 Task: Add an event  with title  Second Project Update Meeting, date '2023/11/07'  to 2023/11/09 & Select Event type as  Collective. Add location for the event as  789 The Walk at JBR, Dubai, UAE and add a description:  Regular check-ins and progress reviews will be scheduled to evaluate the employee's progress and provide ongoing feedback. These discussions will allow for adjustments to the action plan if needed and provide encouragement and support to the employee.Create an event link  http-secondprojectupdatemeetingcom & Select the event color as  Light Pink. , logged in from the account softage.6@softage.netand send the event invitation to softage.3@softage.net and softage.4@softage.net
Action: Mouse moved to (357, 85)
Screenshot: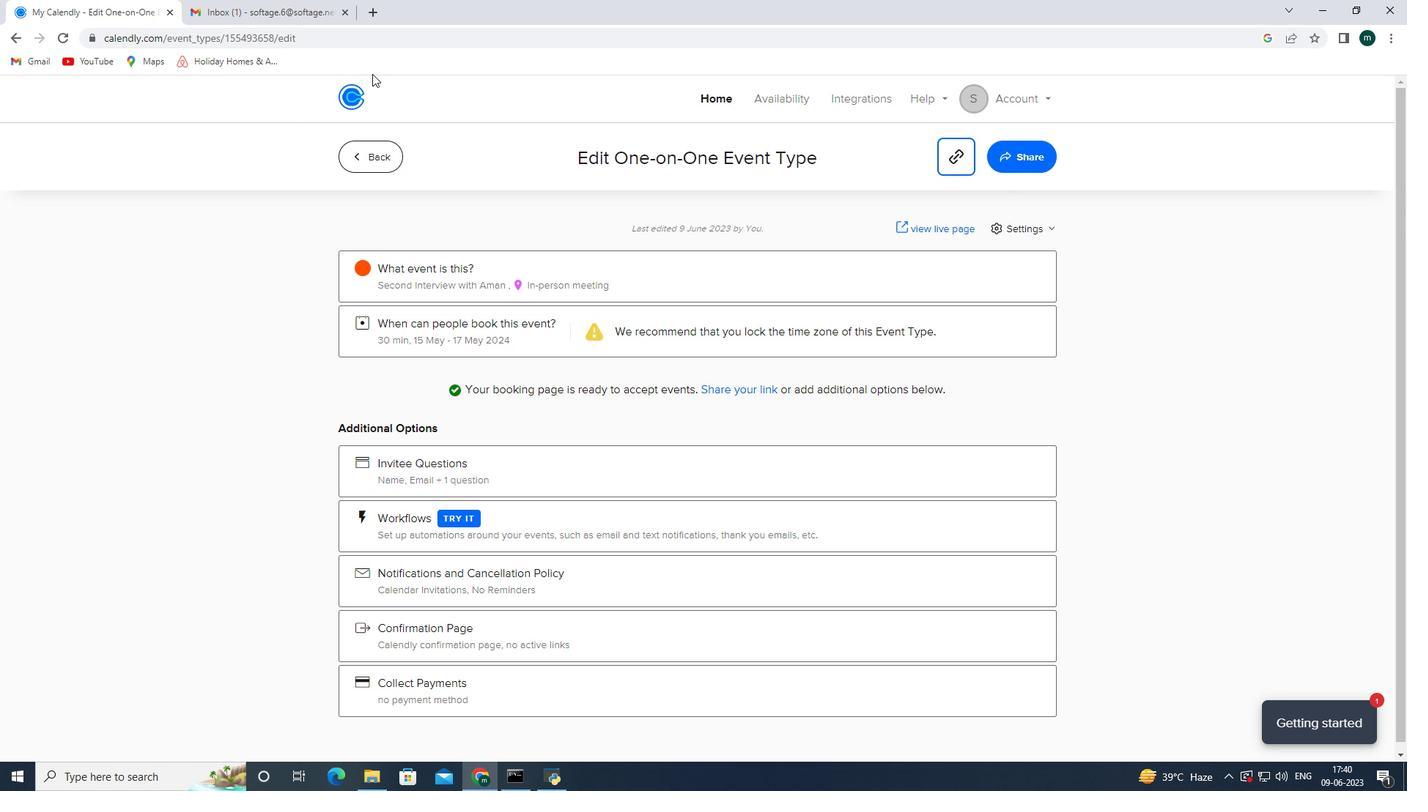 
Action: Mouse pressed left at (357, 85)
Screenshot: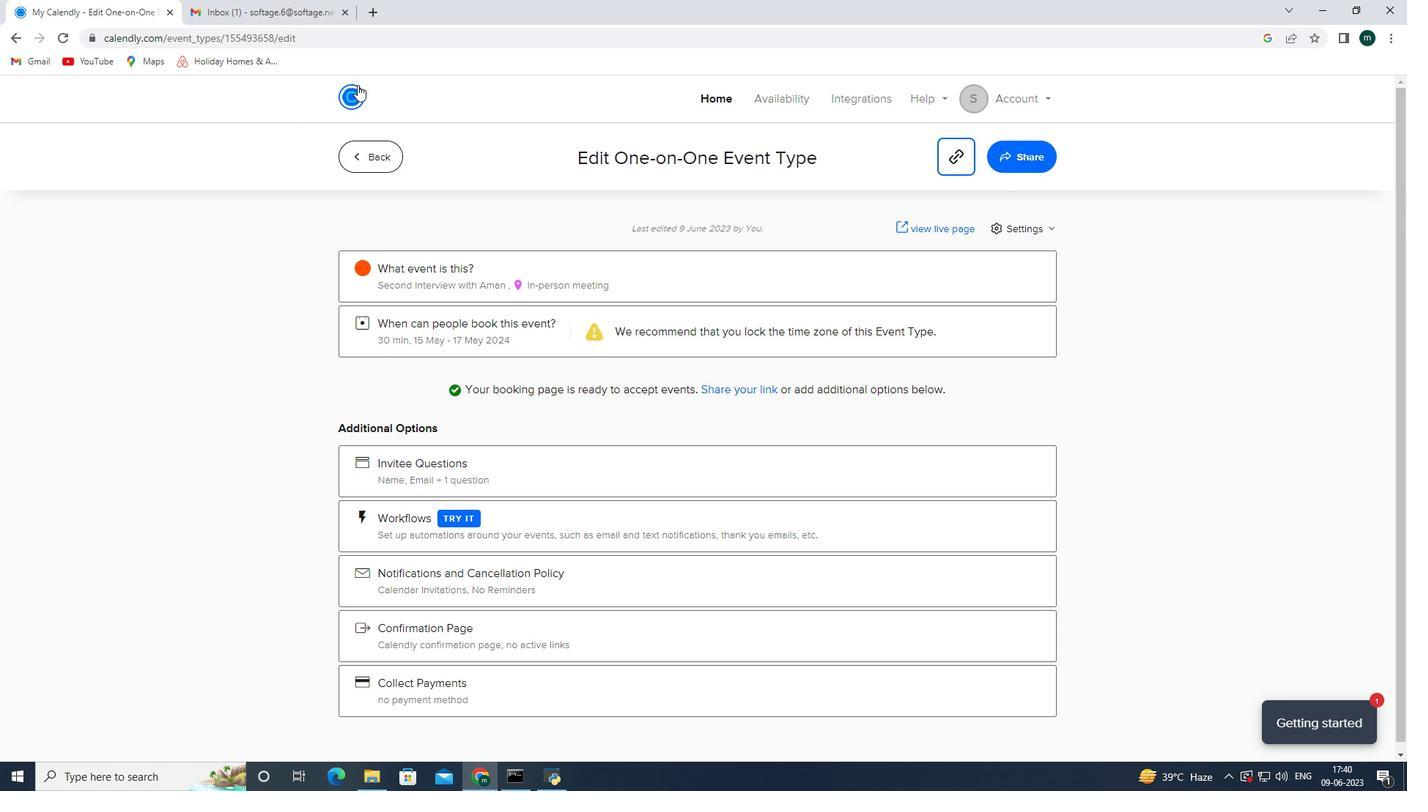 
Action: Mouse moved to (355, 93)
Screenshot: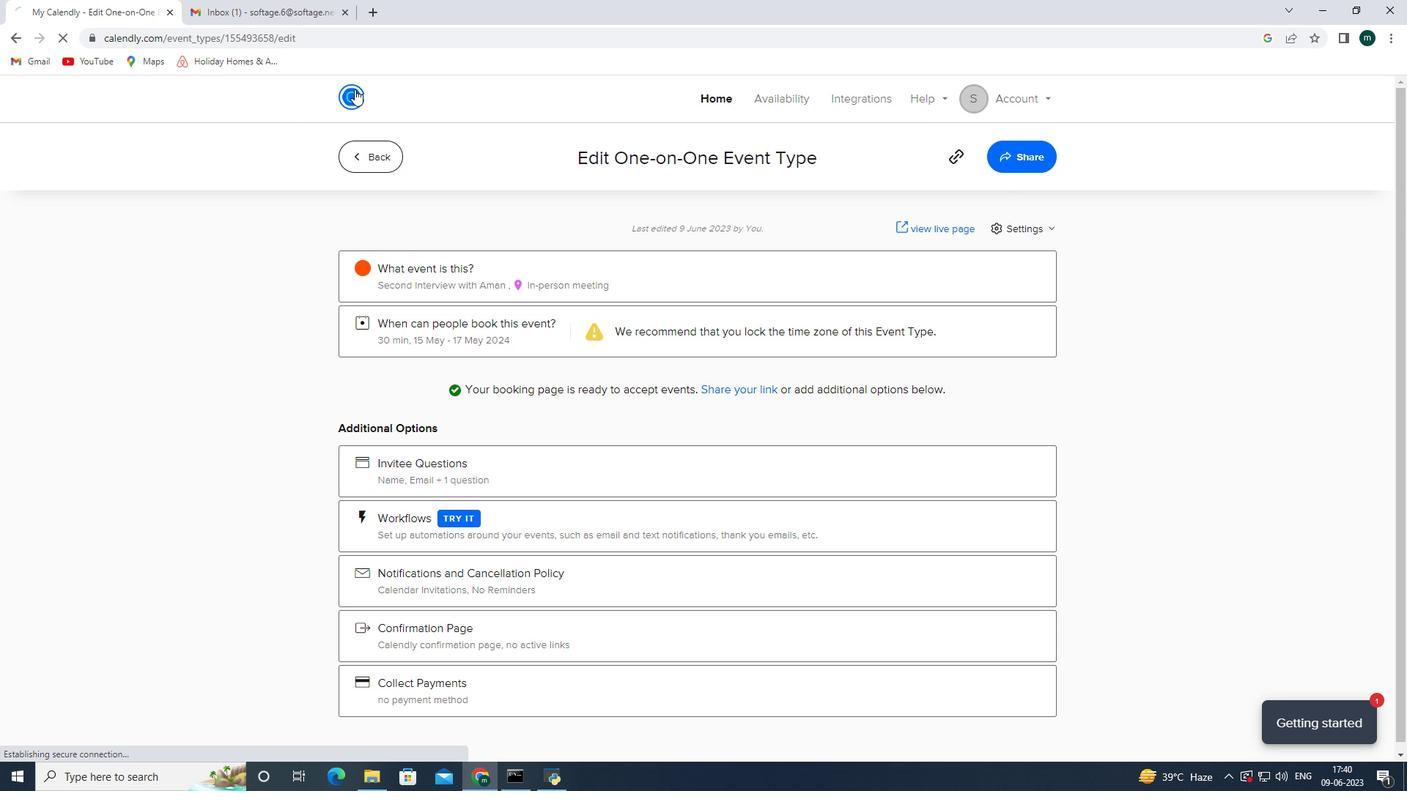 
Action: Mouse pressed left at (355, 93)
Screenshot: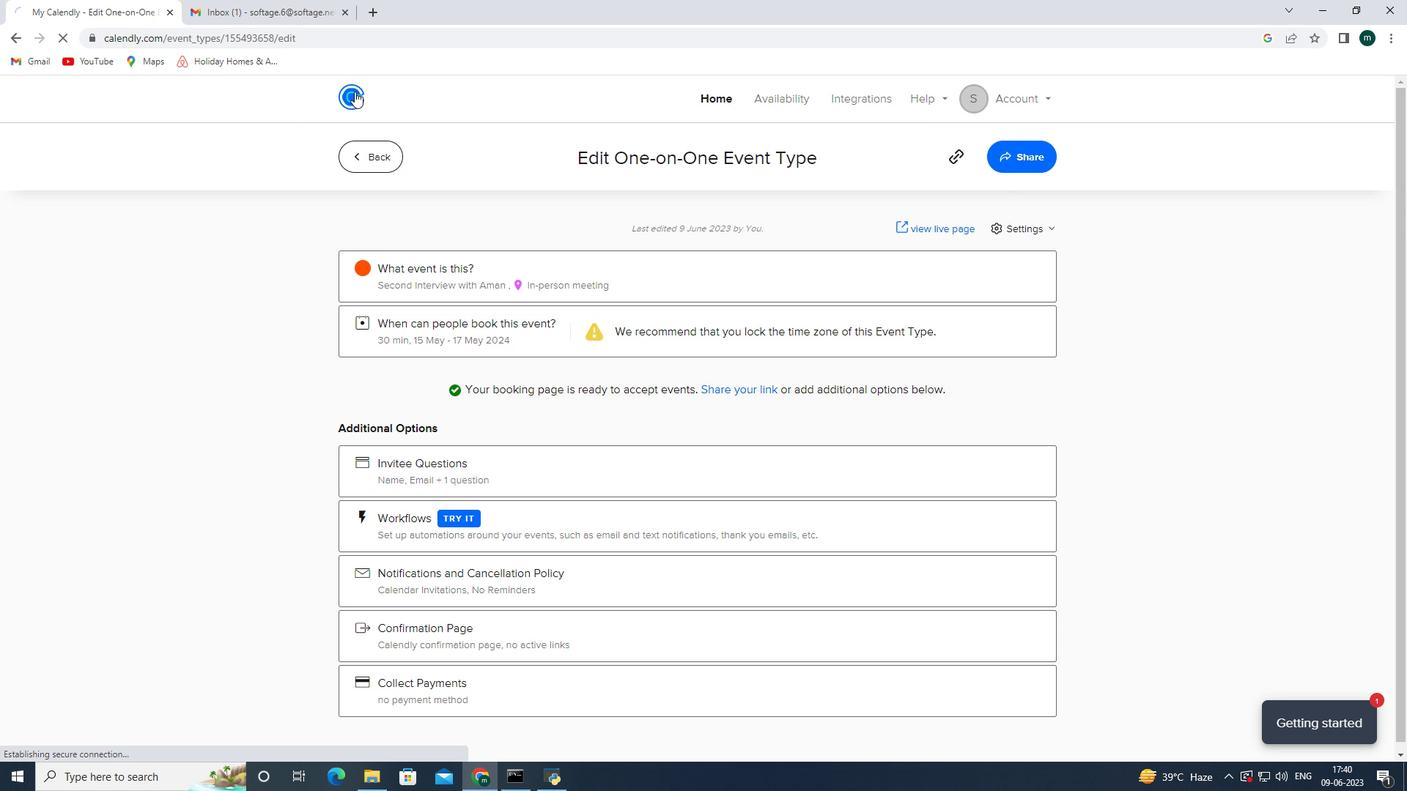 
Action: Mouse moved to (1034, 164)
Screenshot: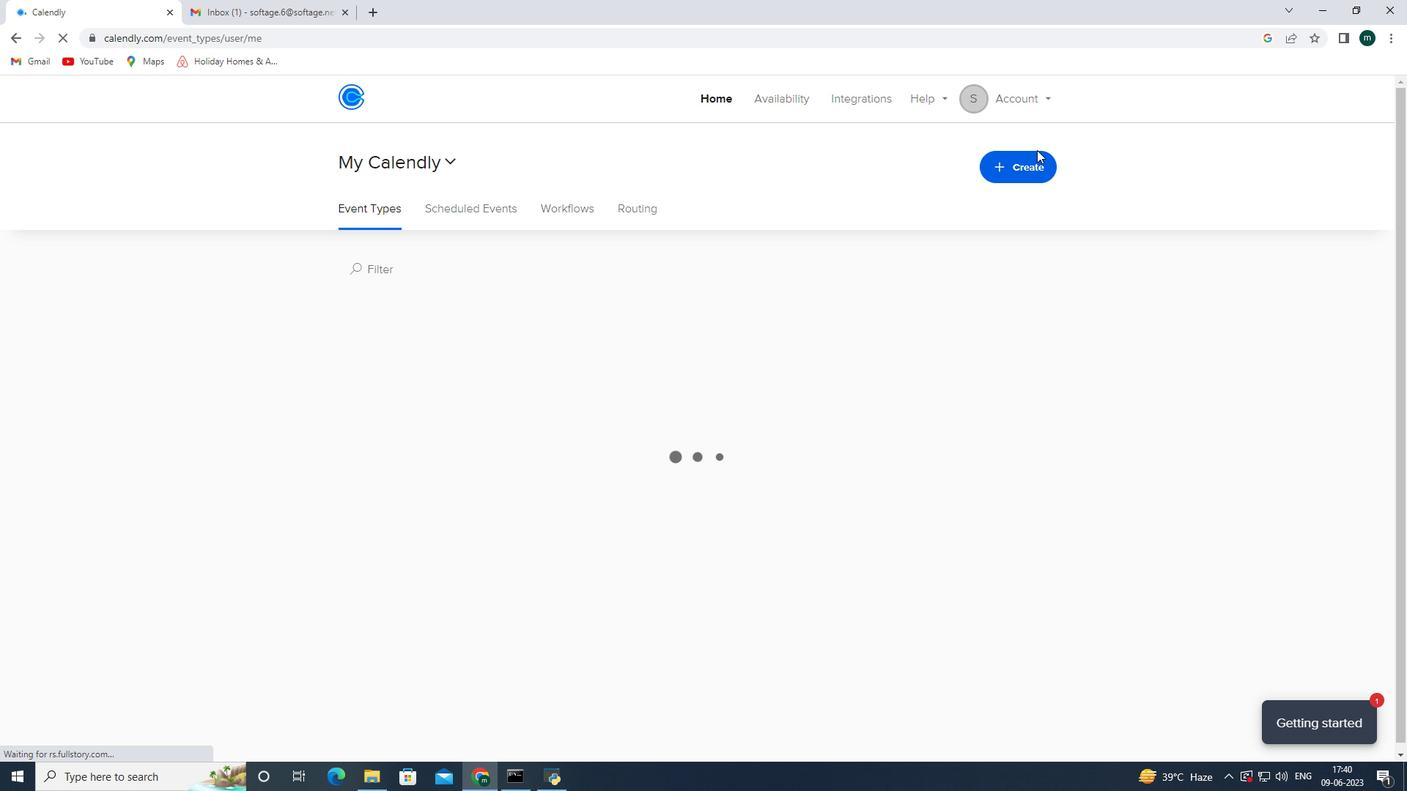 
Action: Mouse pressed left at (1034, 164)
Screenshot: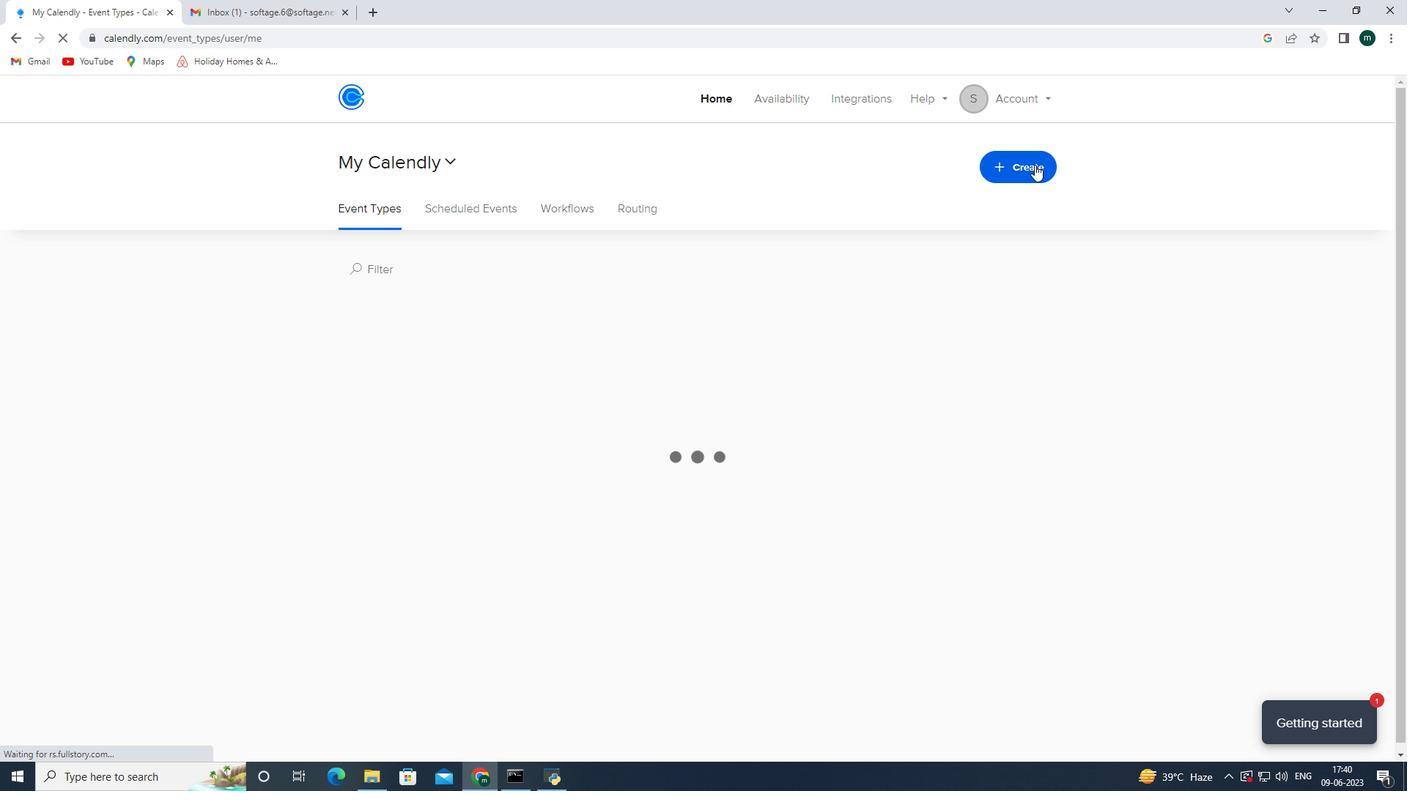
Action: Mouse moved to (993, 221)
Screenshot: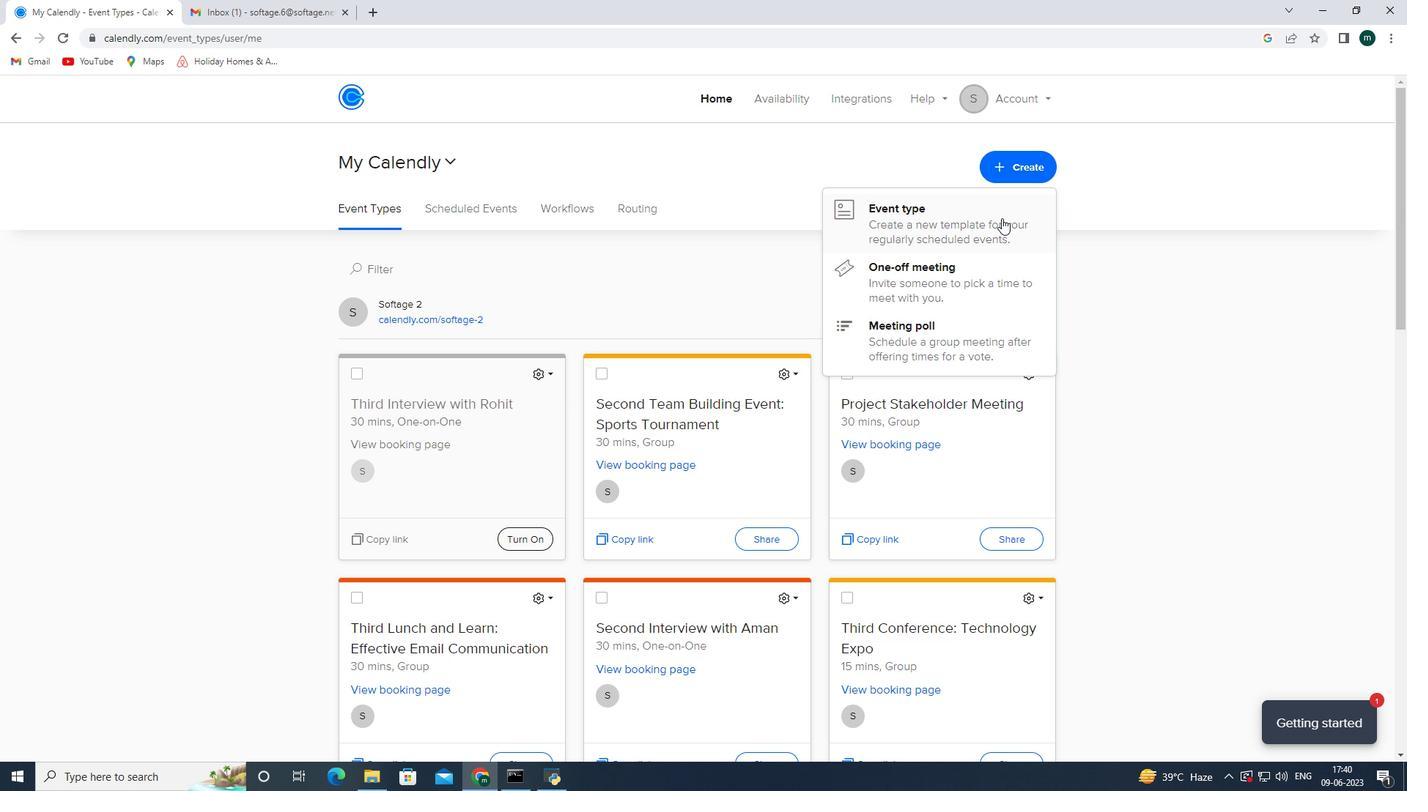 
Action: Mouse pressed left at (993, 221)
Screenshot: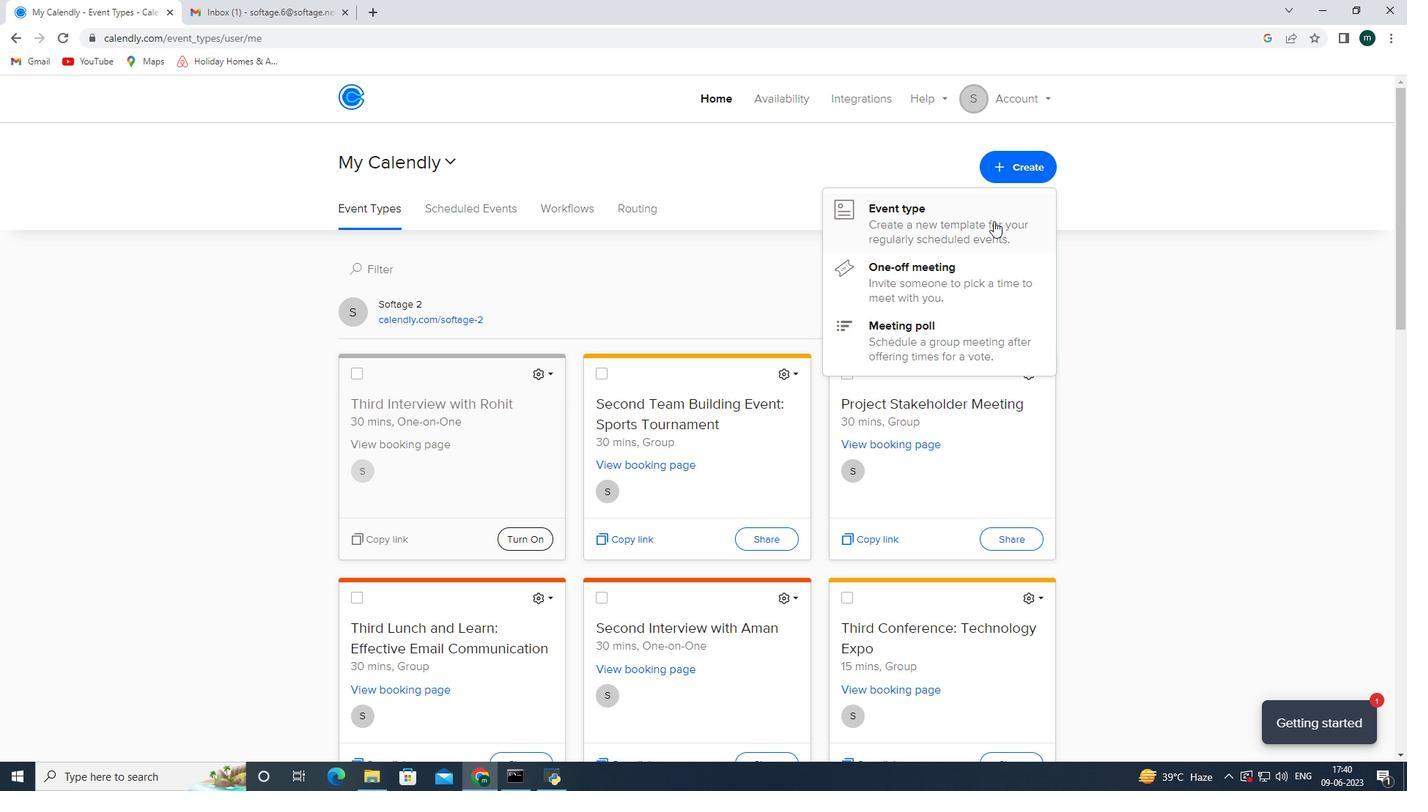 
Action: Mouse moved to (718, 452)
Screenshot: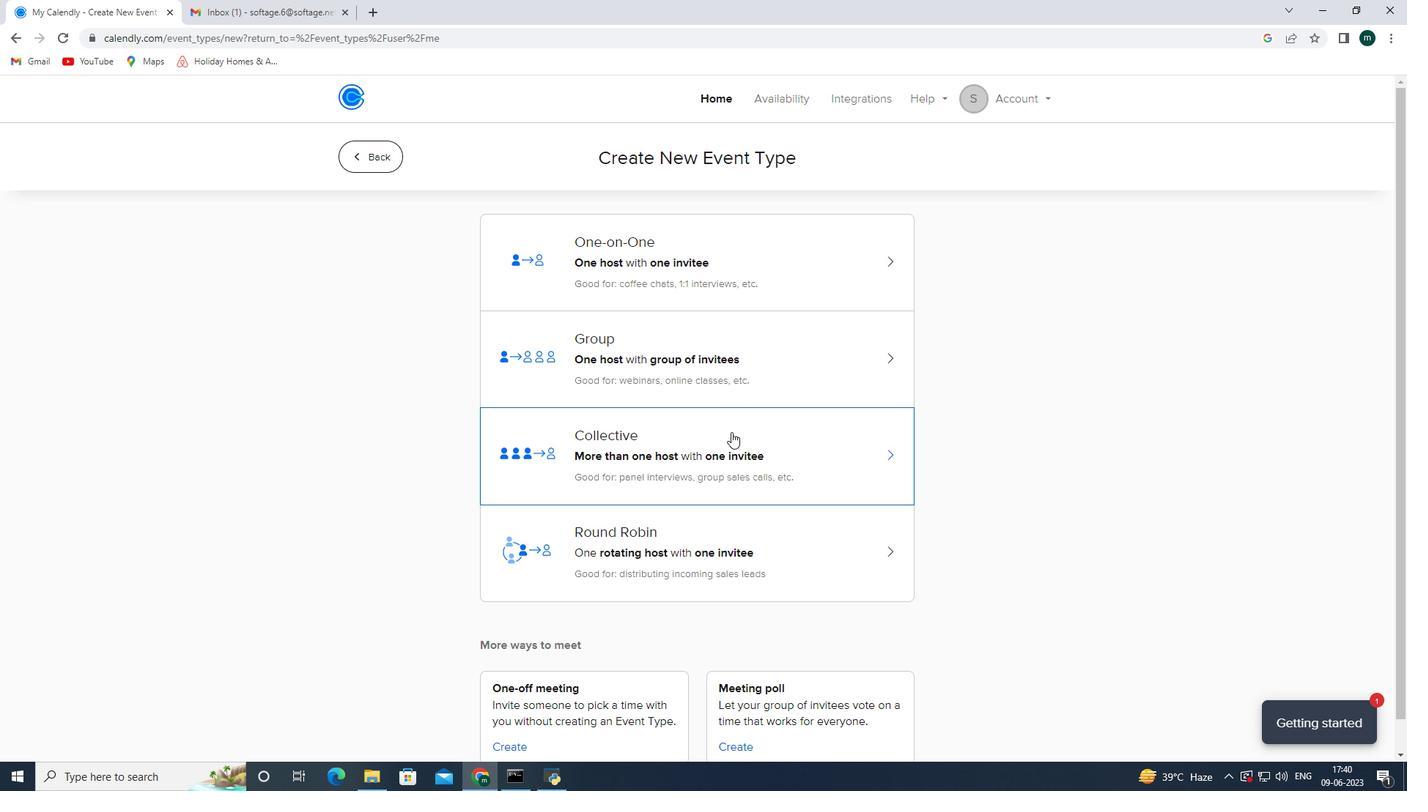 
Action: Mouse pressed left at (718, 452)
Screenshot: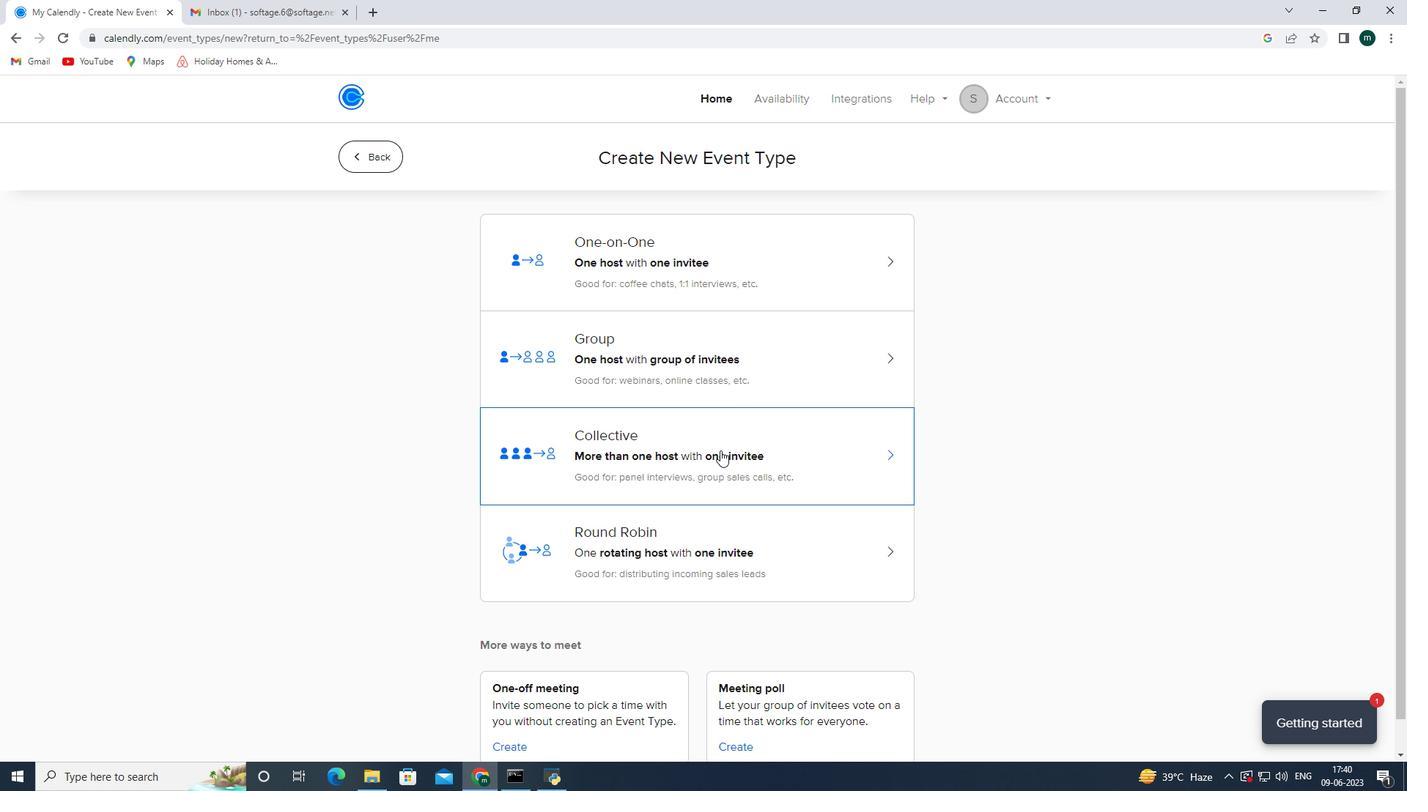 
Action: Mouse moved to (861, 345)
Screenshot: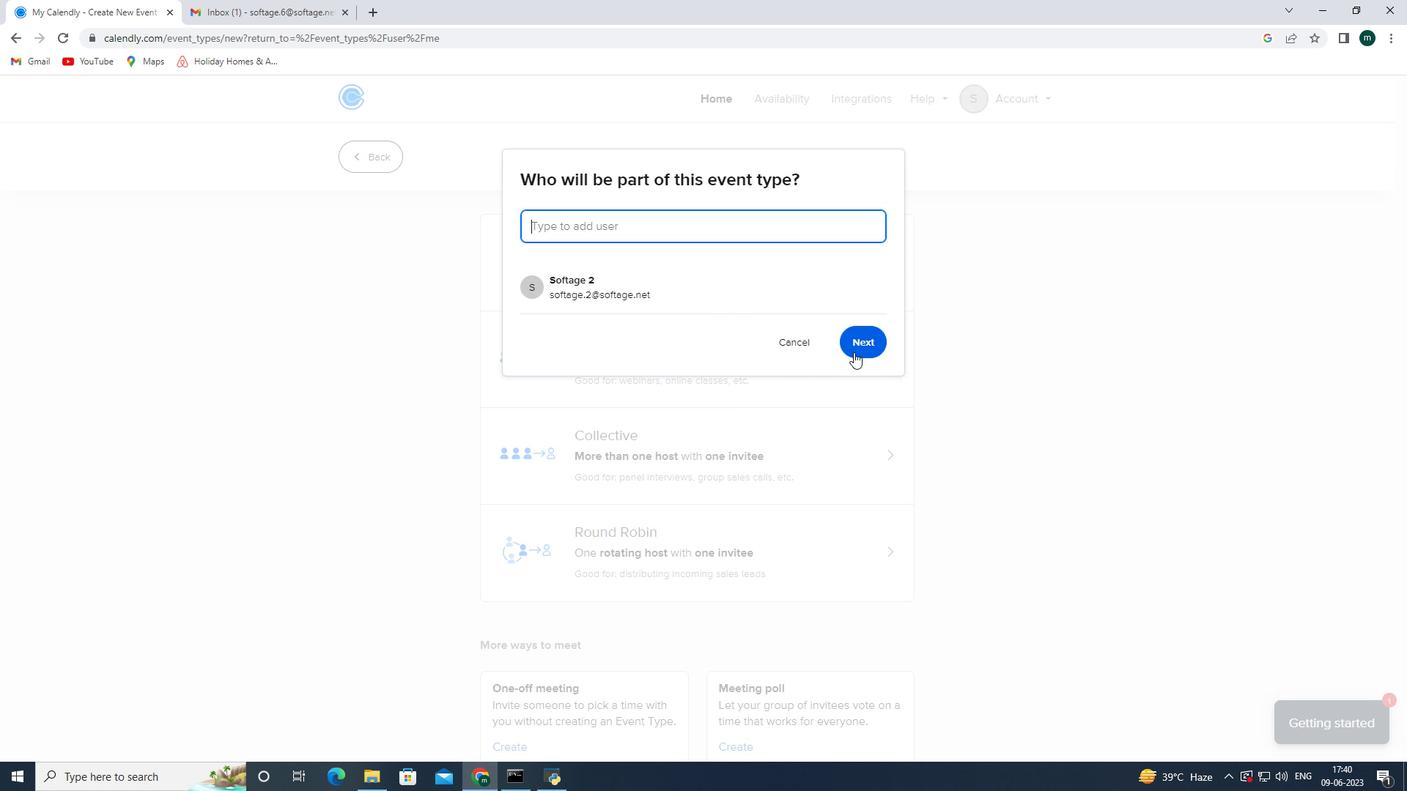 
Action: Mouse pressed left at (861, 345)
Screenshot: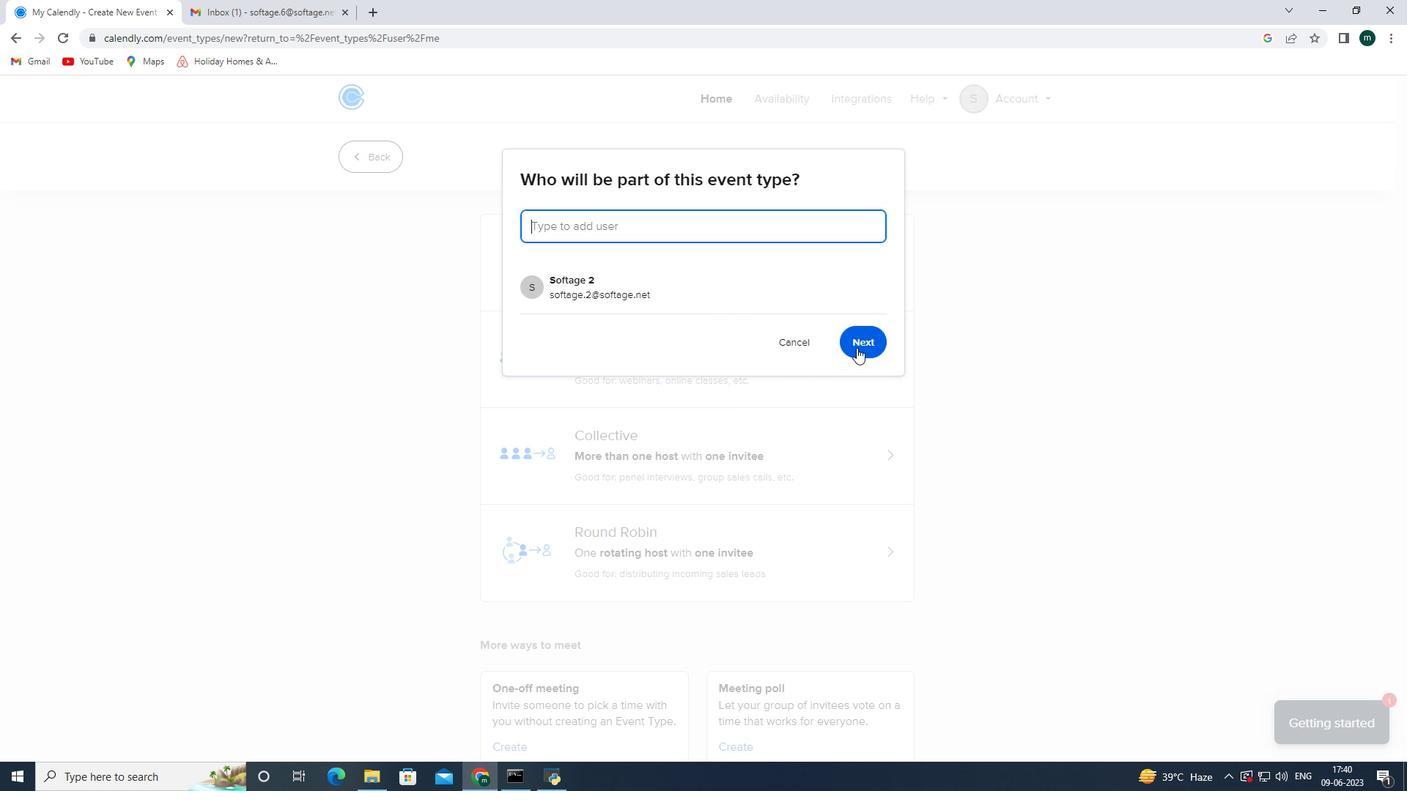 
Action: Mouse moved to (608, 368)
Screenshot: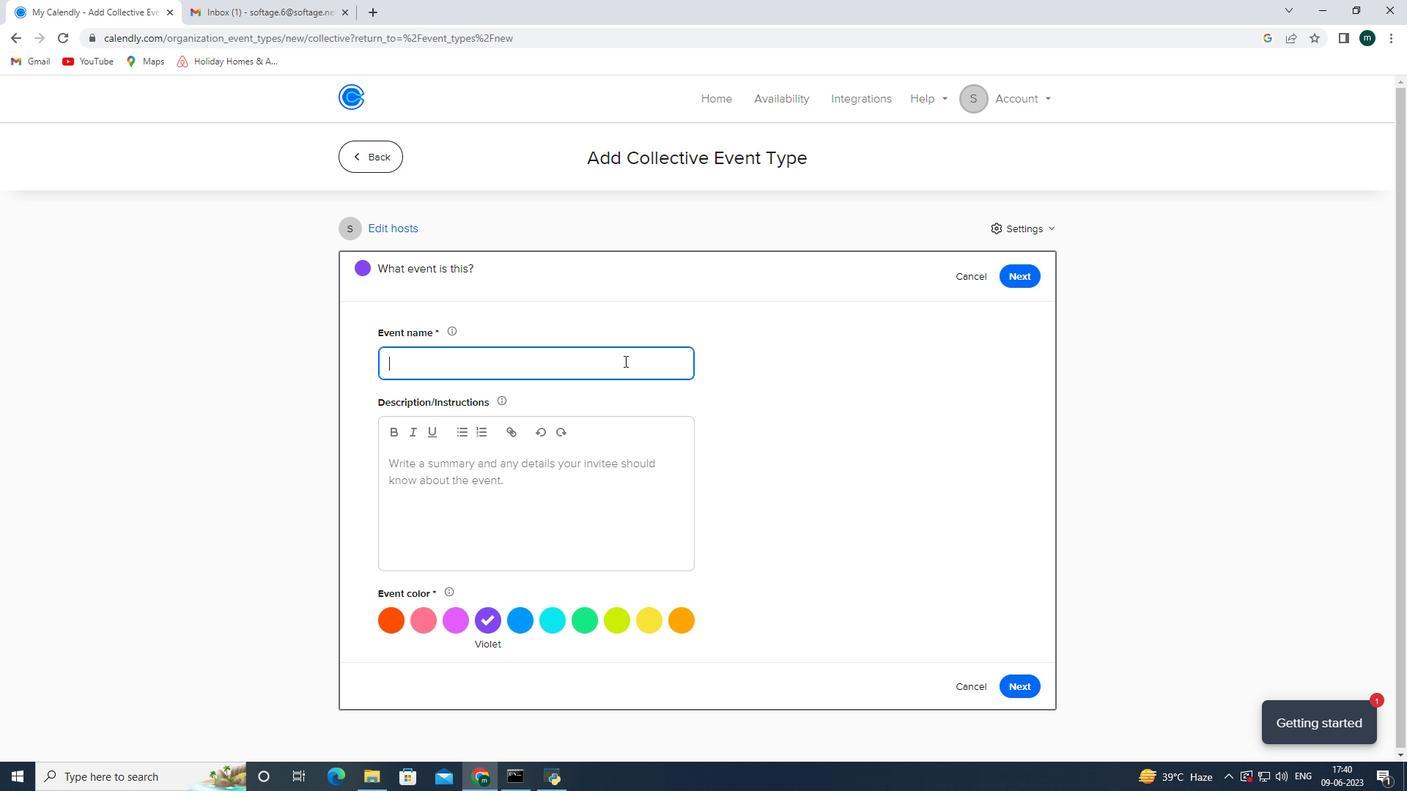 
Action: Mouse pressed left at (608, 368)
Screenshot: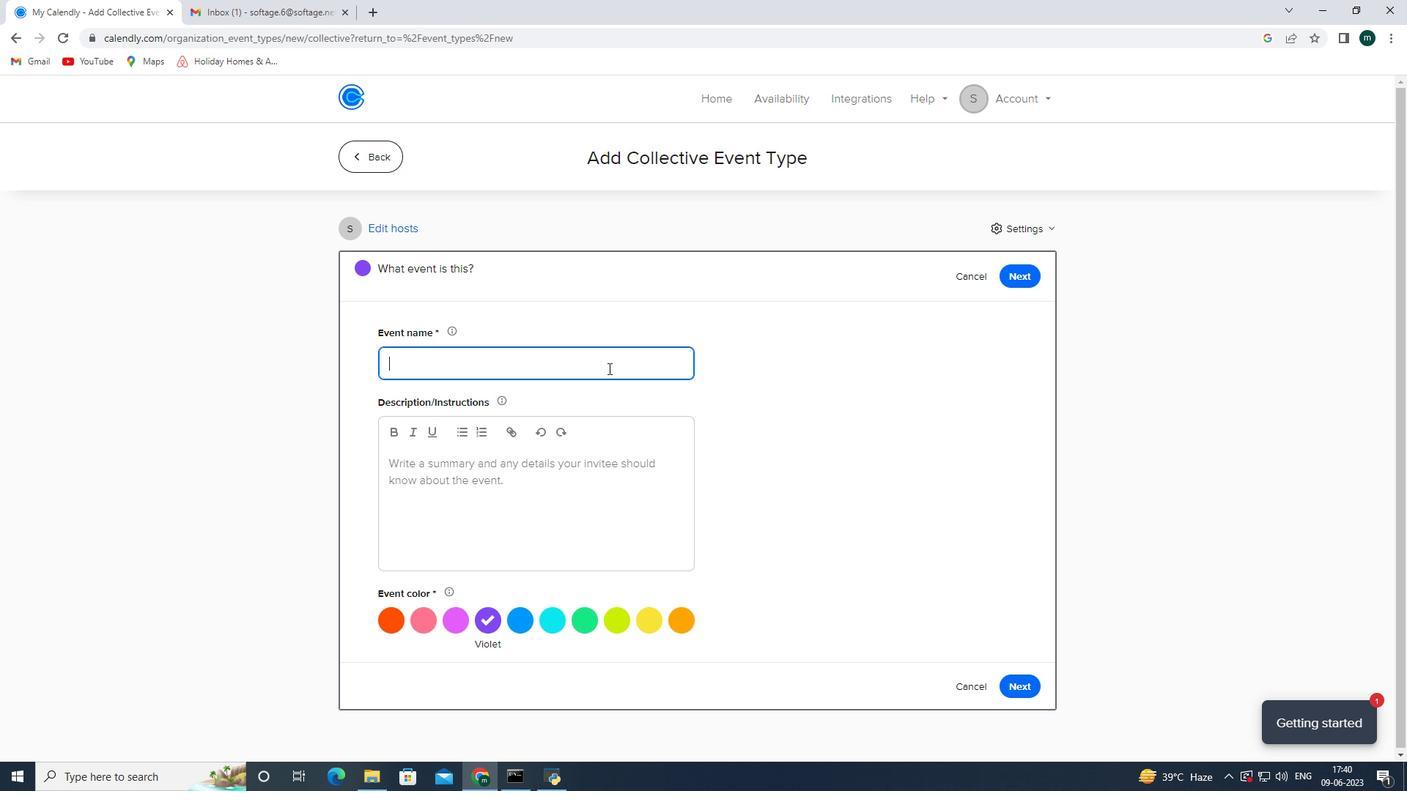 
Action: Key pressed <Key.shift><Key.shift><Key.shift><Key.shift><Key.shift>Second<Key.space><Key.shift_r>Project<Key.space><Key.shift_r><Key.shift_r><Key.shift_r><Key.shift_r><Key.shift_r><Key.shift_r><Key.shift_r><Key.shift_r><Key.shift_r><Key.shift_r><Key.shift_r>Update<Key.space><Key.shift_r><Key.shift_r><Key.shift_r><Key.shift_r><Key.shift_r><Key.shift_r><Key.shift_r><Key.shift_r><Key.shift_r><Key.shift_r><Key.shift_r><Key.shift_r><Key.shift_r><Key.shift_r><Key.shift_r><Key.shift_r><Key.shift_r><Key.shift_r><Key.shift_r><Key.shift_r><Key.shift_r><Key.shift_r>Meeting<Key.space>
Screenshot: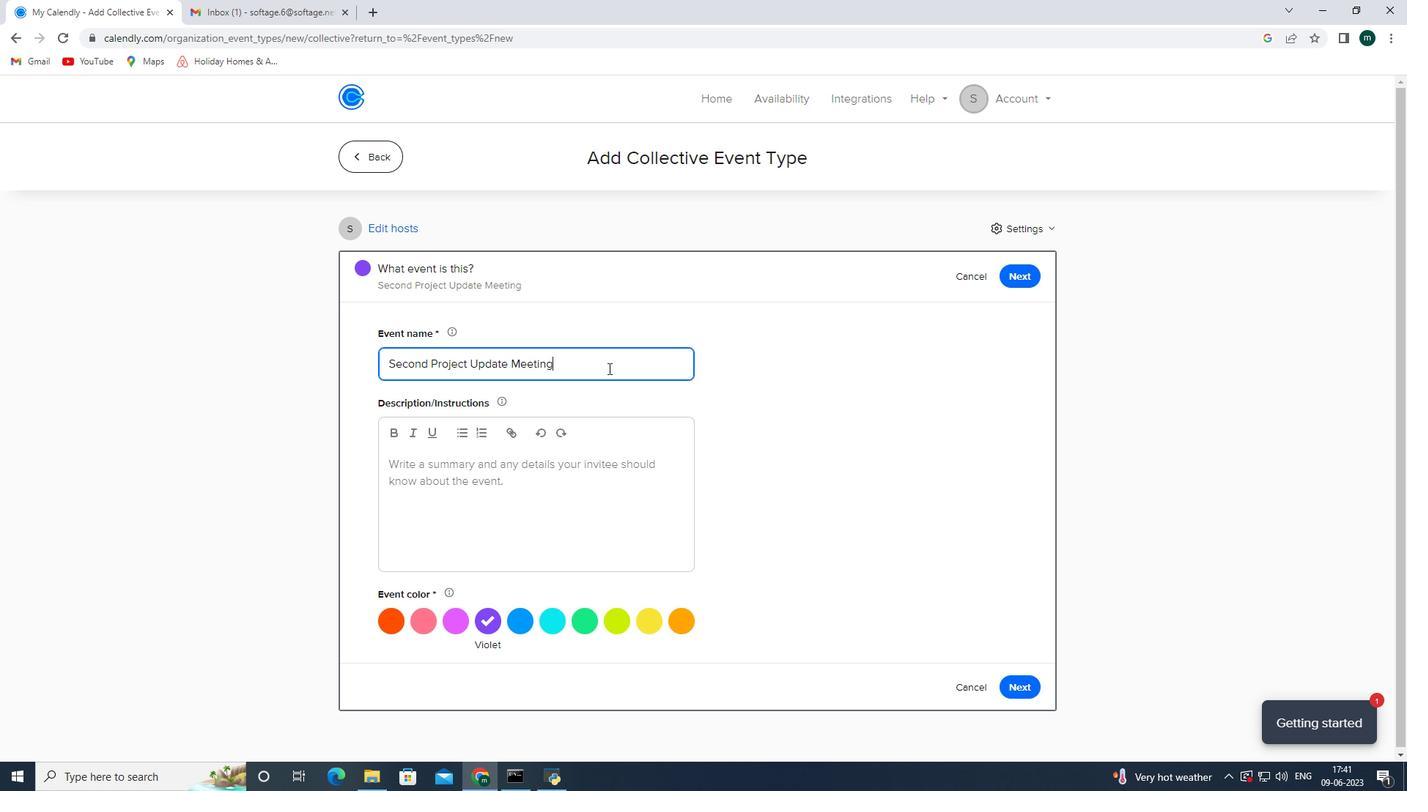 
Action: Mouse moved to (565, 472)
Screenshot: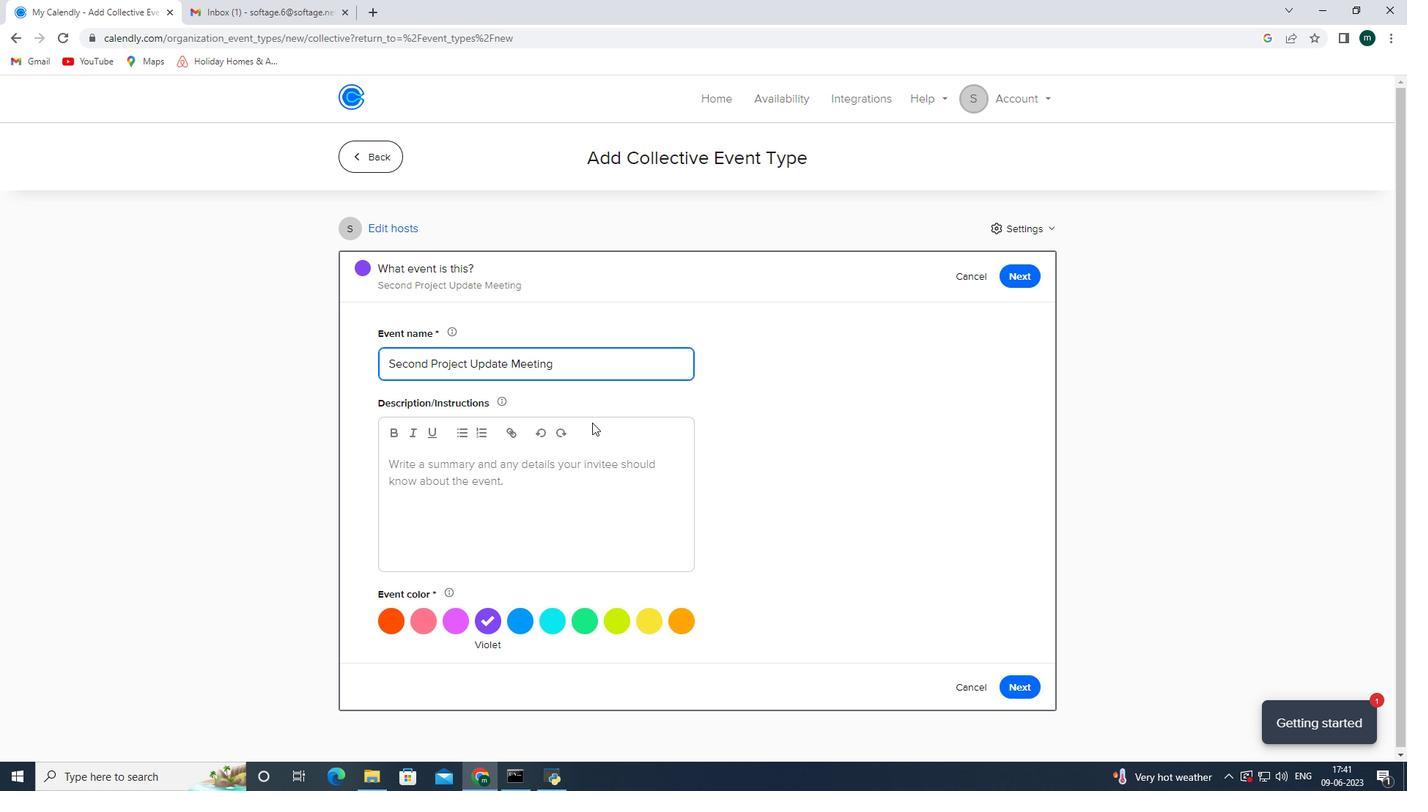 
Action: Mouse pressed left at (565, 472)
Screenshot: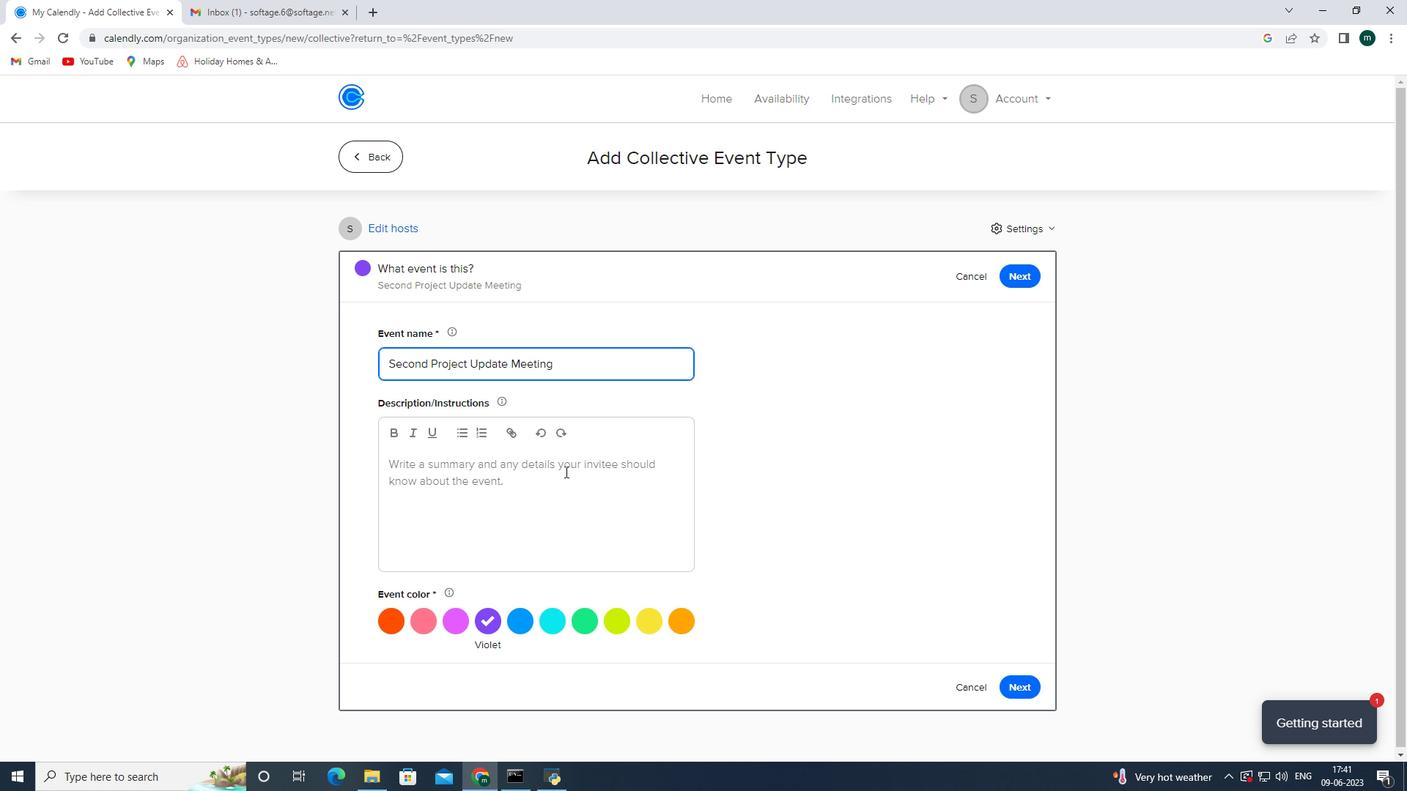 
Action: Key pressed <Key.shift><Key.shift><Key.shift>Regular<Key.space>checv<Key.backspace>k<Key.space><Key.backspace>-im<Key.backspace>ns<Key.space>and<Key.space>provi<Key.backspace><Key.backspace><Key.backspace>ogress<Key.space>reviews<Key.space>will<Key.space>be<Key.space>scheduled<Key.space>to<Key.space>evaluate<Key.space>the<Key.space>employee's<Key.space>progress<Key.space>and<Key.space>provide<Key.space>ongoing<Key.space>feedback.<Key.space>th<Key.backspace><Key.backspace><Key.backspace><Key.space><Key.shift><Key.shift><Key.shift>These<Key.space>diss<Key.backspace>cussions<Key.space>will<Key.space>allow<Key.space>for<Key.space>adjustments<Key.space>to<Key.space>the<Key.space>action<Key.space>plan<Key.space>if<Key.space>needed<Key.space>and<Key.space>provide<Key.space>encouragements<Key.space>and<Key.space>support<Key.space>to<Key.space>the<Key.space>employee<Key.space><Key.backspace>.<Key.space>
Screenshot: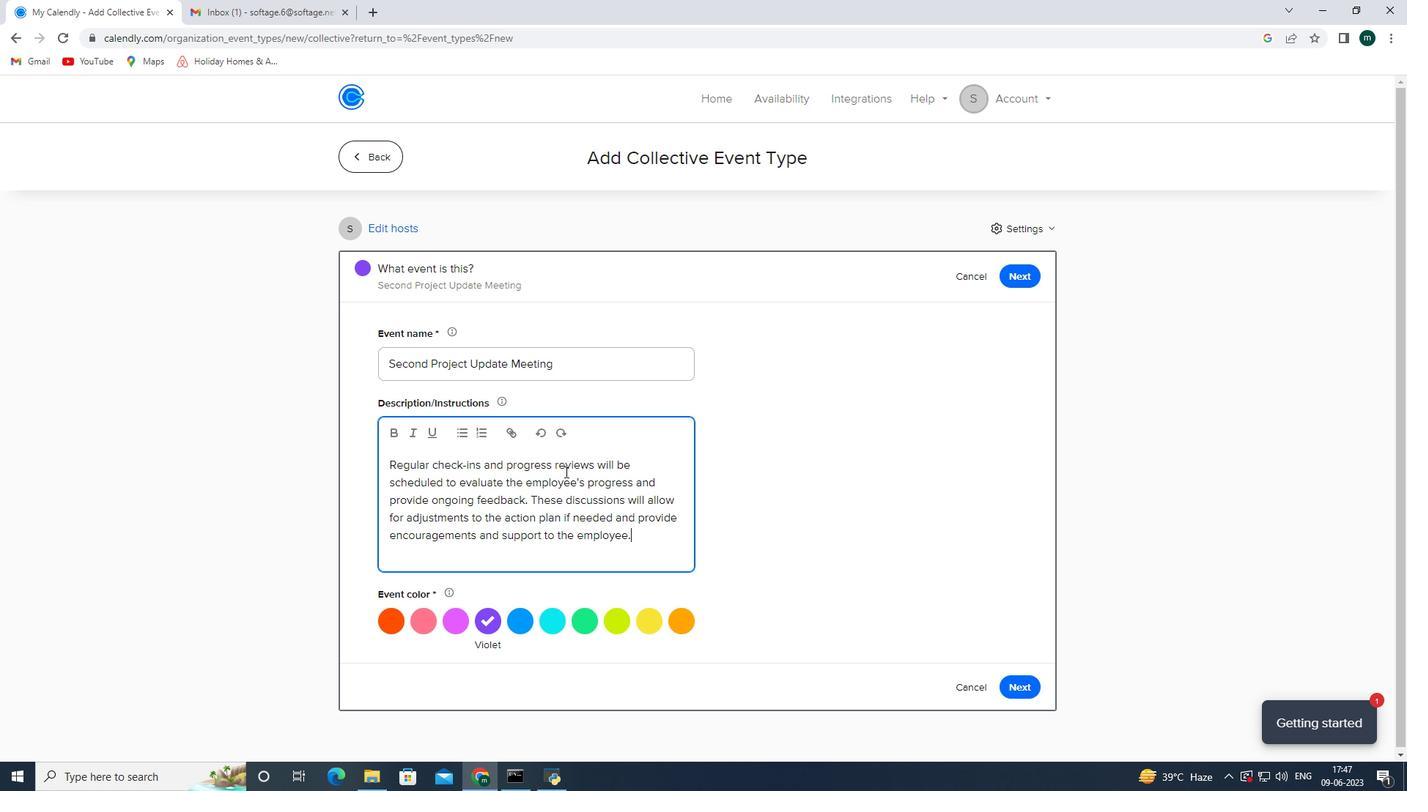 
Action: Mouse moved to (423, 625)
Screenshot: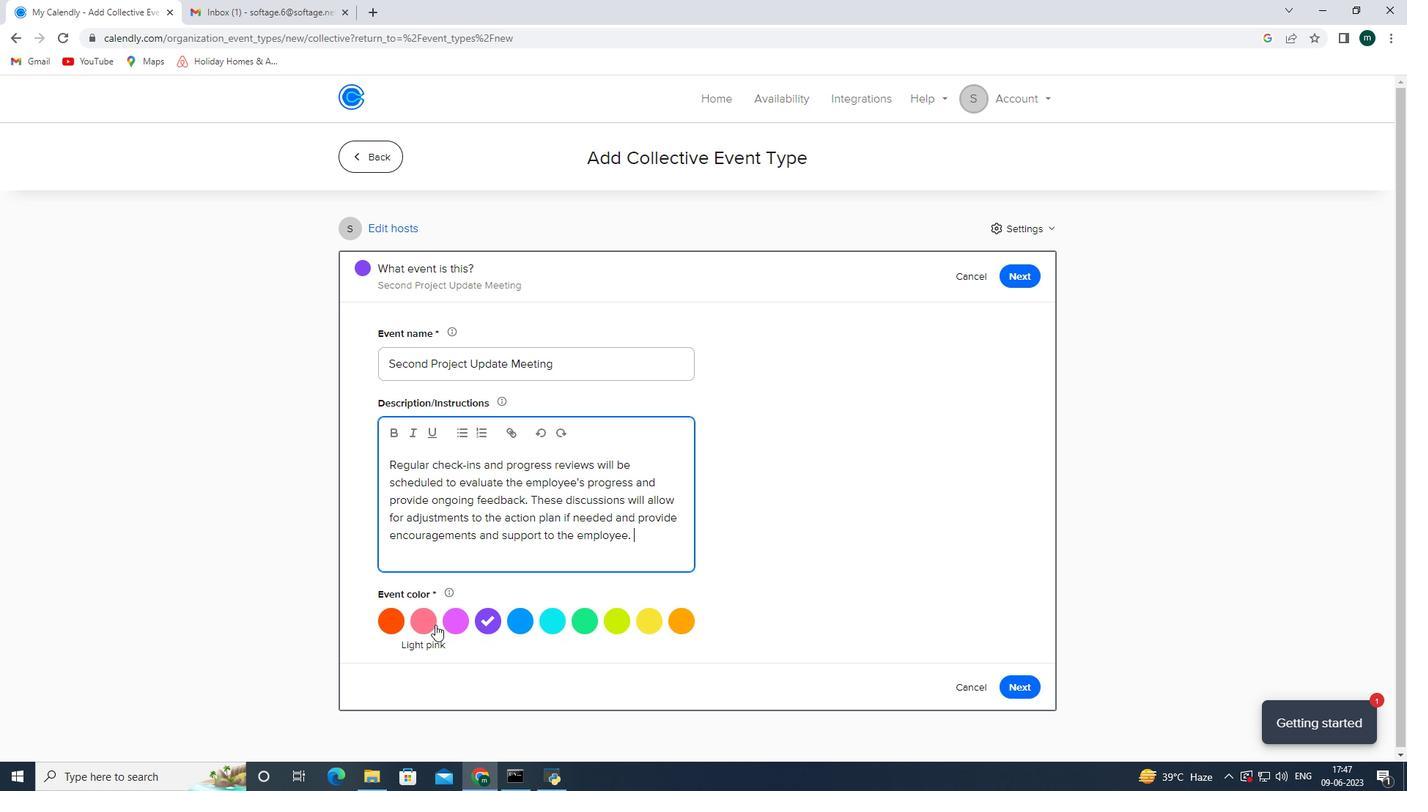 
Action: Mouse pressed left at (423, 625)
Screenshot: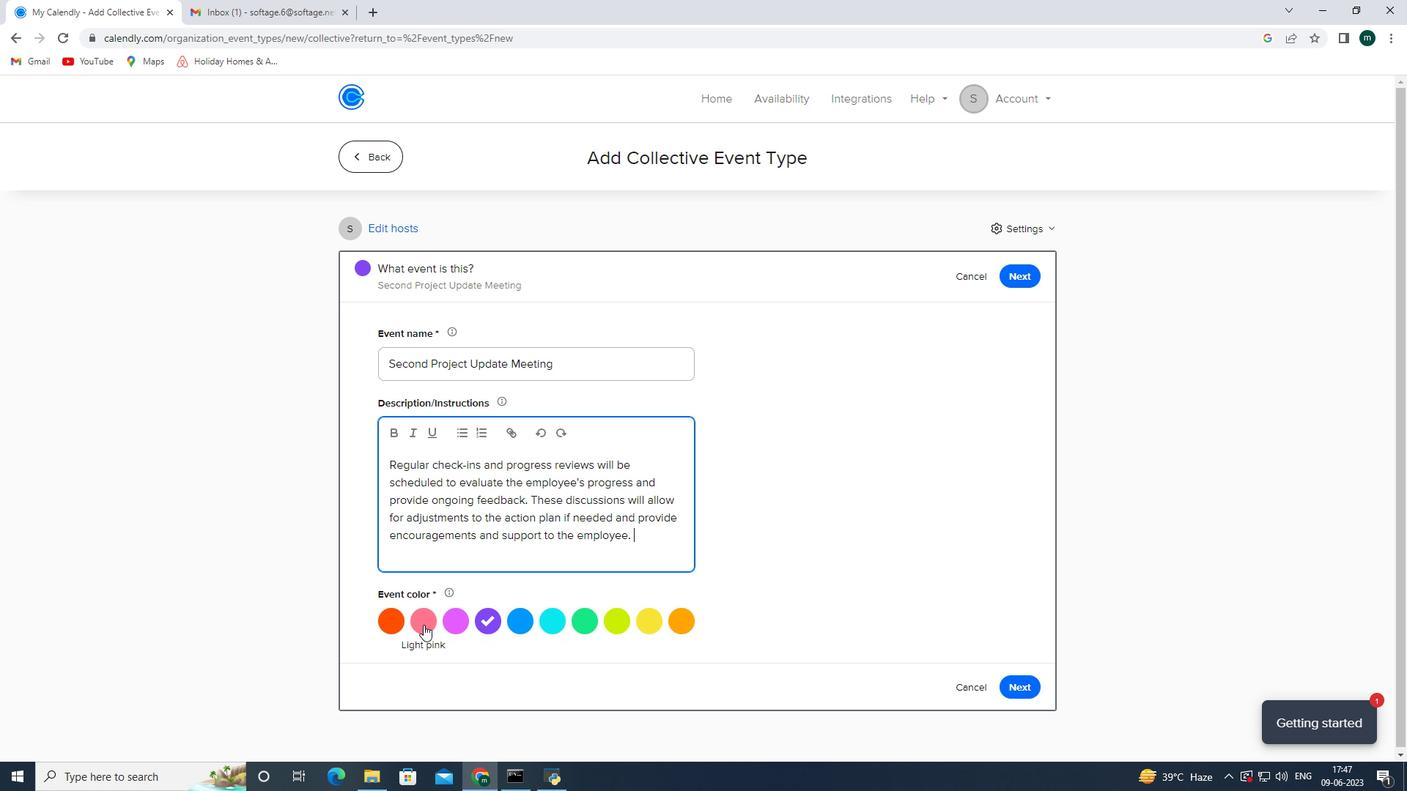 
Action: Mouse moved to (1006, 683)
Screenshot: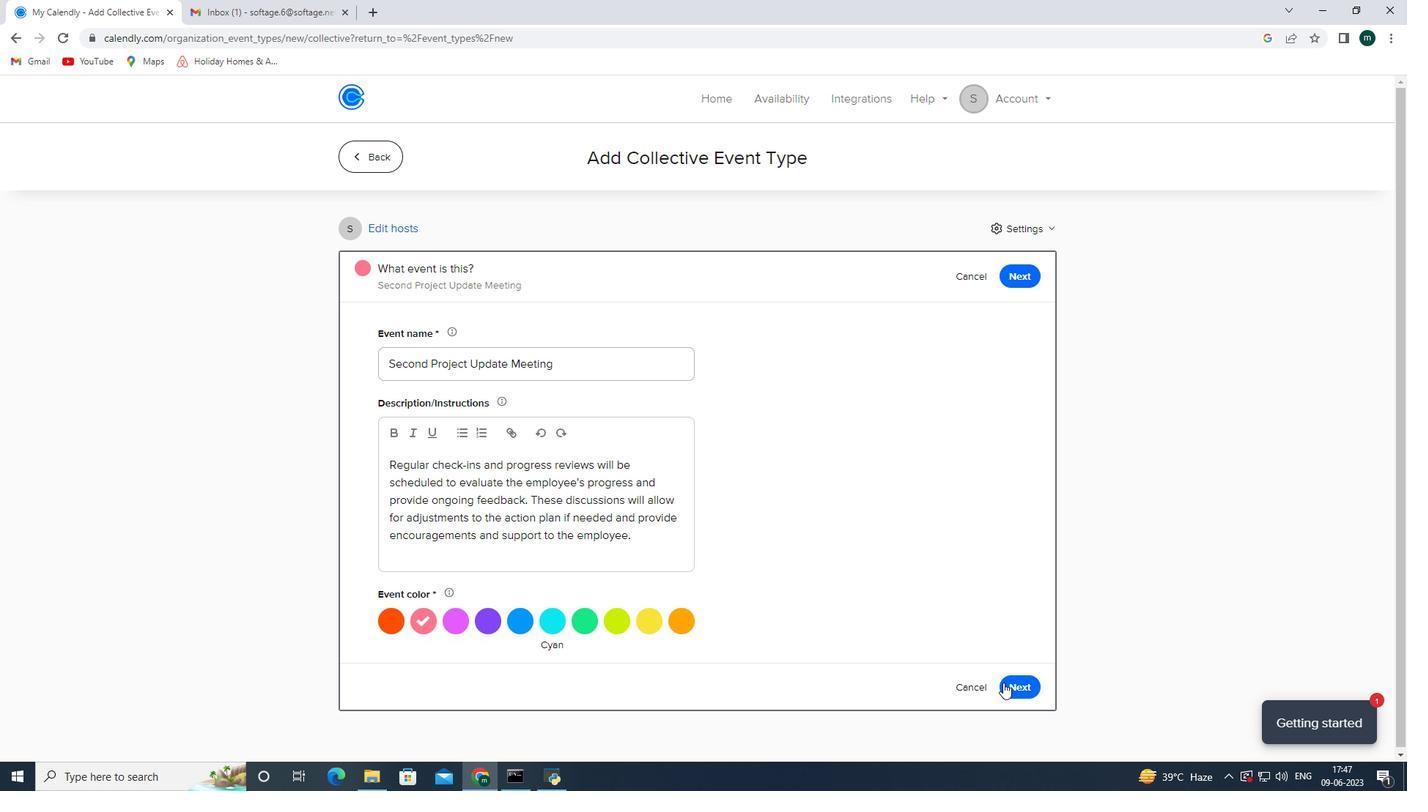 
Action: Mouse pressed left at (1006, 683)
Screenshot: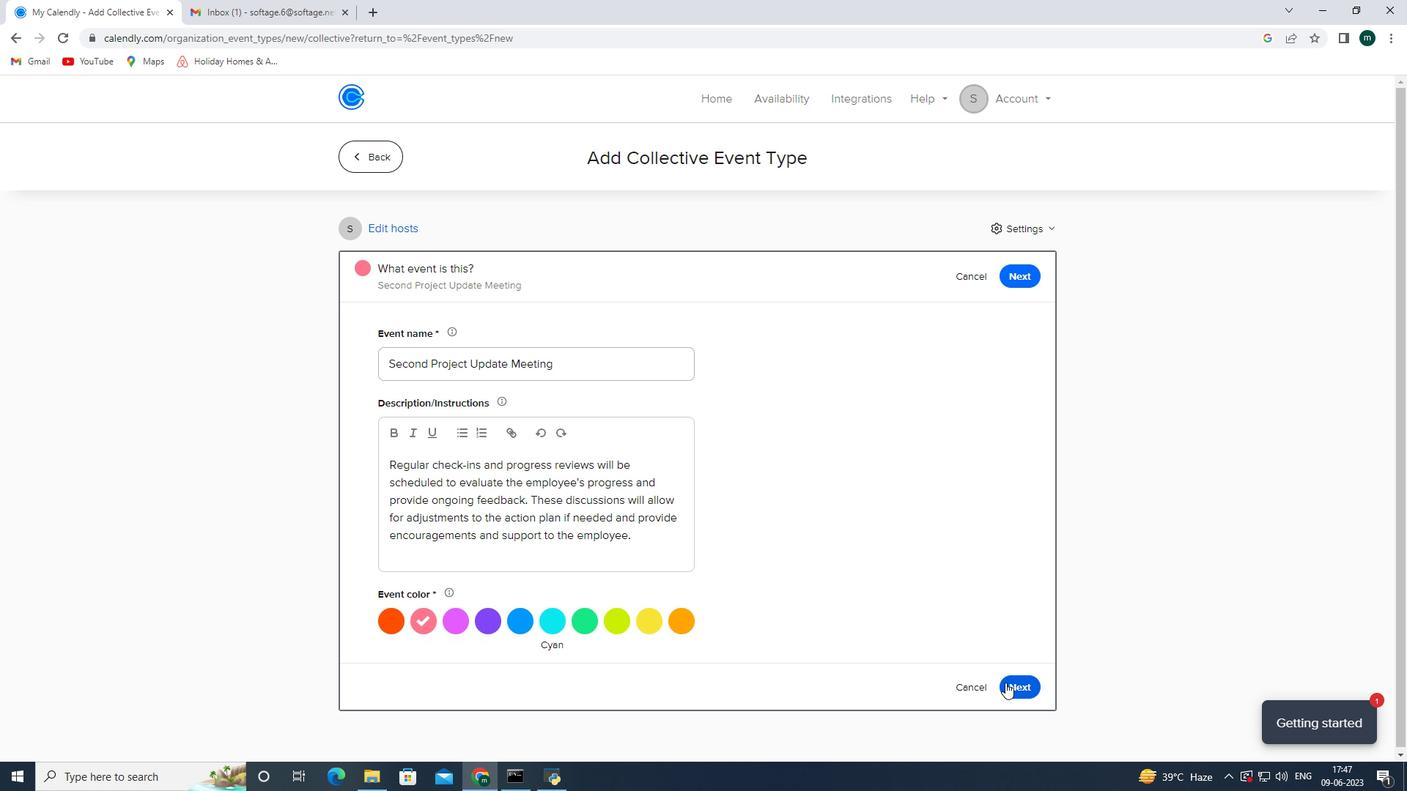 
Action: Mouse moved to (506, 450)
Screenshot: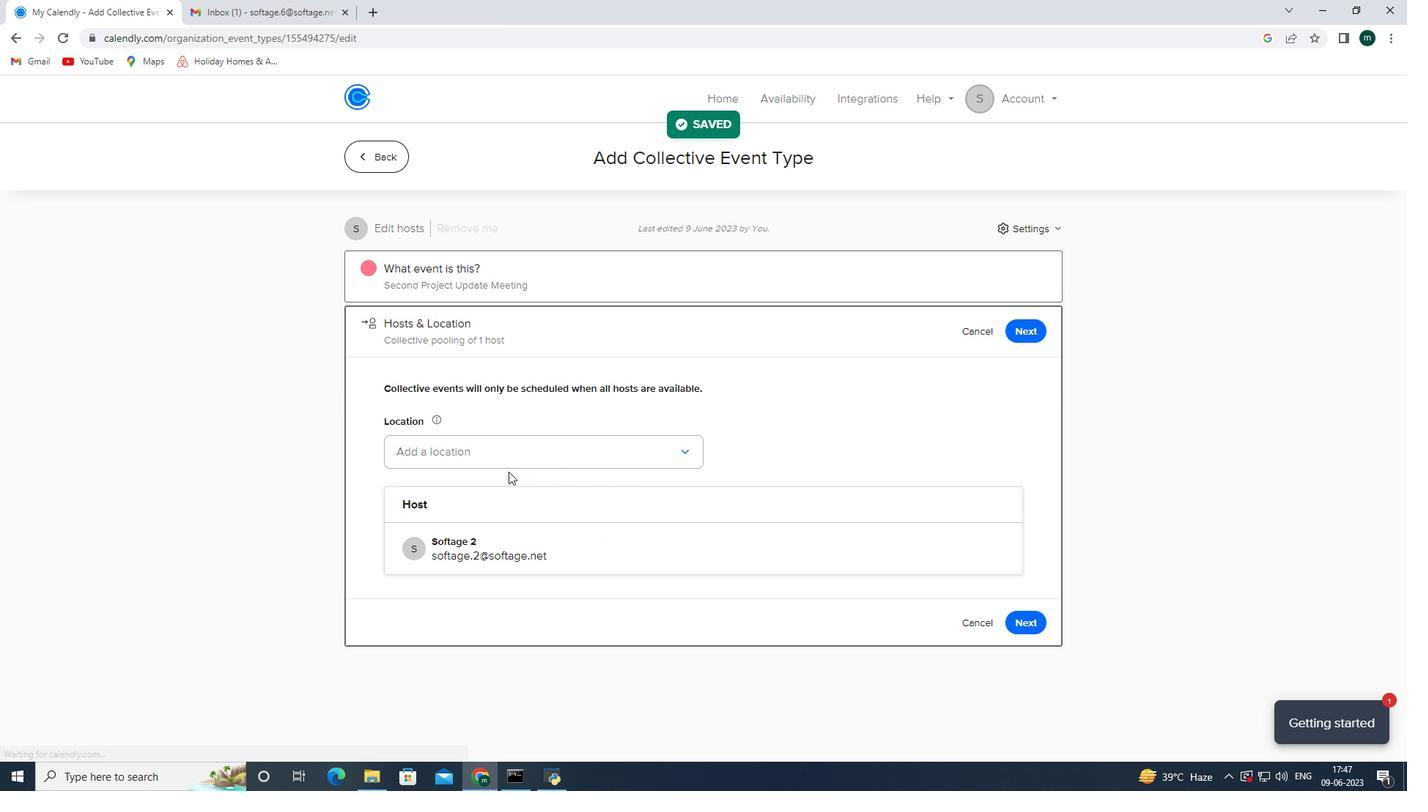 
Action: Mouse pressed left at (506, 450)
Screenshot: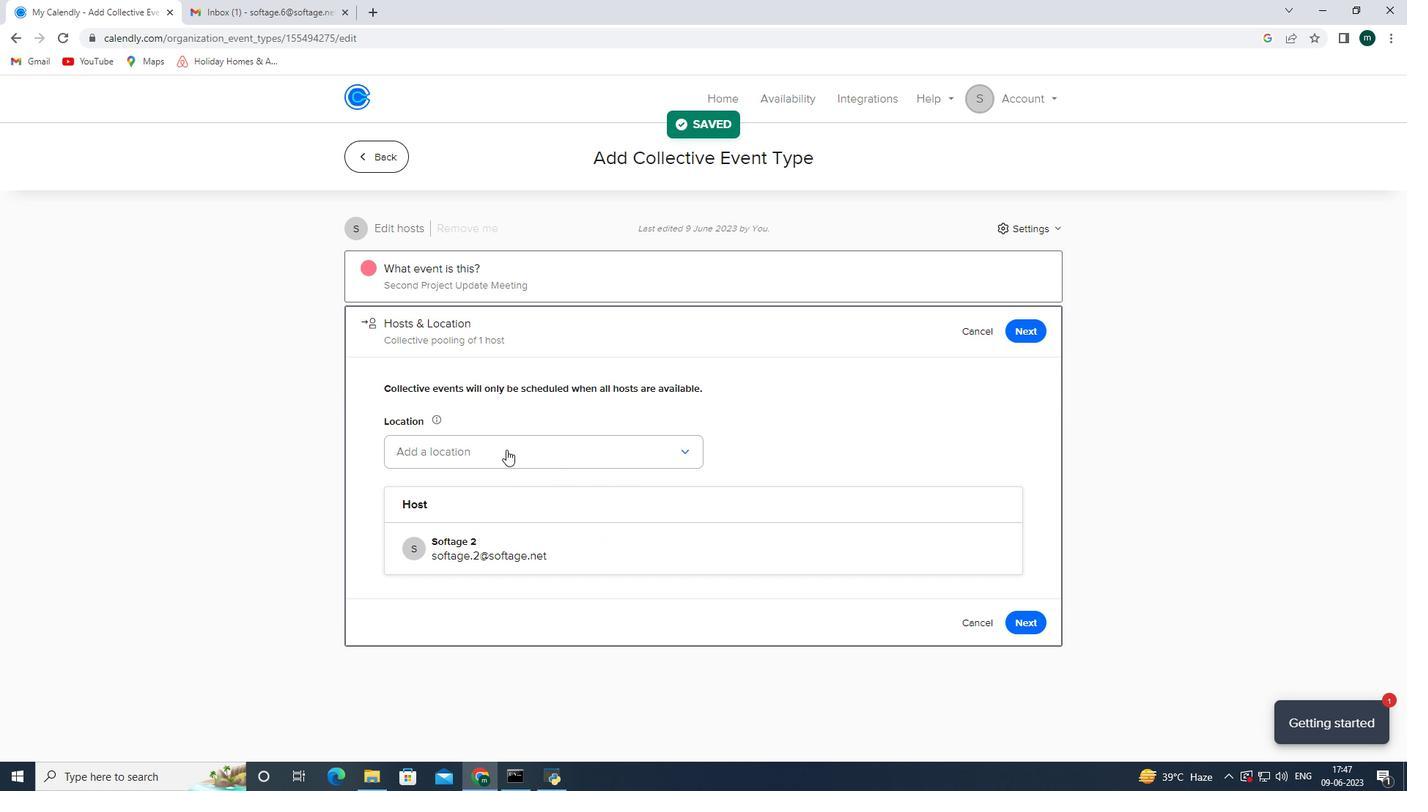 
Action: Mouse moved to (473, 495)
Screenshot: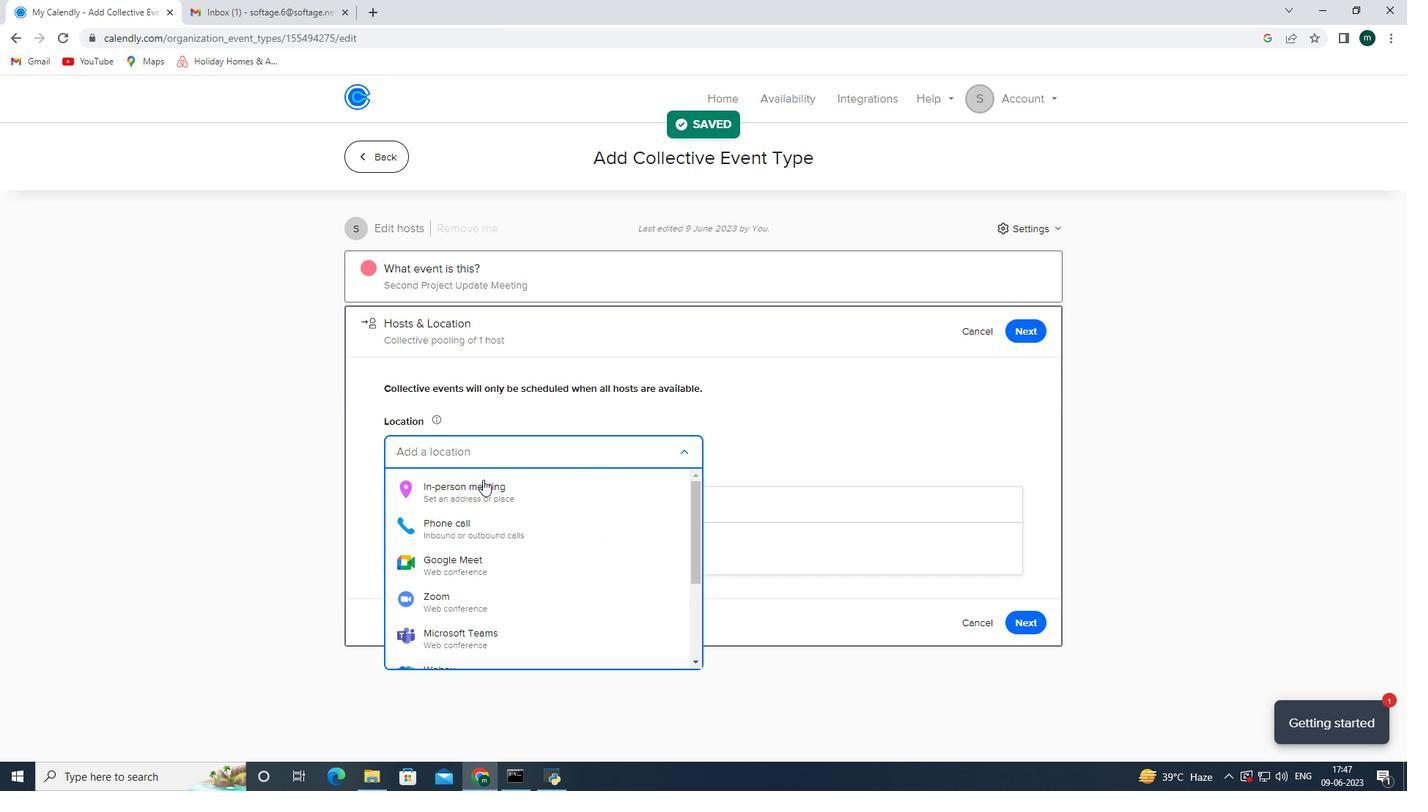 
Action: Mouse pressed left at (473, 495)
Screenshot: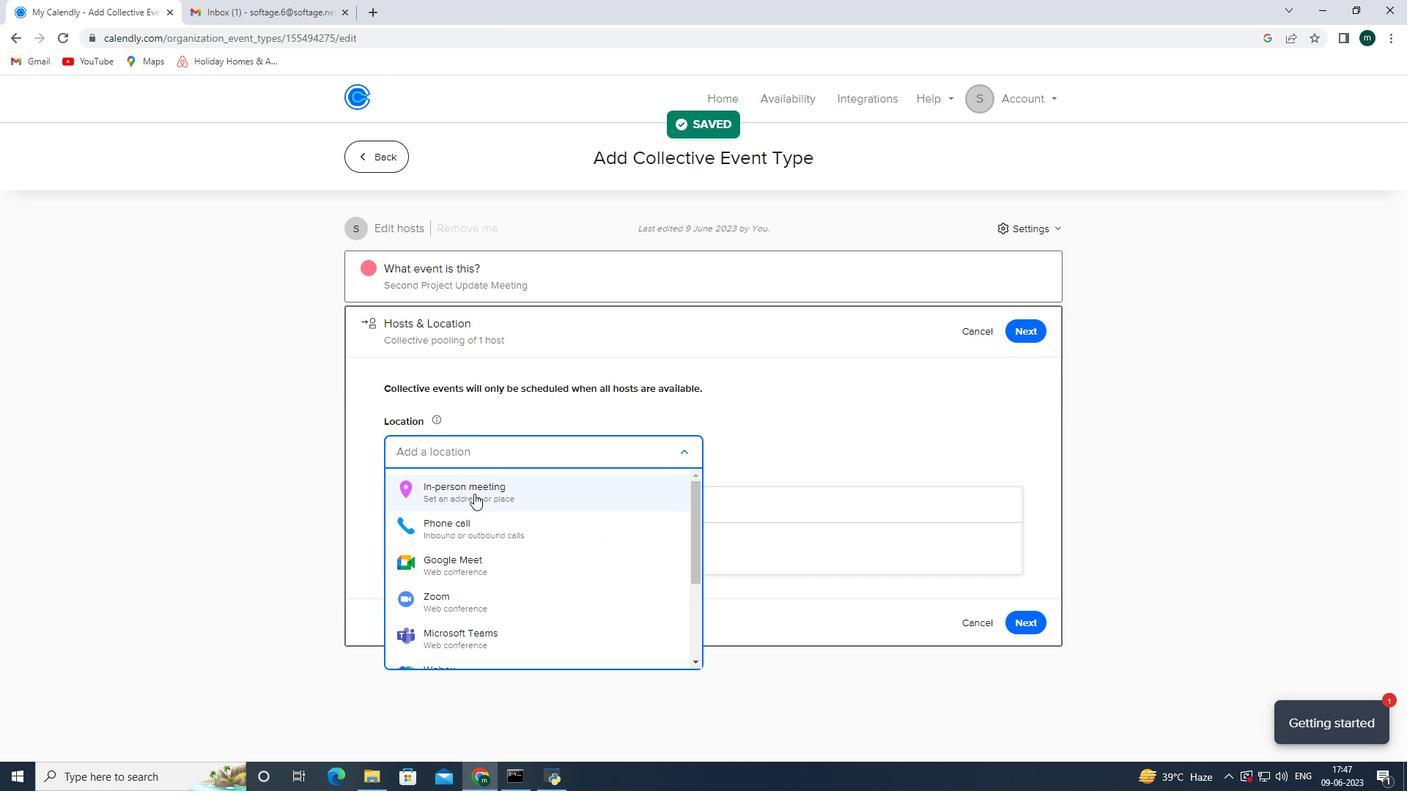 
Action: Mouse moved to (655, 260)
Screenshot: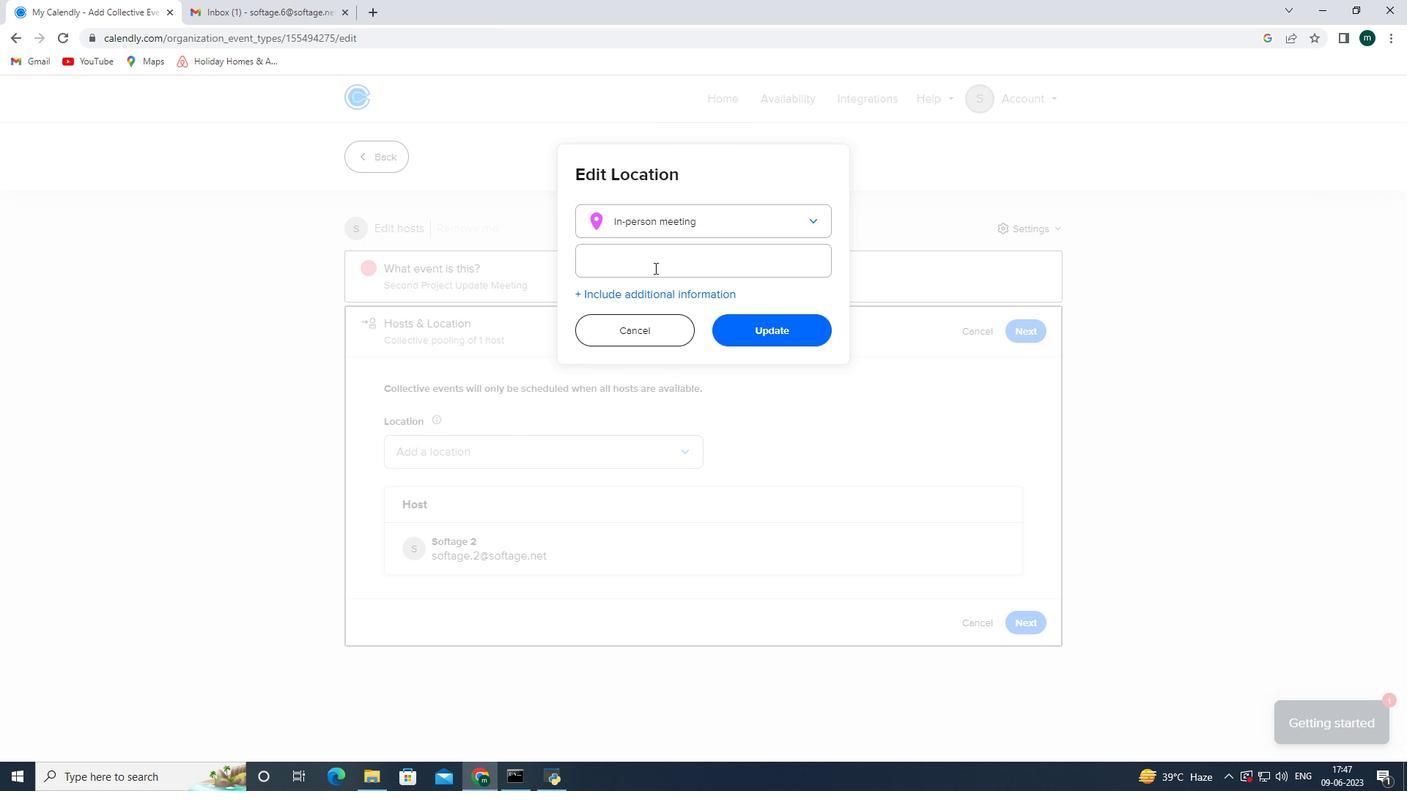 
Action: Mouse pressed left at (655, 260)
Screenshot: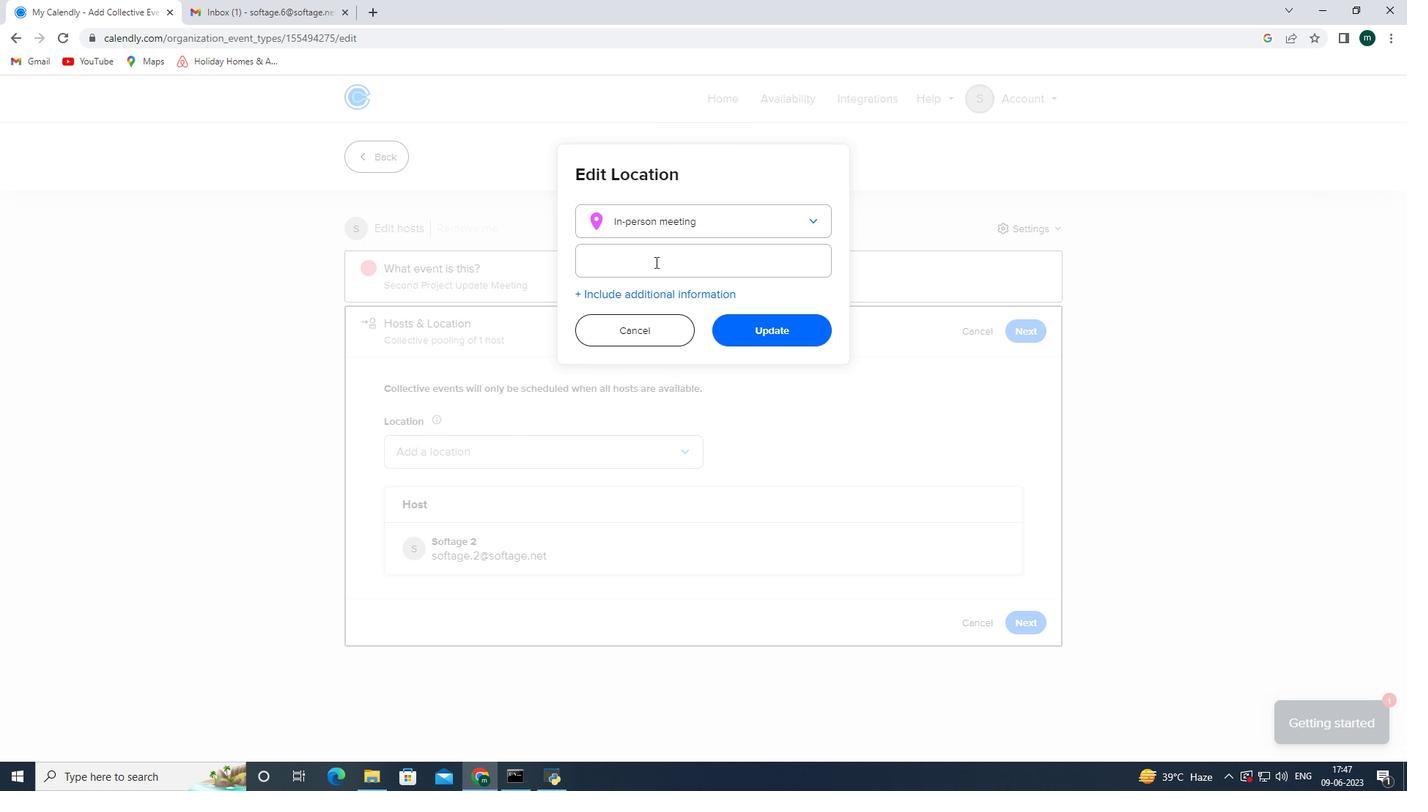 
Action: Key pressed 789<Key.space><Key.shift>The<Key.space>walk<Key.space>at<Key.space><Key.shift_r><Key.shift_r>JBR<Key.space>at<Key.space><Key.backspace><Key.backspace><Key.backspace><Key.backspace>,<Key.space><Key.shift><Key.shift><Key.shift><Key.shift><Key.shift><Key.shift><Key.shift><Key.shift><Key.shift><Key.shift><Key.shift><Key.shift><Key.shift><Key.shift><Key.shift><Key.shift><Key.shift><Key.shift><Key.shift><Key.shift><Key.shift><Key.shift><Key.shift><Key.shift><Key.shift><Key.shift><Key.shift><Key.shift><Key.shift><Key.shift><Key.shift><Key.shift><Key.shift><Key.shift><Key.shift><Key.shift><Key.shift><Key.shift><Key.shift><Key.shift><Key.shift><Key.shift><Key.shift><Key.shift><Key.shift><Key.shift><Key.shift><Key.shift><Key.shift><Key.shift><Key.shift><Key.shift><Key.shift><Key.shift><Key.shift><Key.shift>Dubai,<Key.space><Key.shift_r><Key.shift_r><Key.shift_r><Key.shift_r><Key.shift_r><Key.shift_r><Key.shift_r><Key.shift_r><Key.shift_r><Key.shift_r><Key.shift_r>U<Key.shift>AE<Key.space>
Screenshot: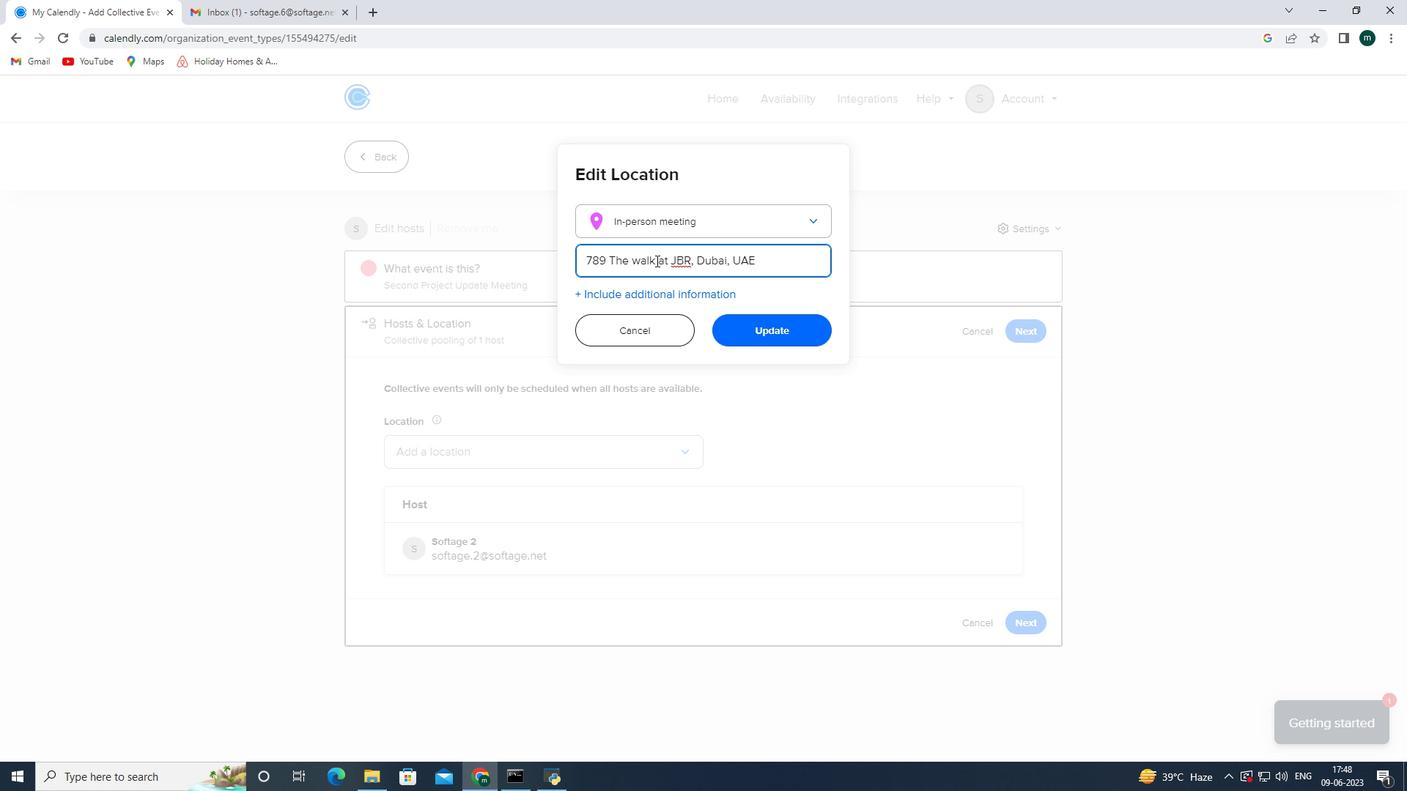 
Action: Mouse moved to (797, 340)
Screenshot: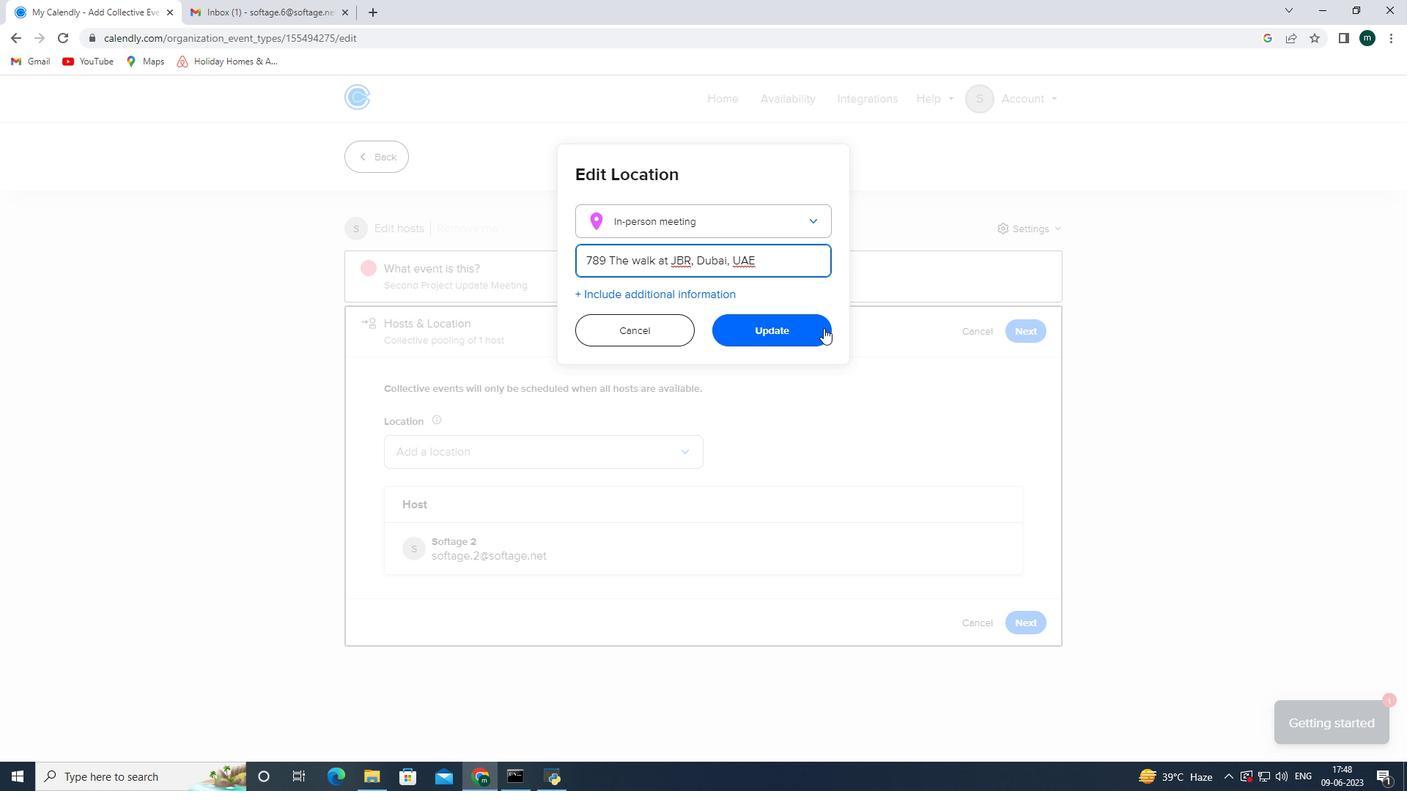 
Action: Mouse pressed left at (797, 340)
Screenshot: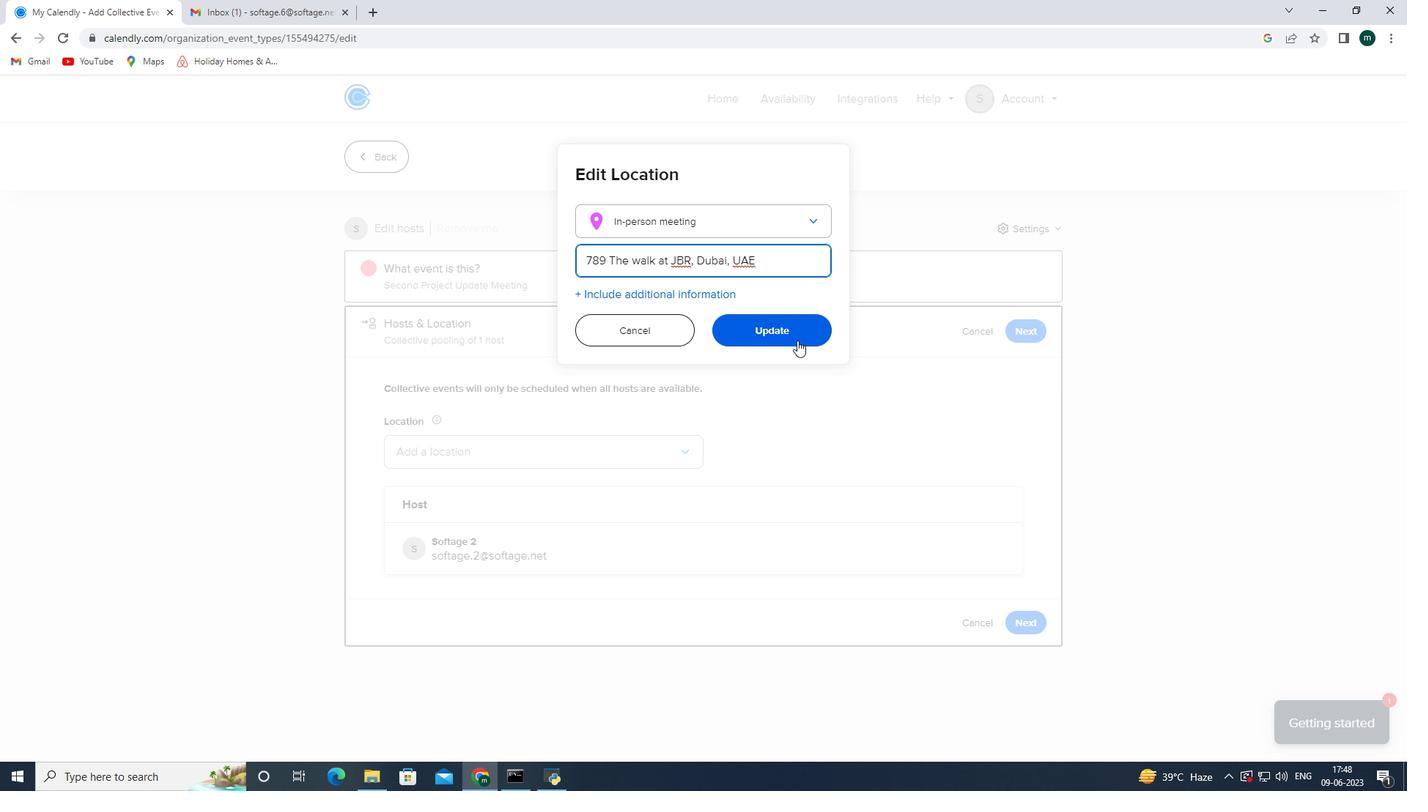 
Action: Mouse moved to (1016, 628)
Screenshot: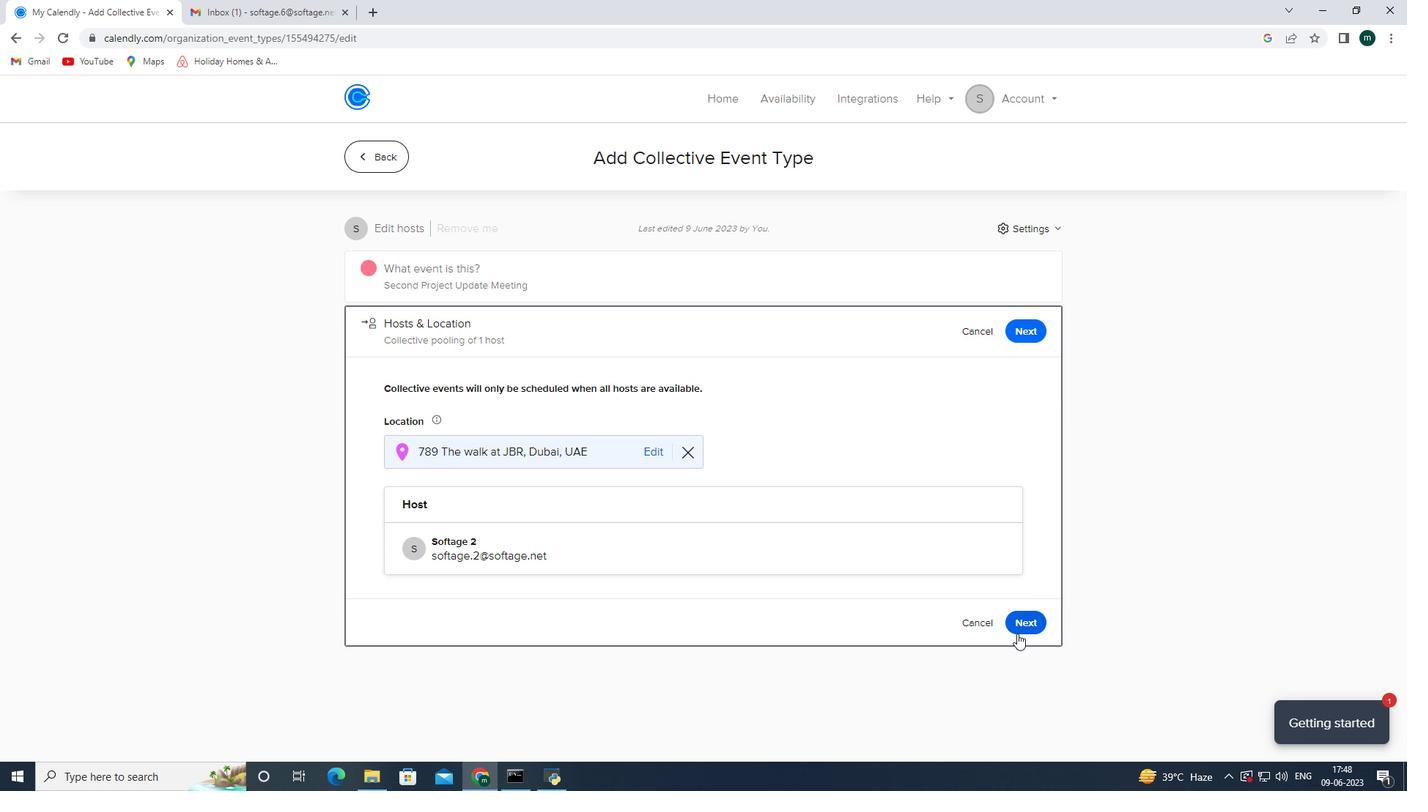 
Action: Mouse pressed left at (1016, 628)
Screenshot: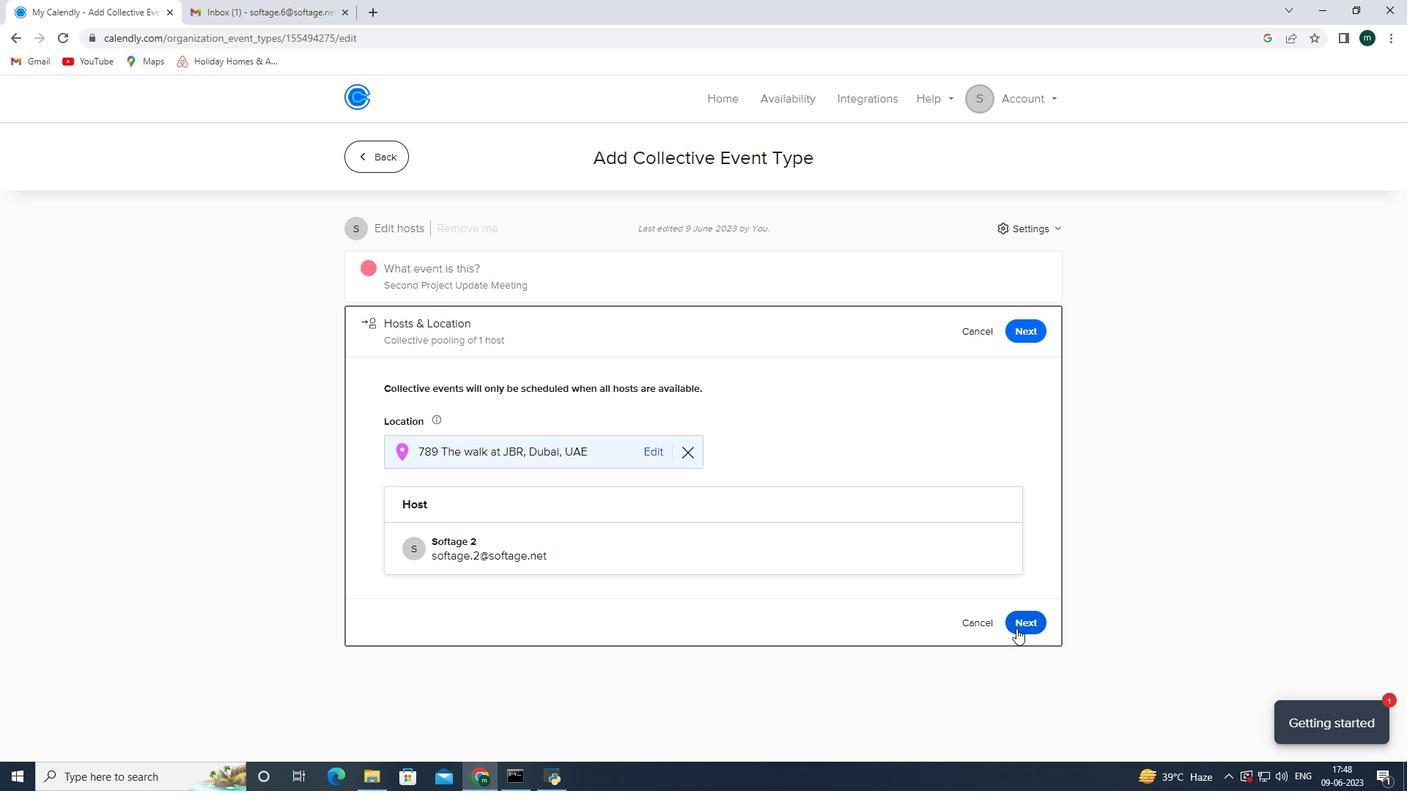 
Action: Mouse moved to (473, 535)
Screenshot: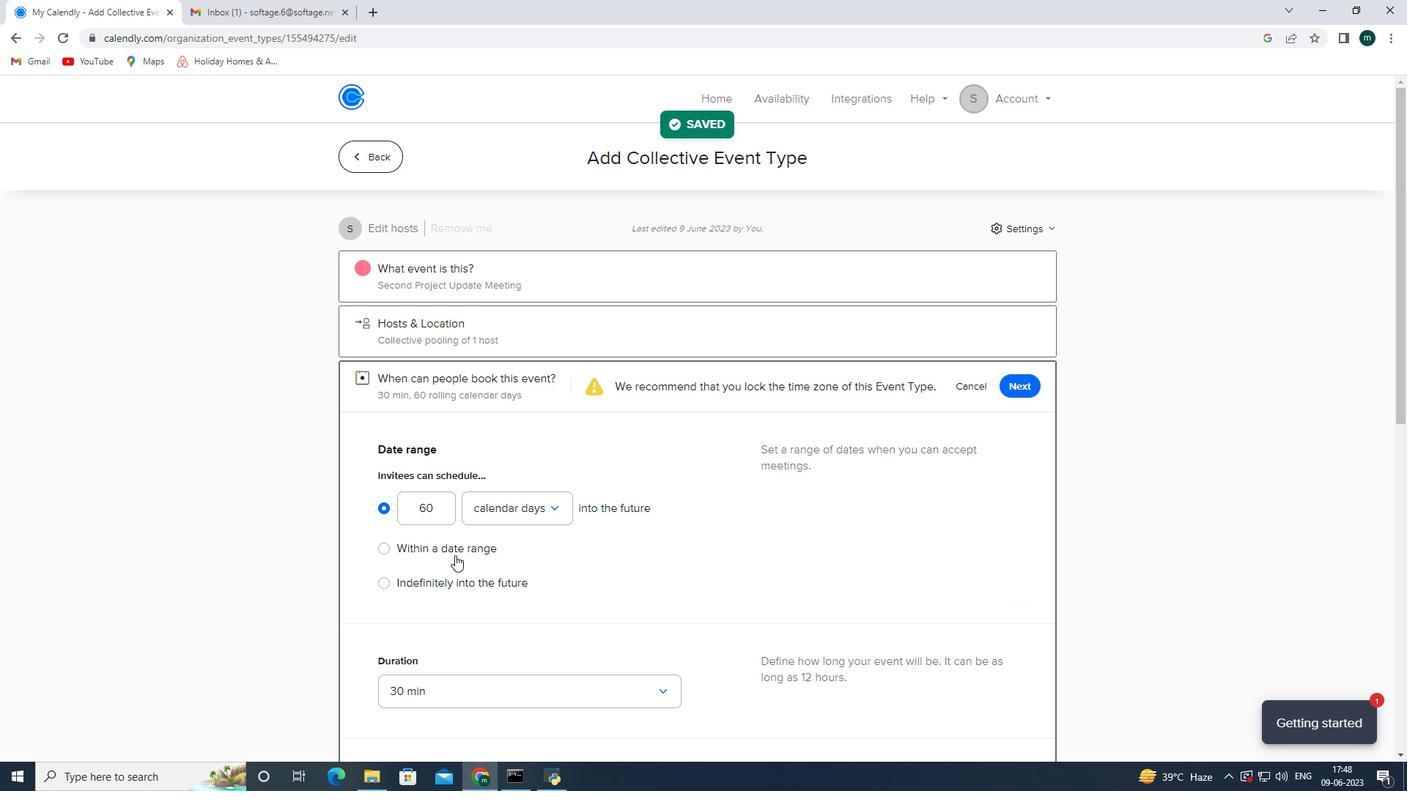 
Action: Mouse pressed left at (473, 535)
Screenshot: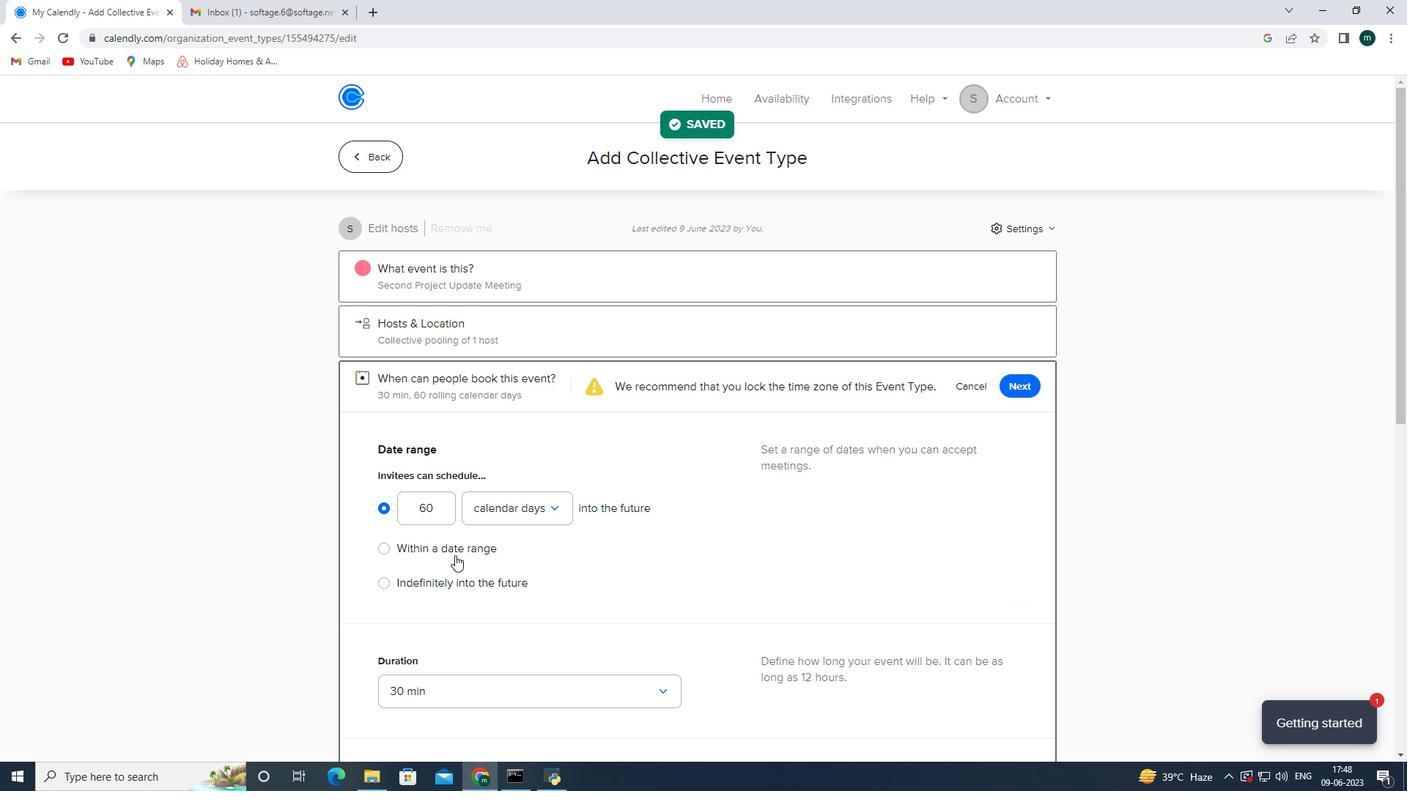 
Action: Mouse moved to (477, 546)
Screenshot: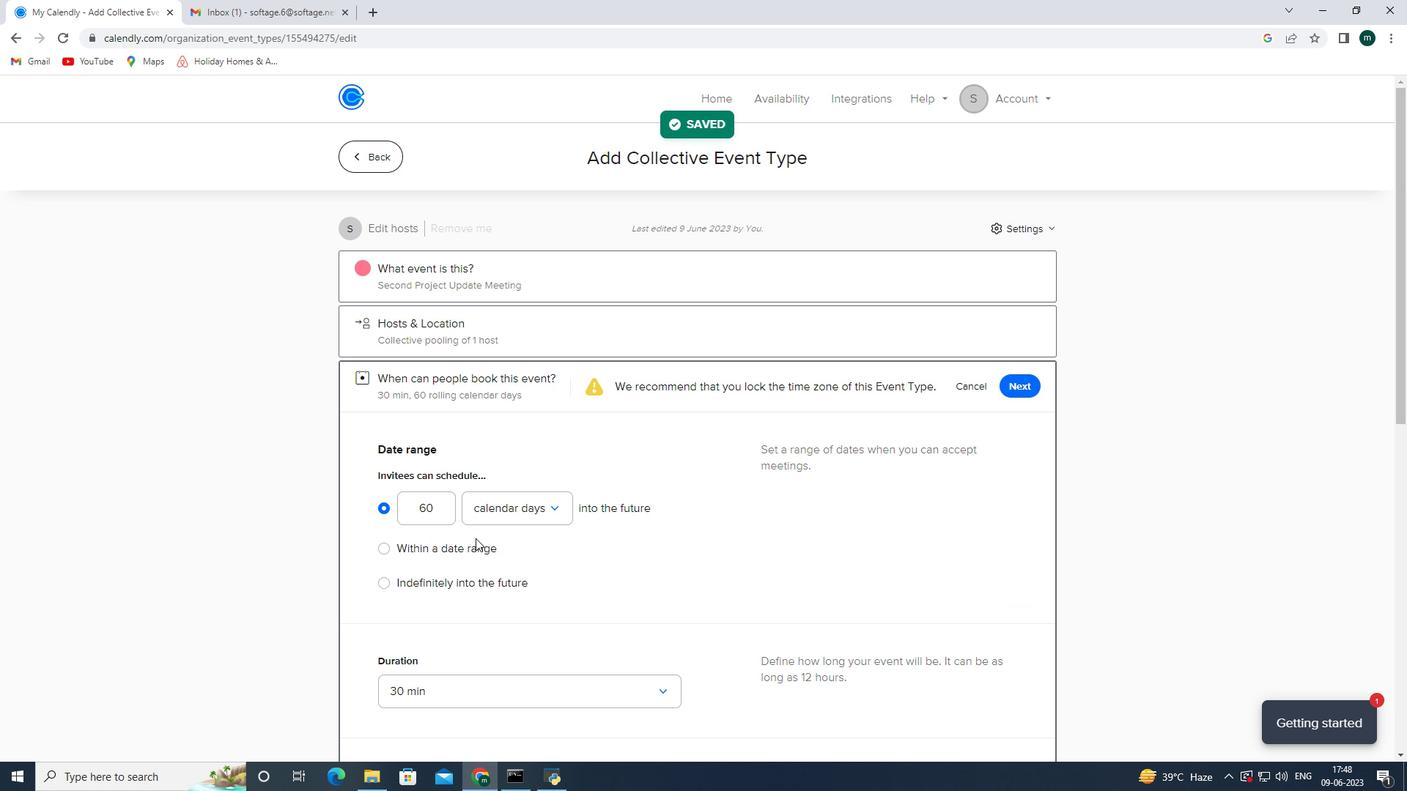 
Action: Mouse pressed left at (477, 546)
Screenshot: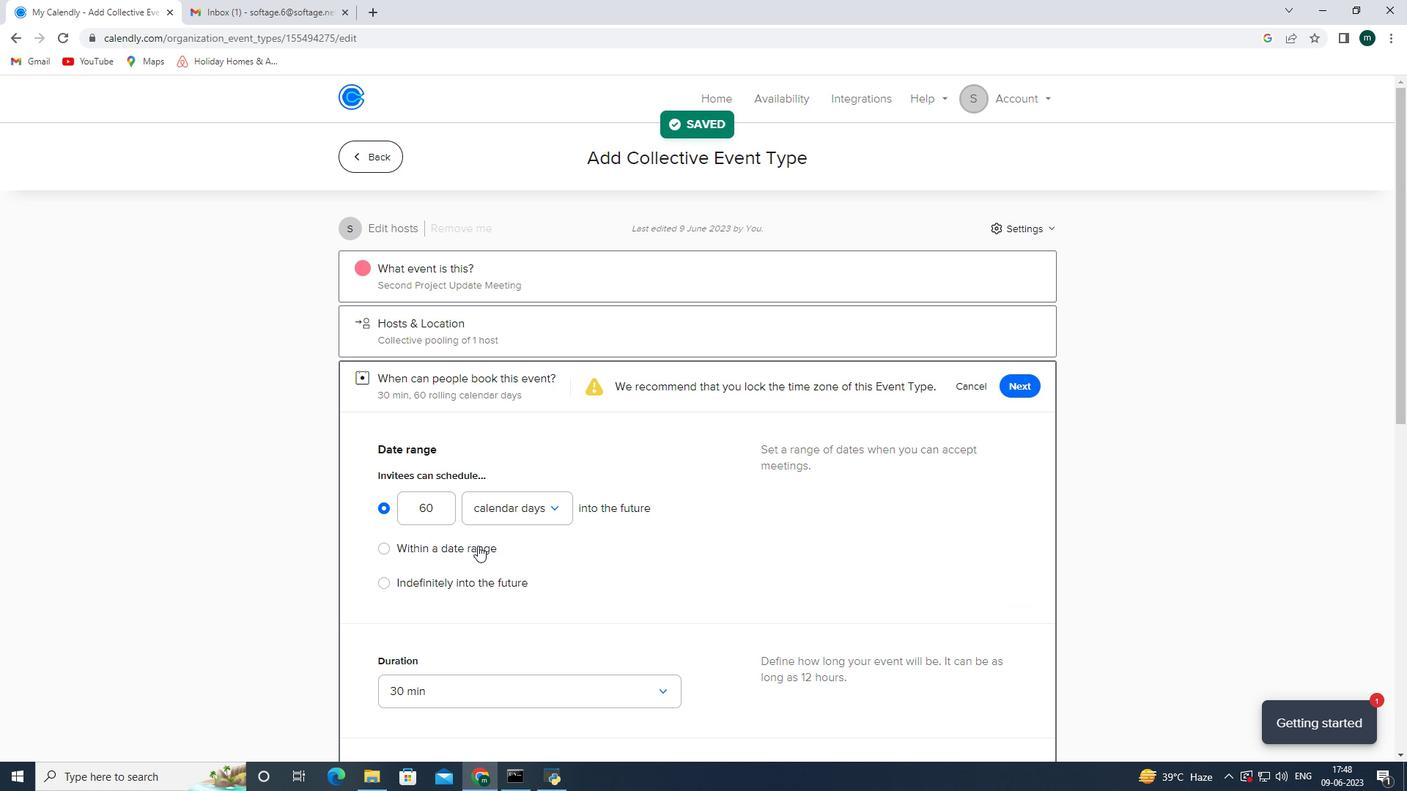 
Action: Mouse moved to (555, 557)
Screenshot: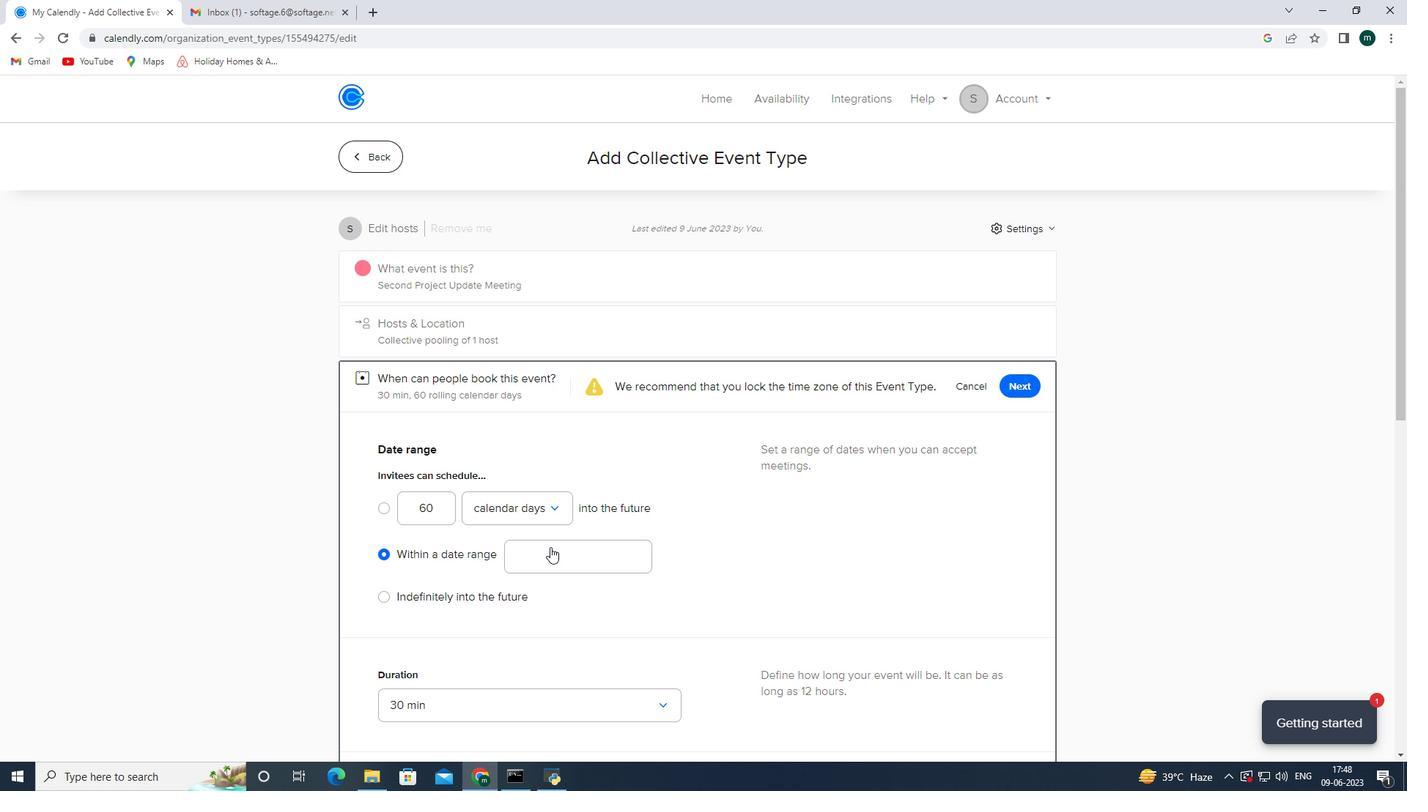 
Action: Mouse pressed left at (555, 557)
Screenshot: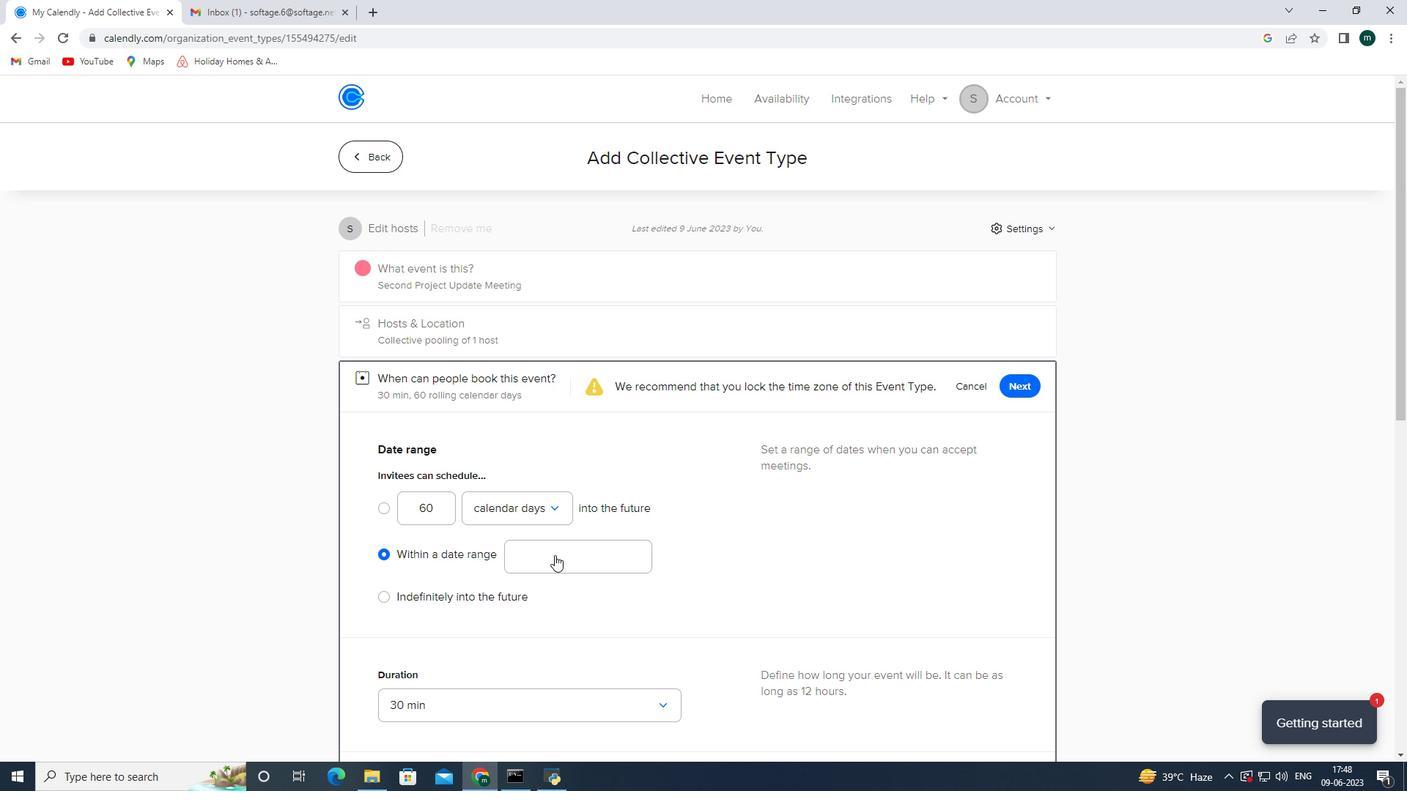 
Action: Mouse moved to (610, 303)
Screenshot: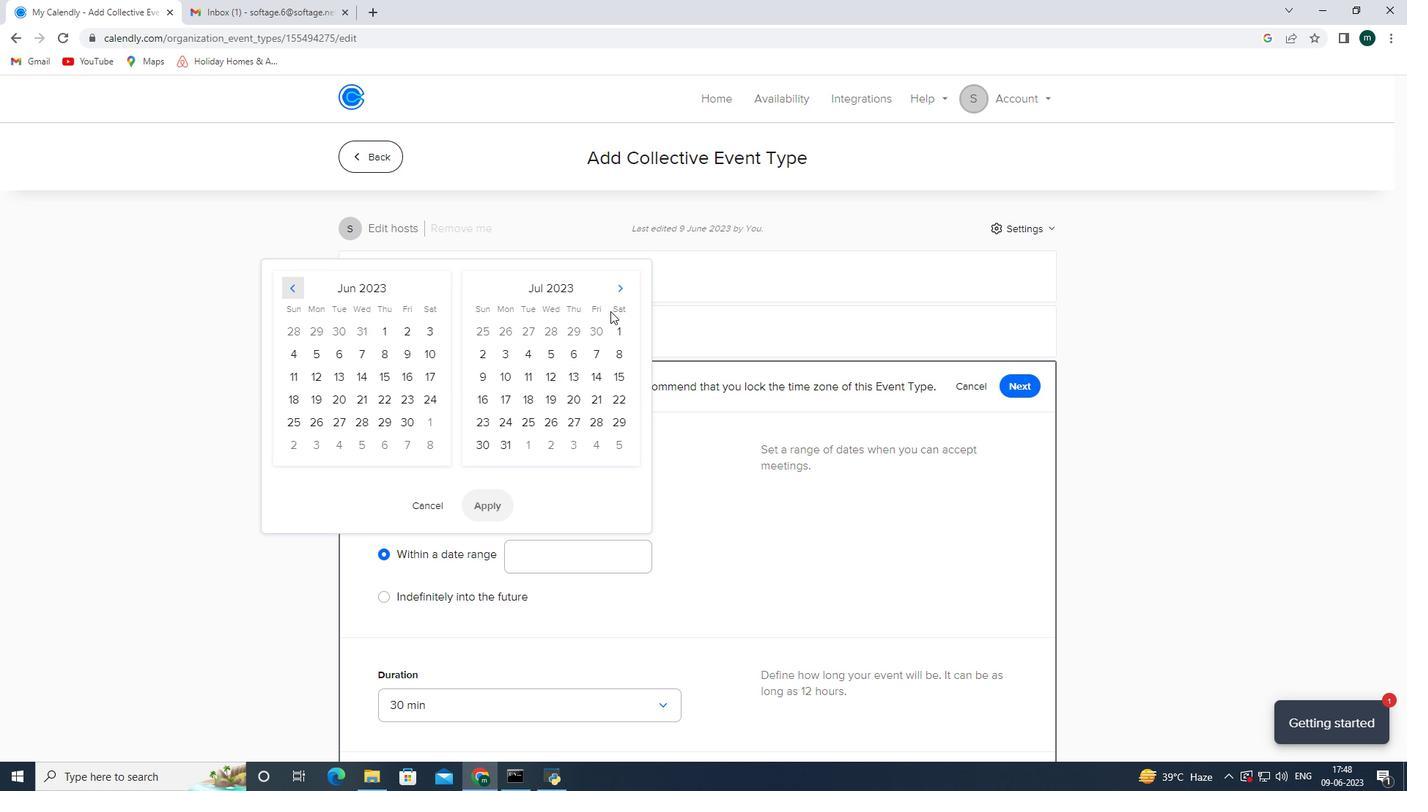 
Action: Mouse pressed left at (610, 303)
Screenshot: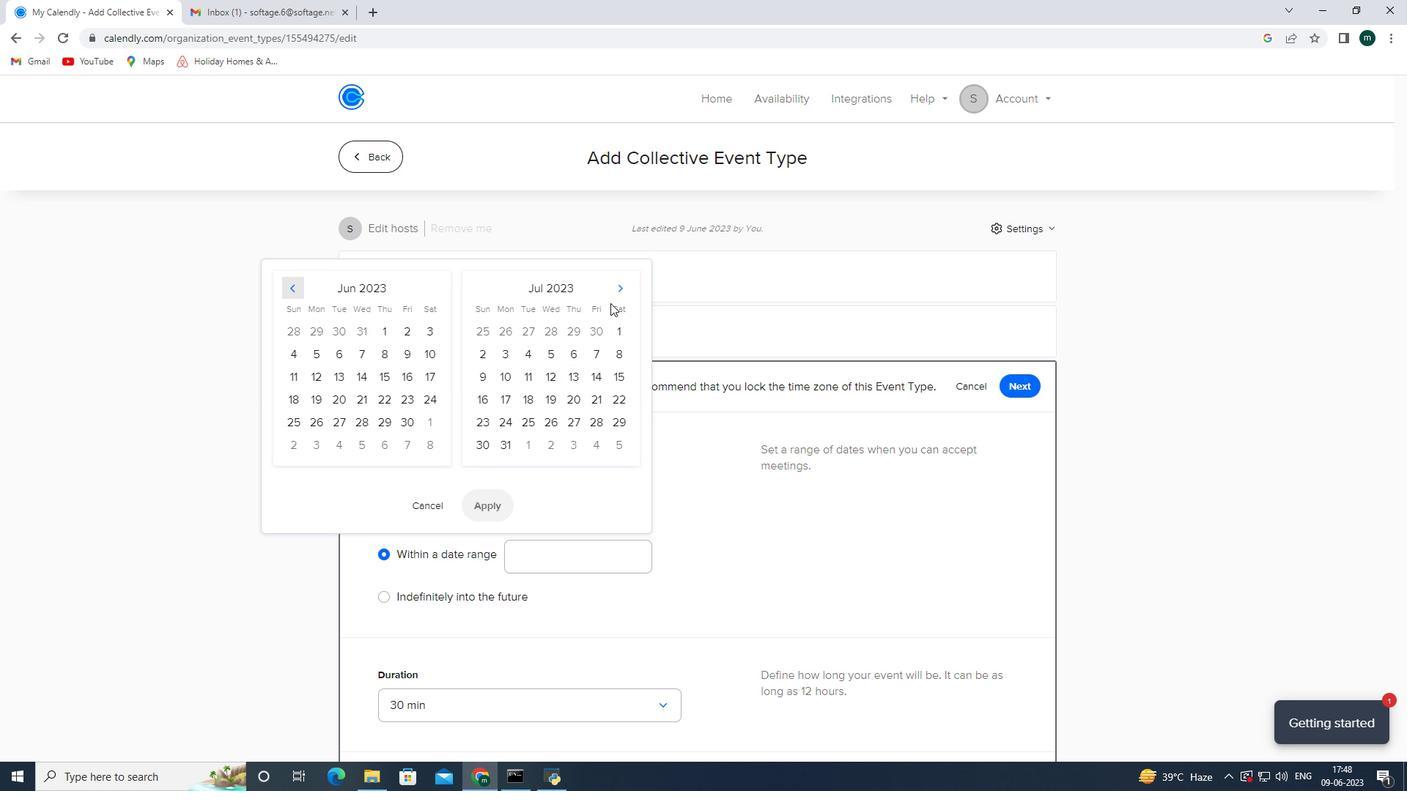 
Action: Mouse moved to (613, 288)
Screenshot: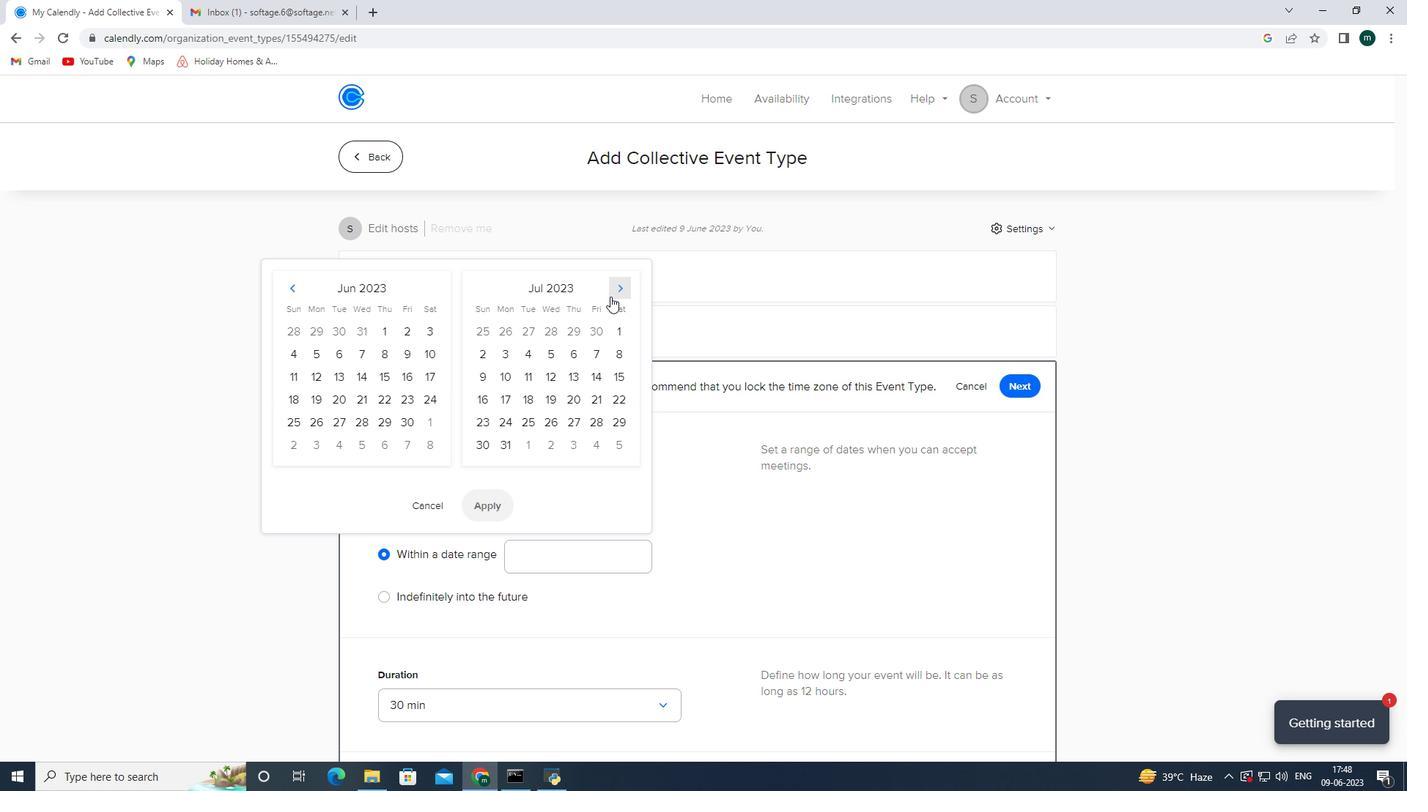 
Action: Mouse pressed left at (613, 288)
Screenshot: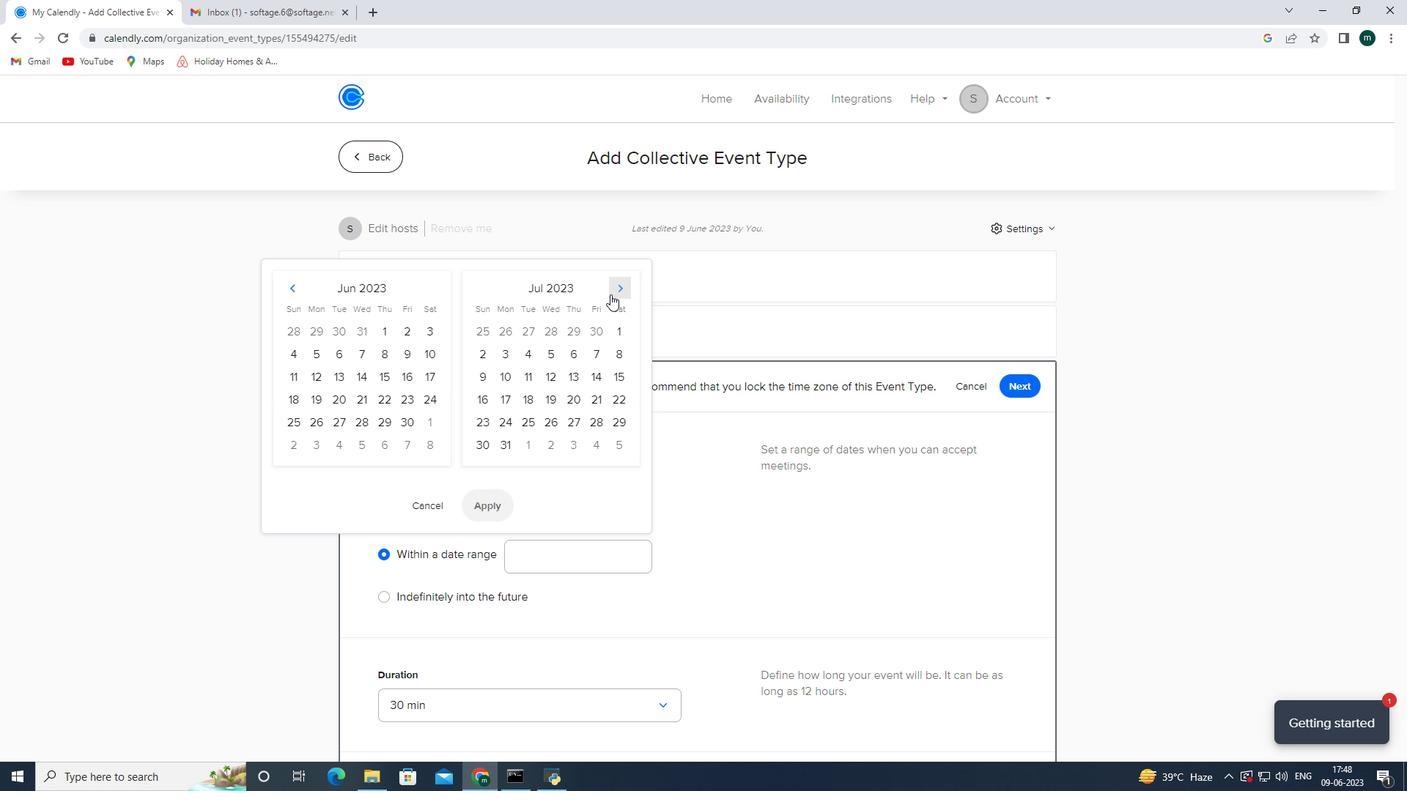 
Action: Mouse pressed left at (613, 288)
Screenshot: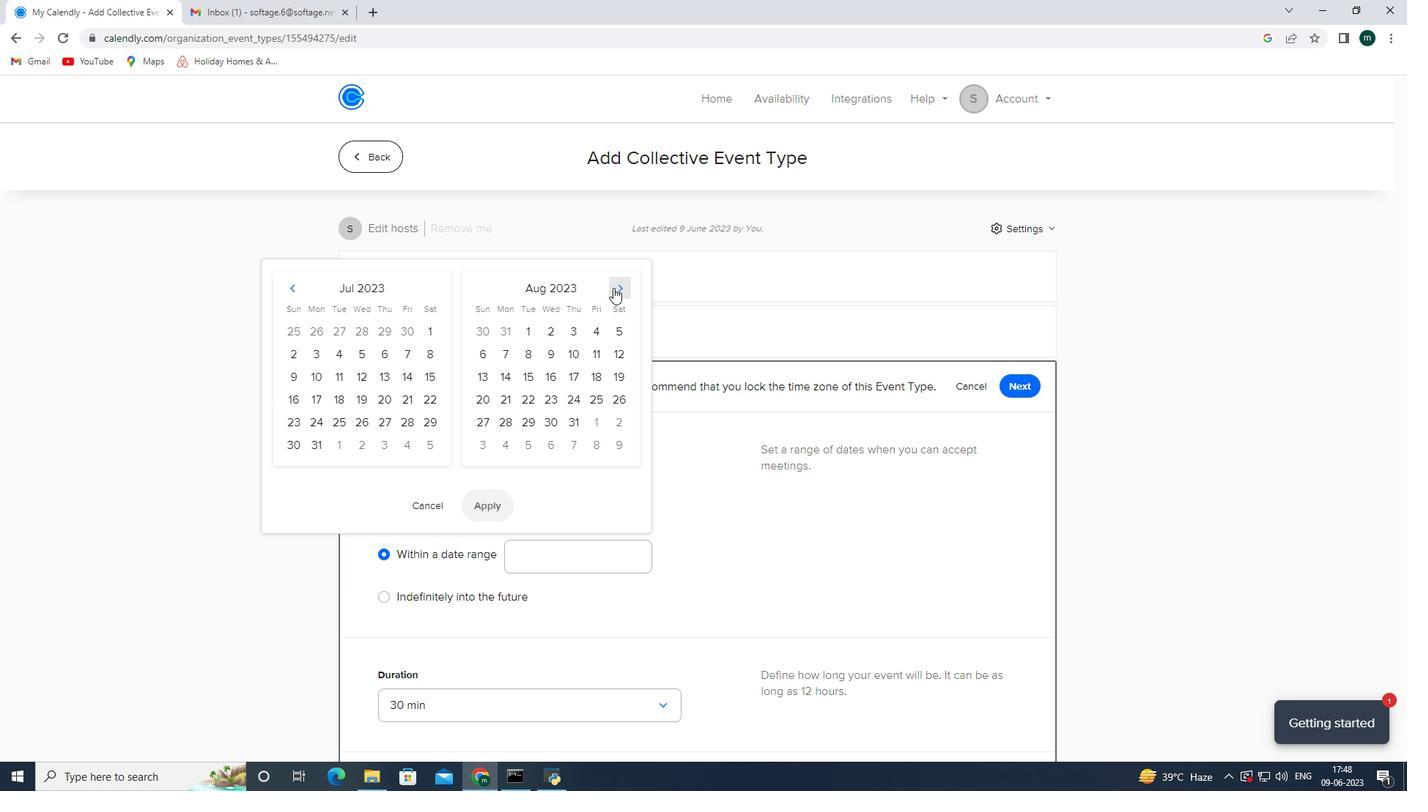 
Action: Mouse pressed left at (613, 288)
Screenshot: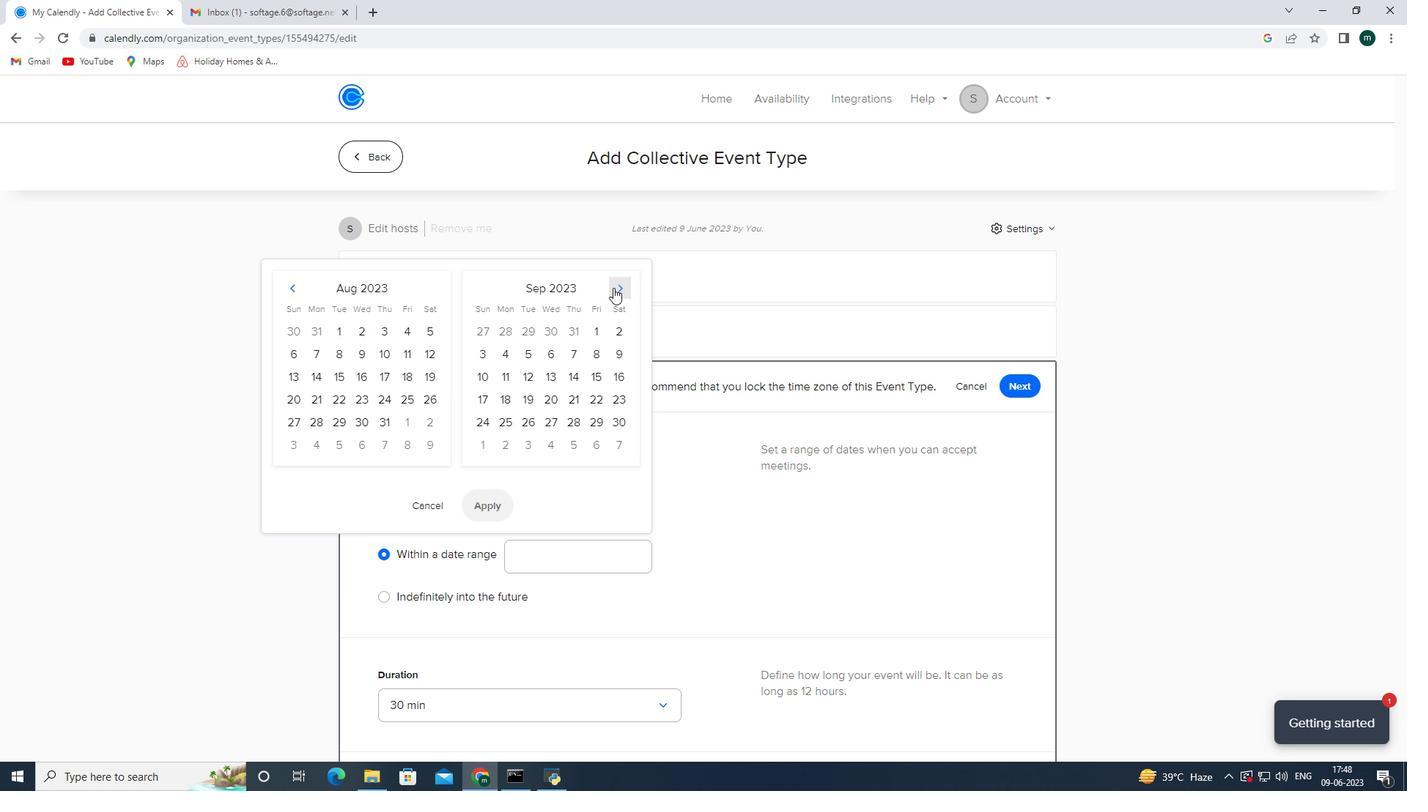 
Action: Mouse pressed left at (613, 288)
Screenshot: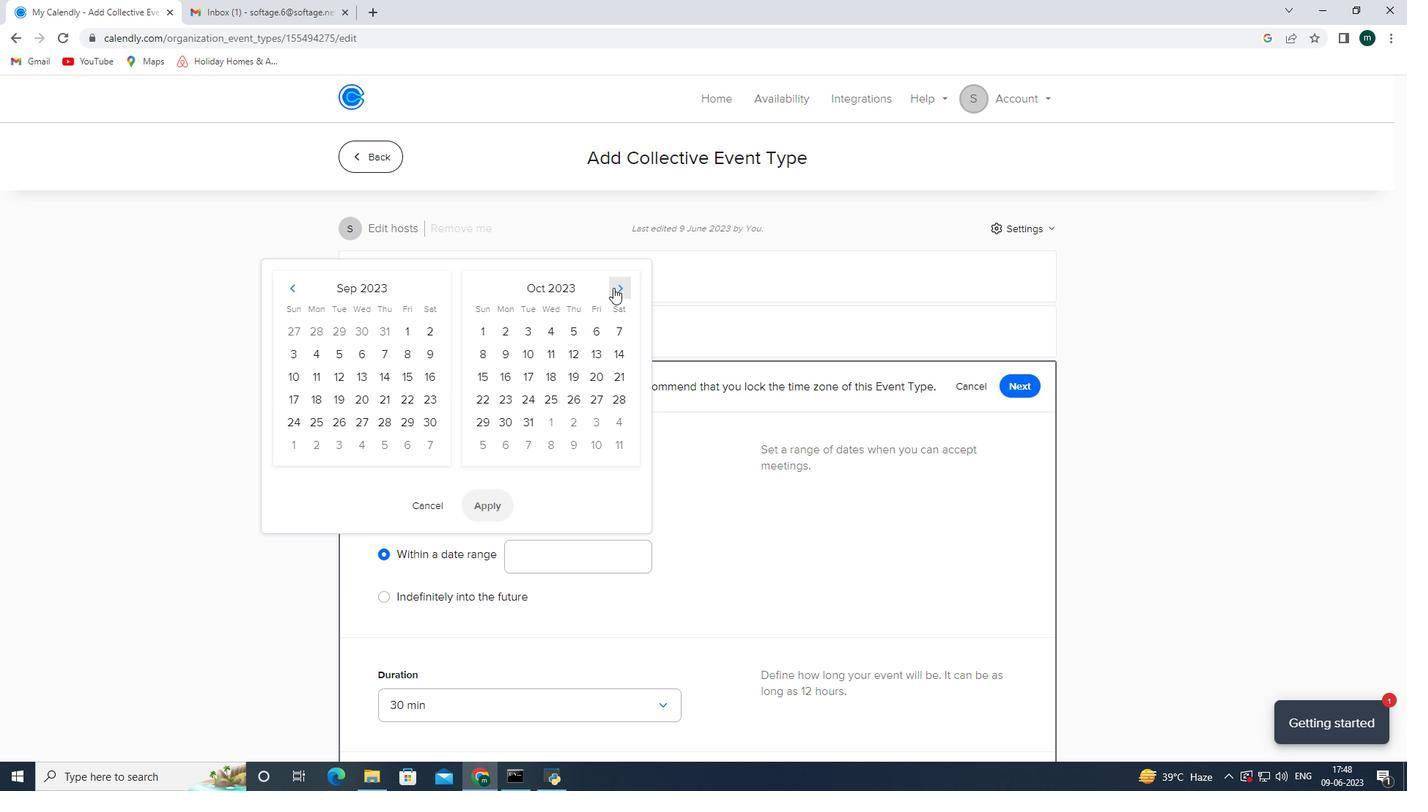 
Action: Mouse pressed left at (613, 288)
Screenshot: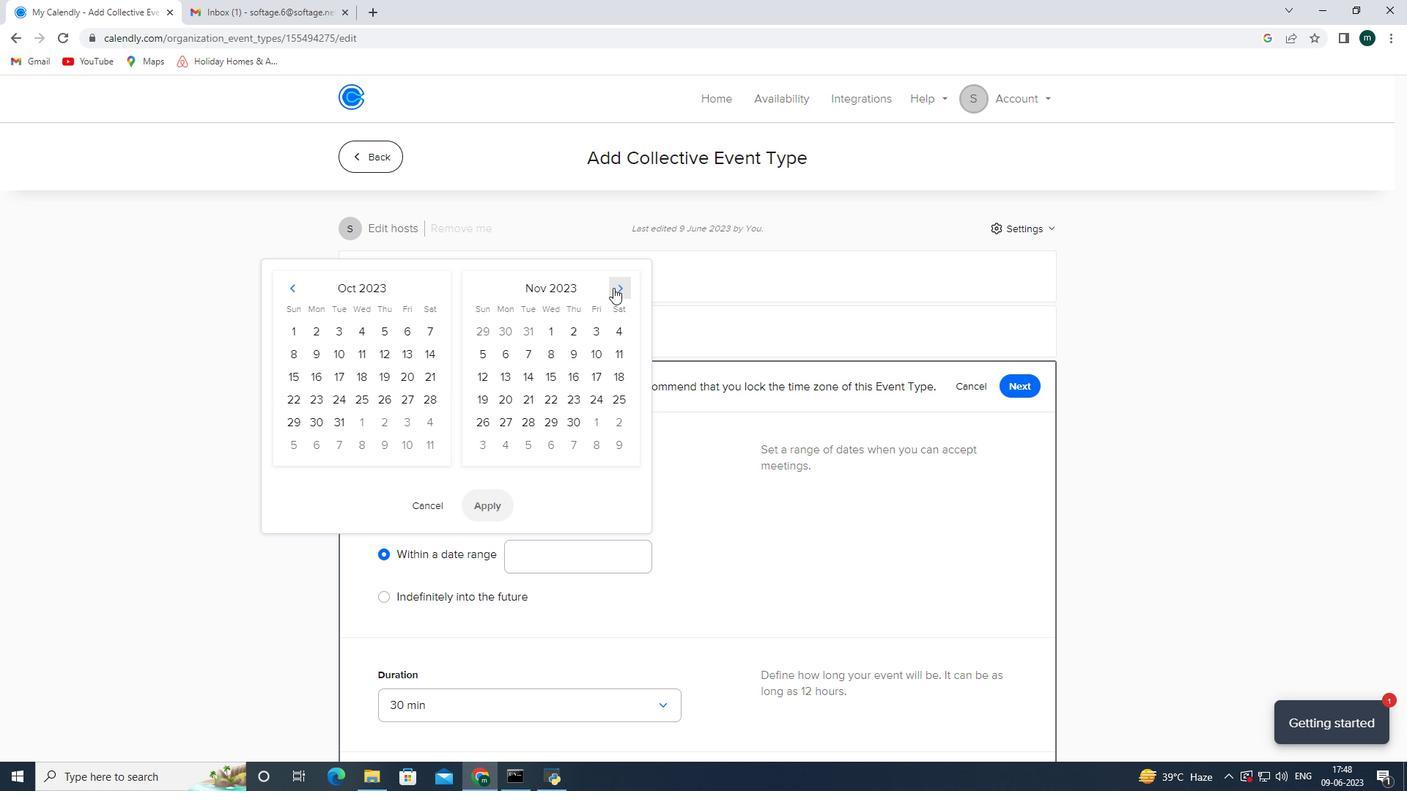 
Action: Mouse pressed left at (613, 288)
Screenshot: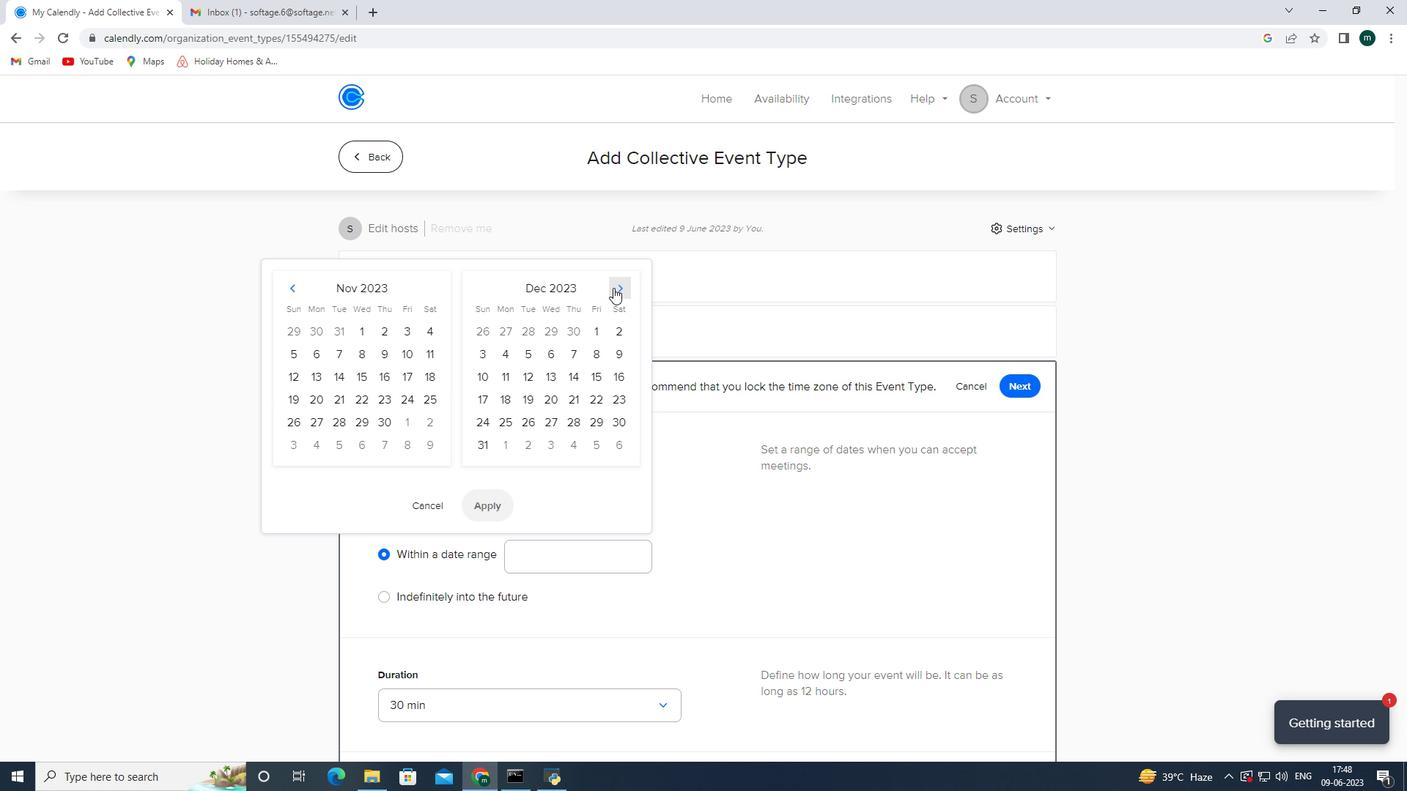 
Action: Mouse moved to (298, 279)
Screenshot: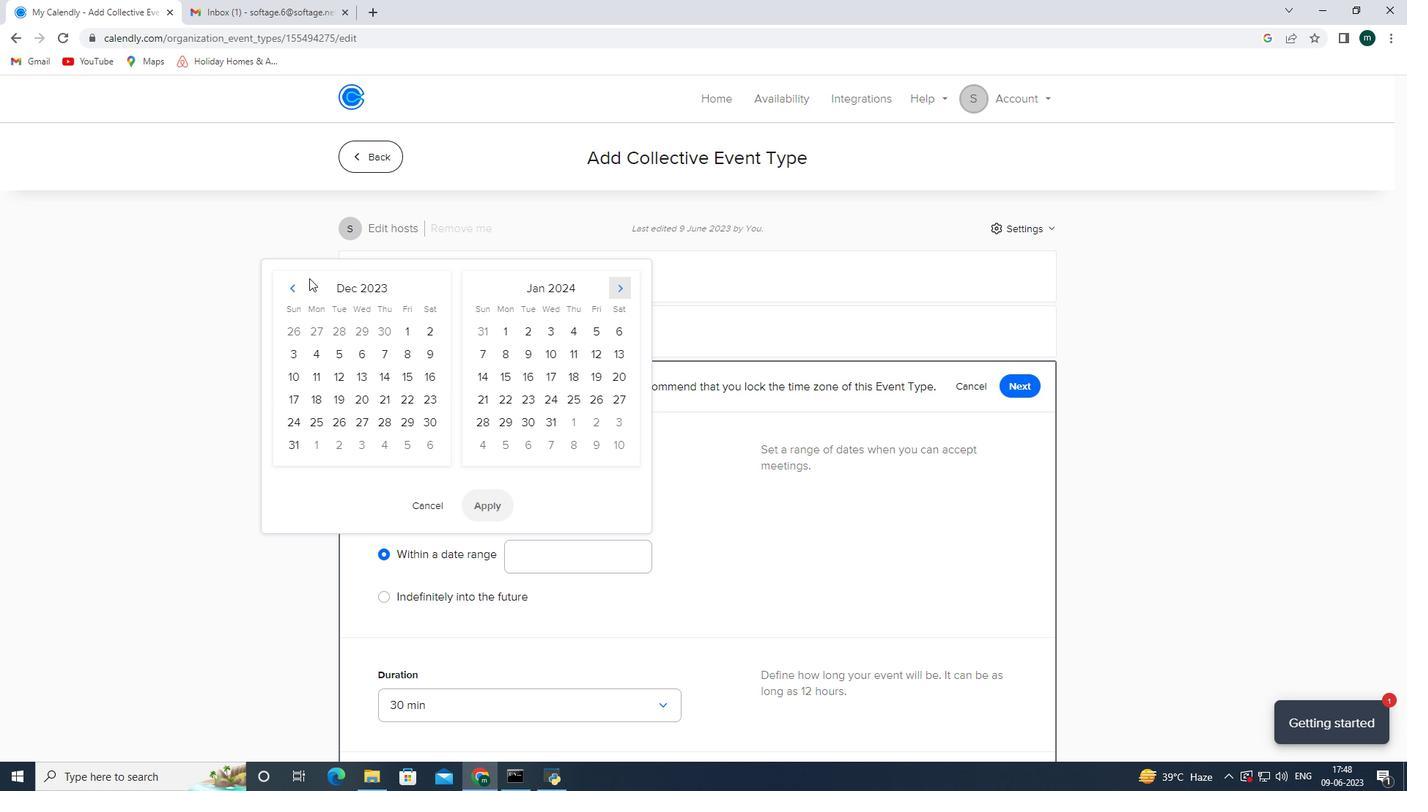 
Action: Mouse pressed left at (298, 279)
Screenshot: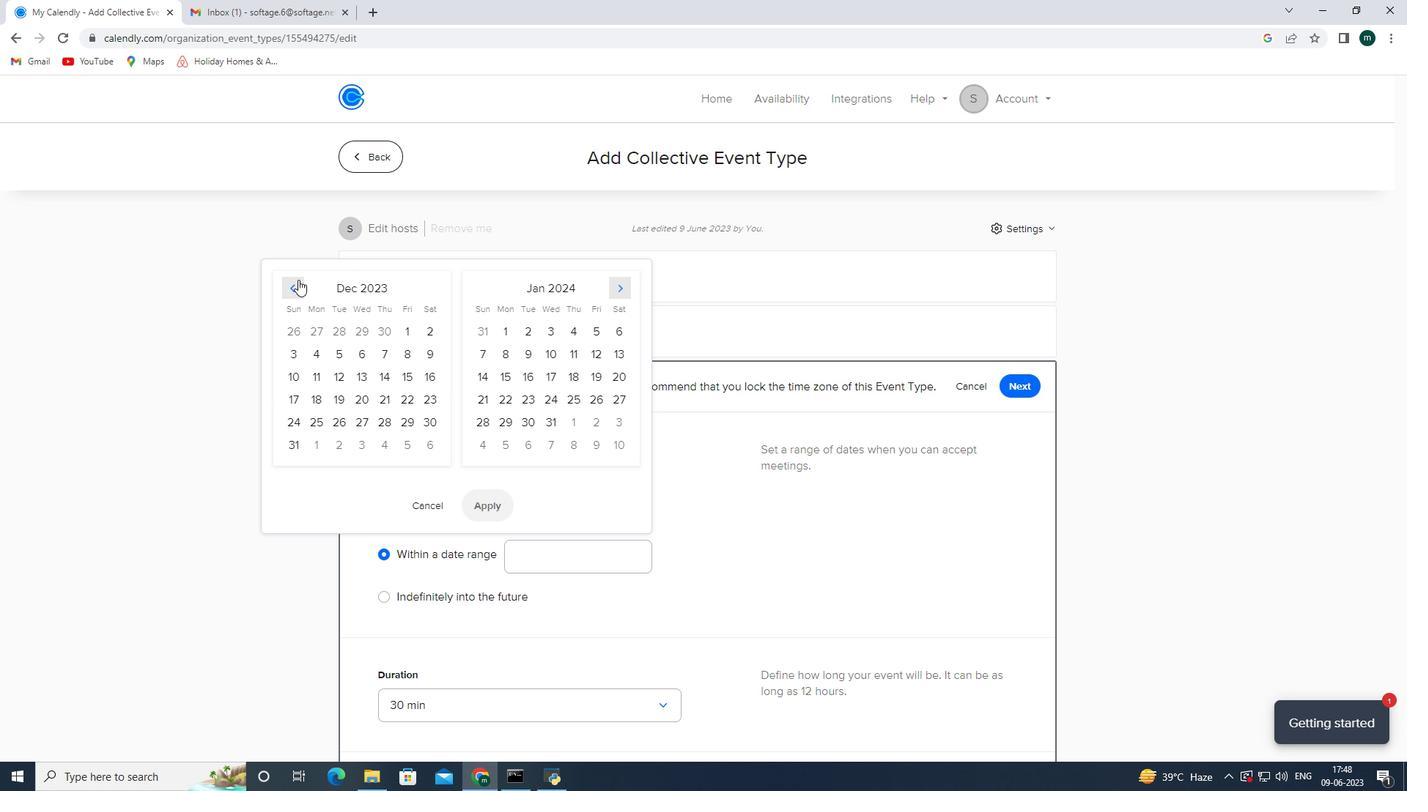 
Action: Mouse moved to (334, 359)
Screenshot: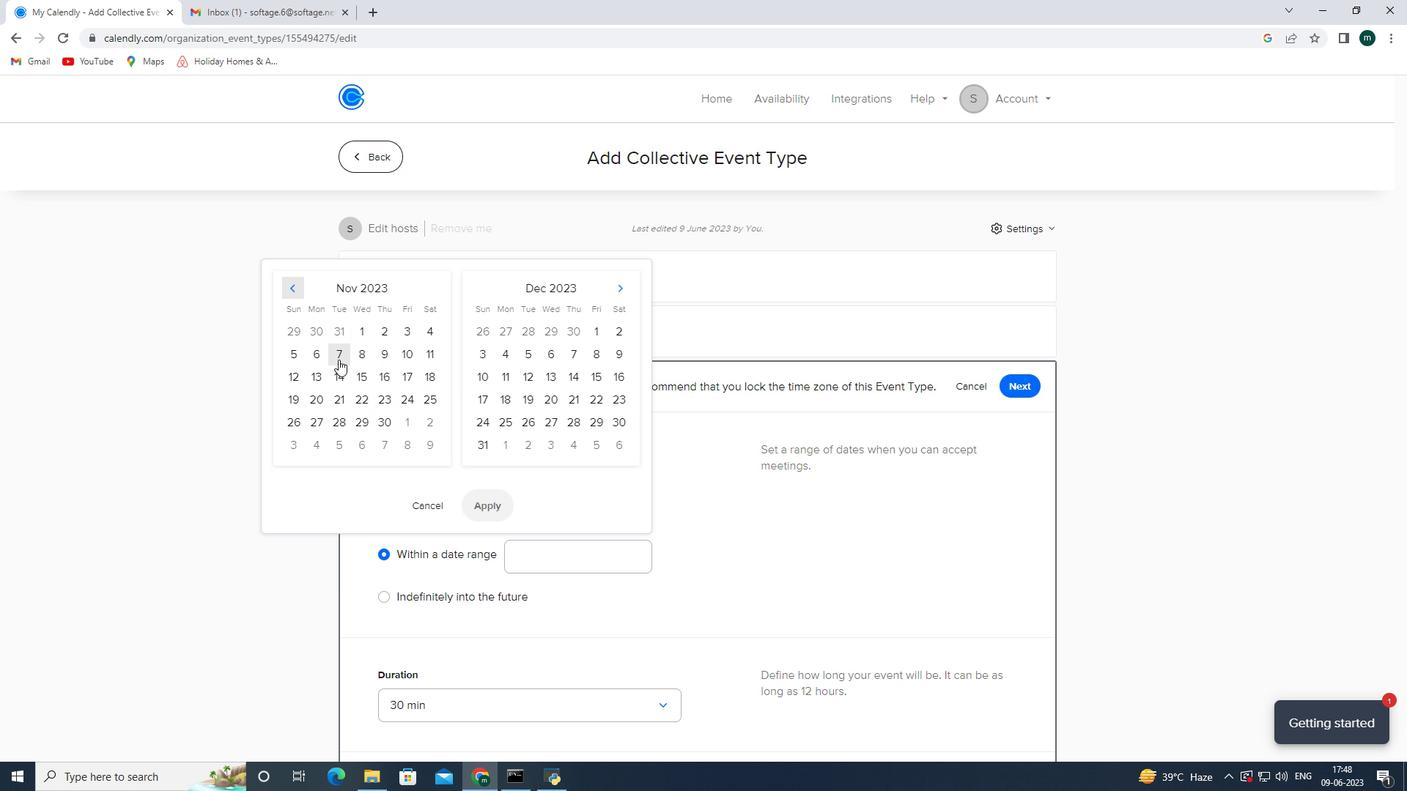
Action: Mouse pressed left at (334, 359)
Screenshot: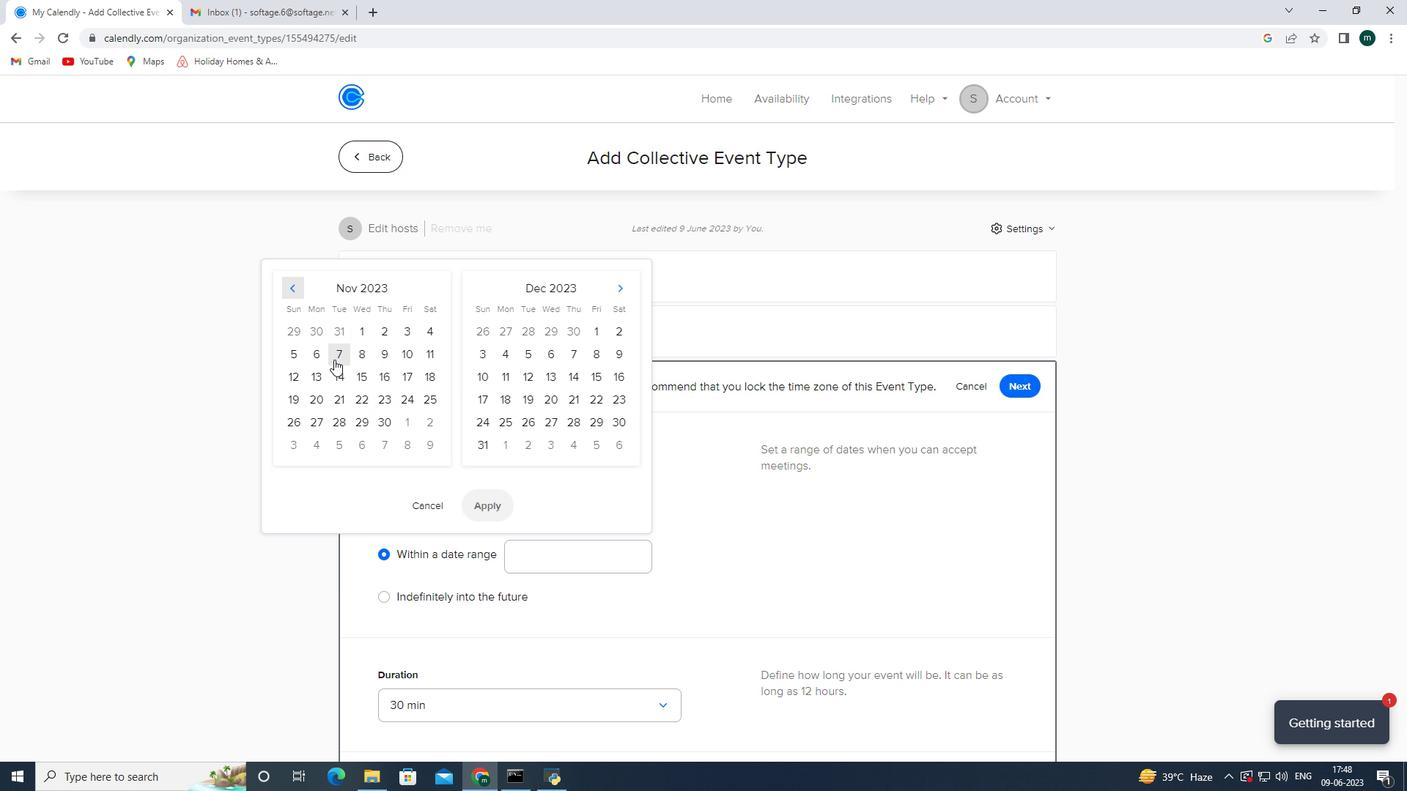
Action: Mouse moved to (375, 358)
Screenshot: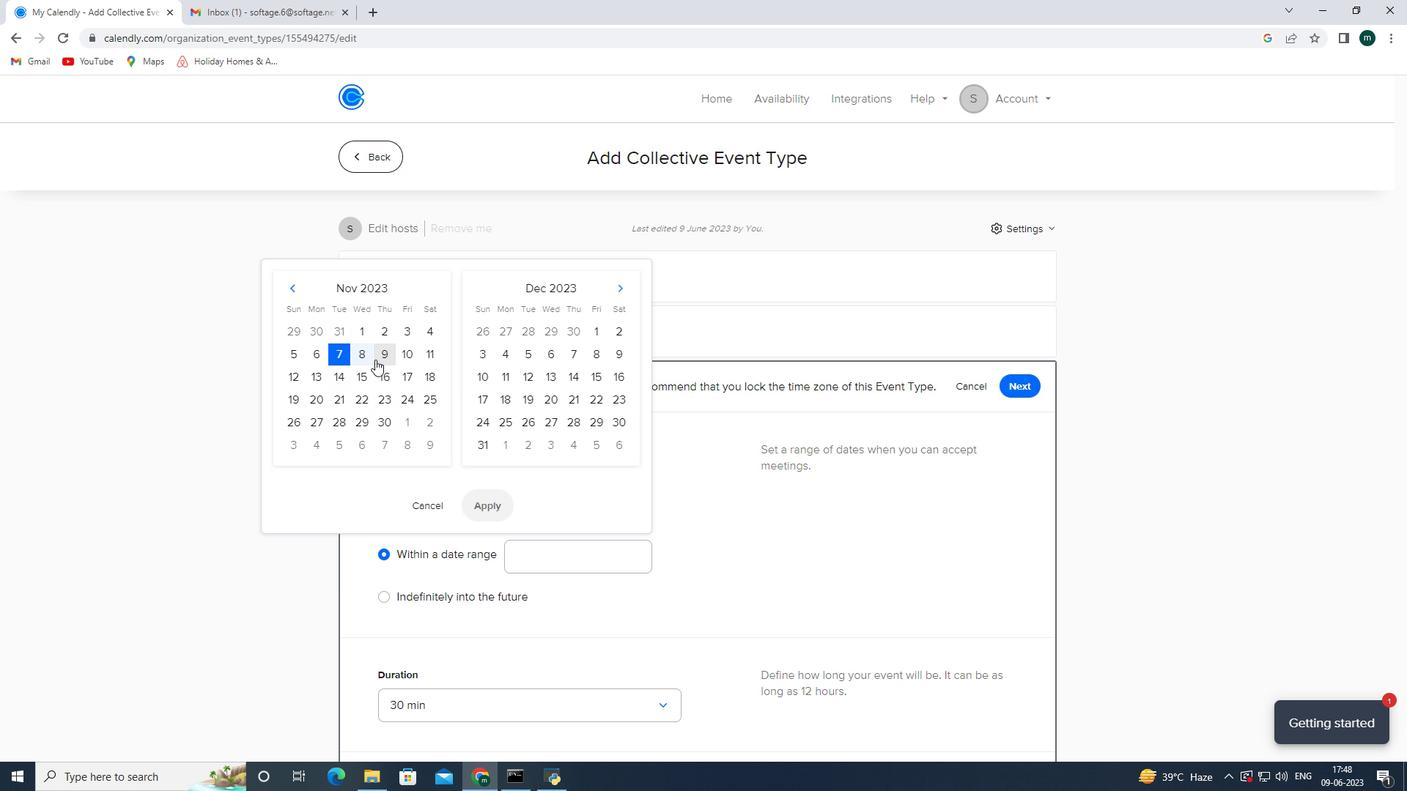 
Action: Mouse pressed left at (375, 358)
Screenshot: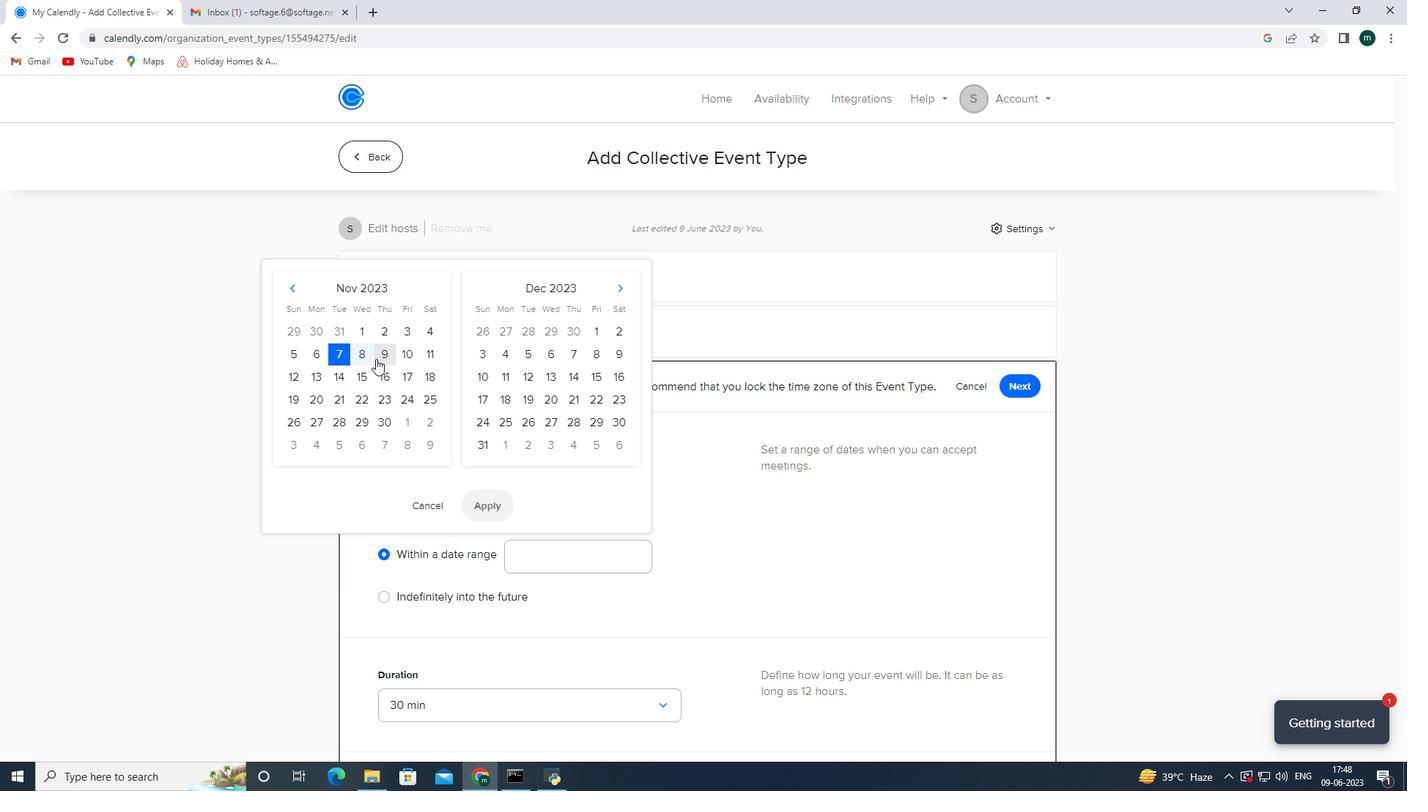 
Action: Mouse moved to (479, 510)
Screenshot: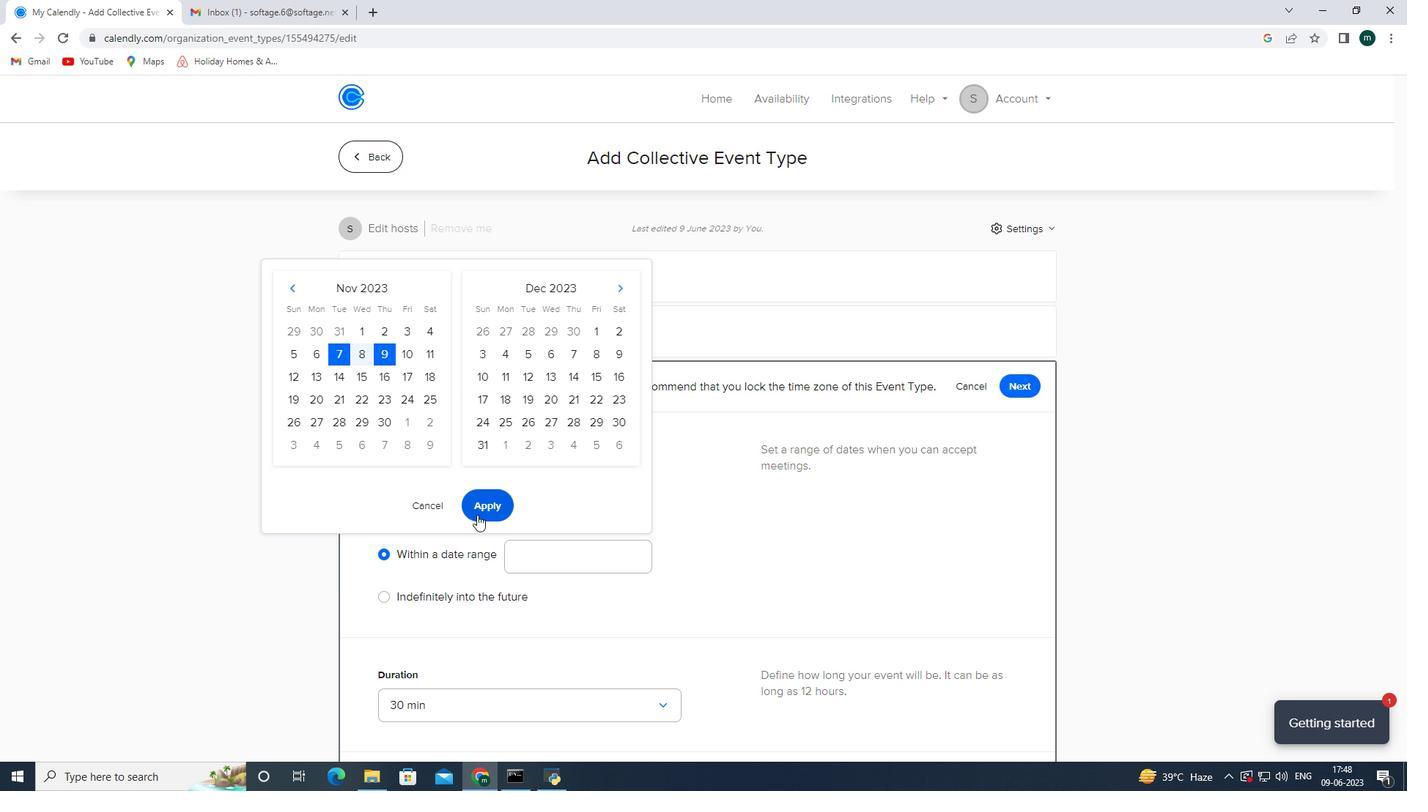 
Action: Mouse pressed left at (479, 510)
Screenshot: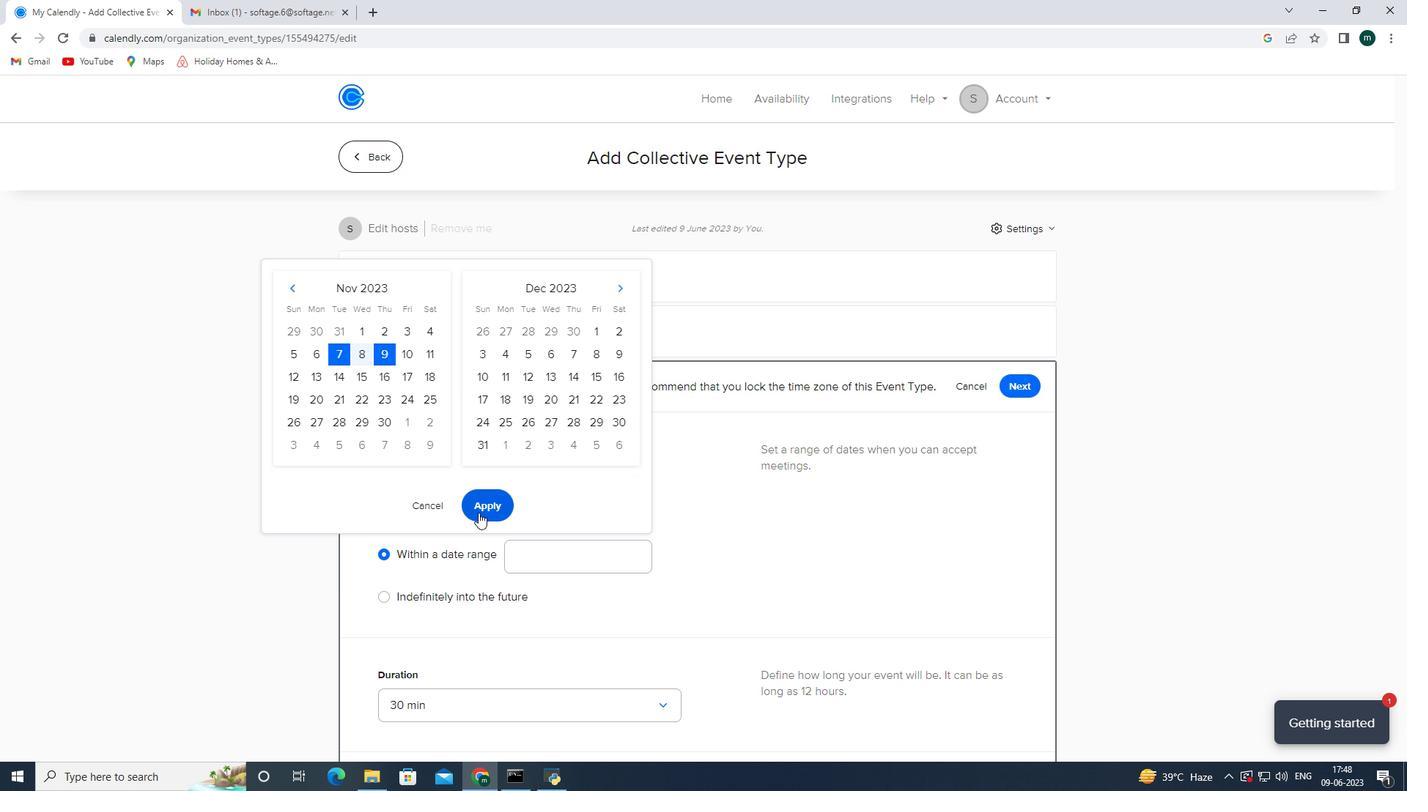 
Action: Mouse moved to (561, 507)
Screenshot: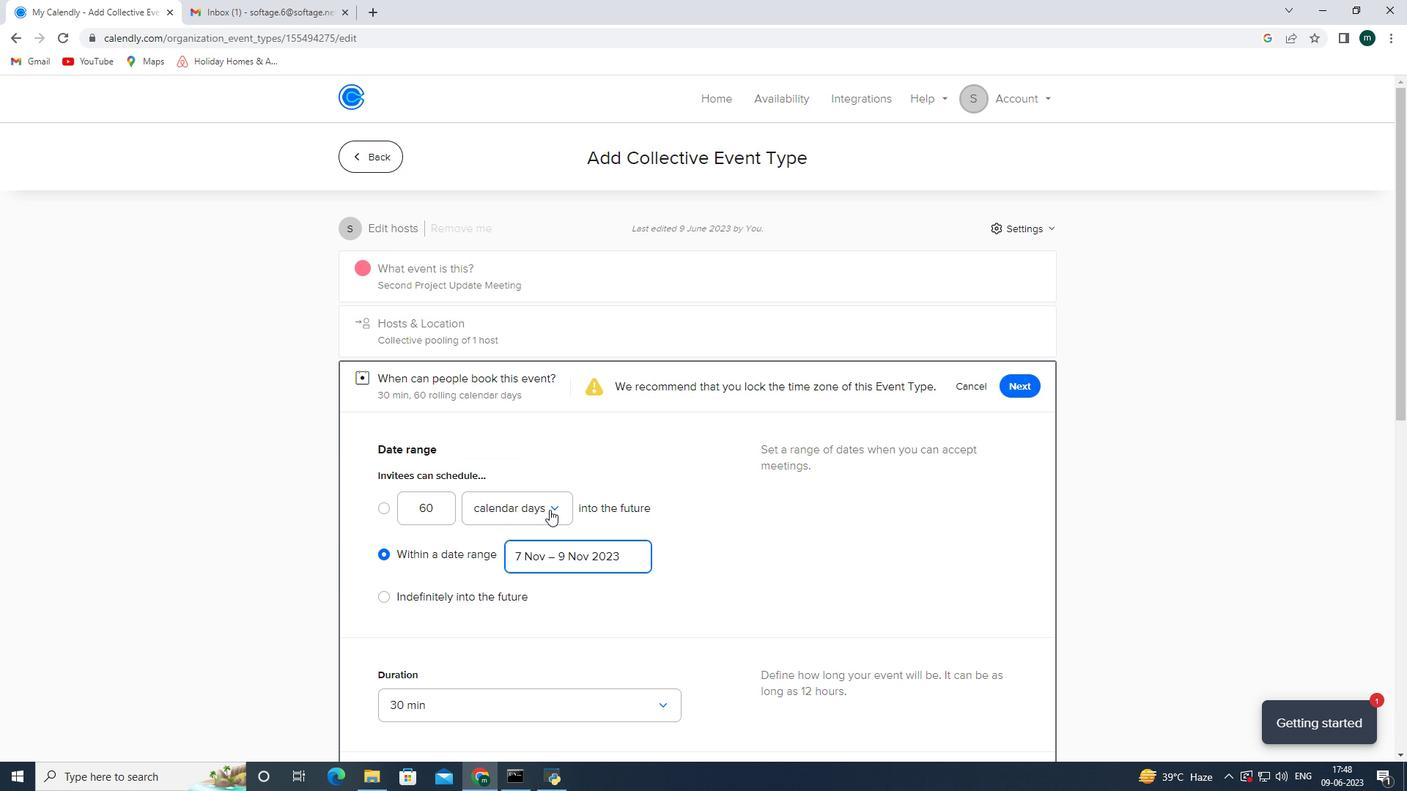 
Action: Mouse scrolled (561, 506) with delta (0, 0)
Screenshot: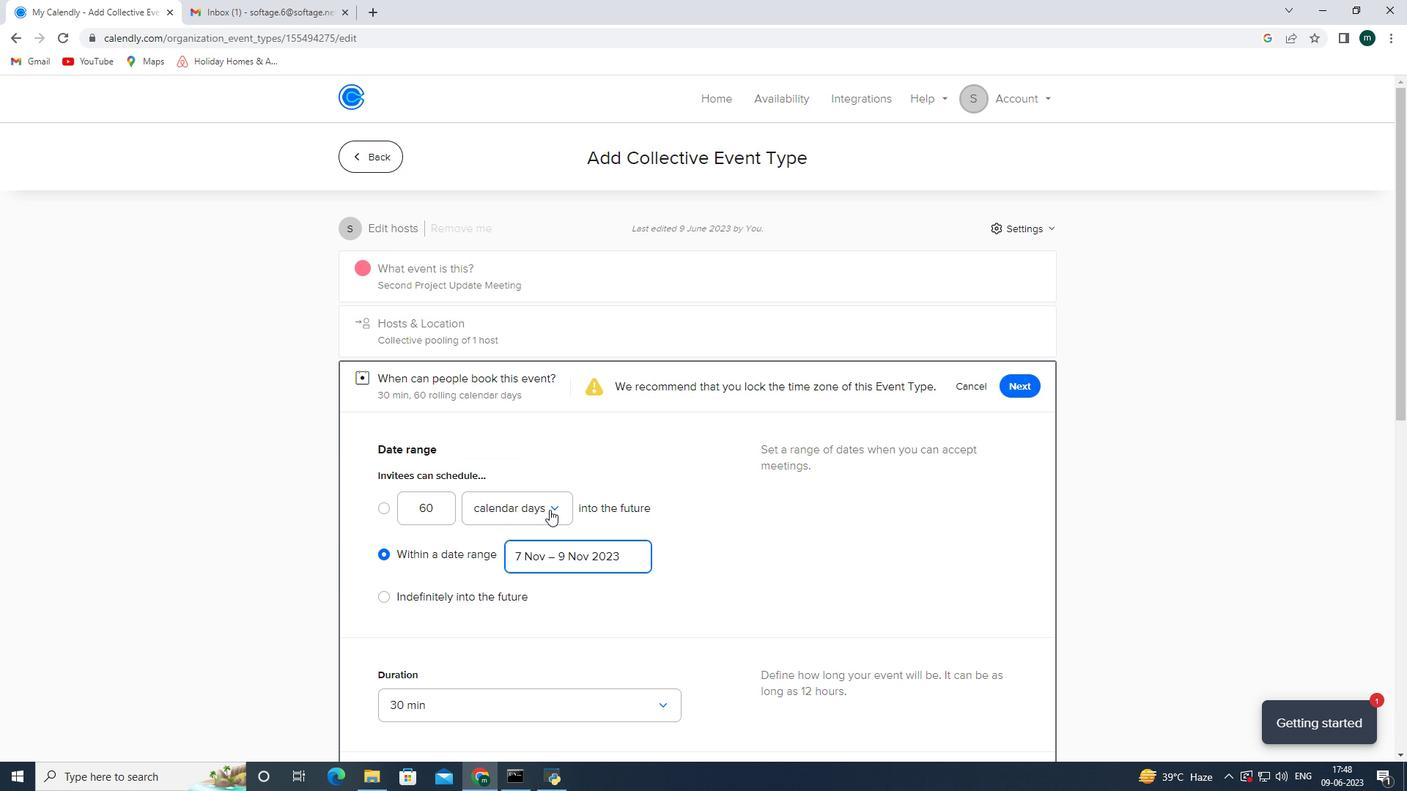 
Action: Mouse scrolled (561, 506) with delta (0, 0)
Screenshot: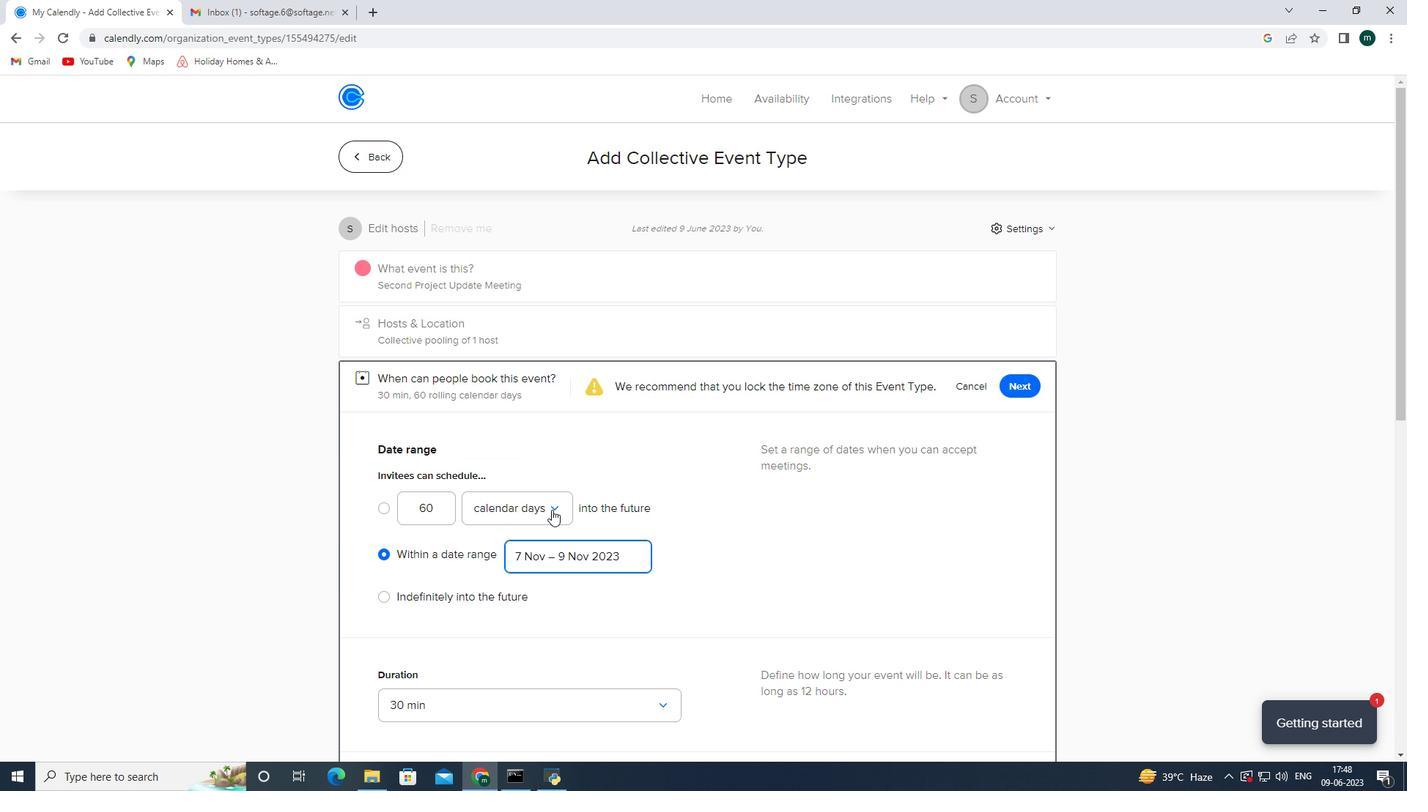 
Action: Mouse scrolled (561, 506) with delta (0, 0)
Screenshot: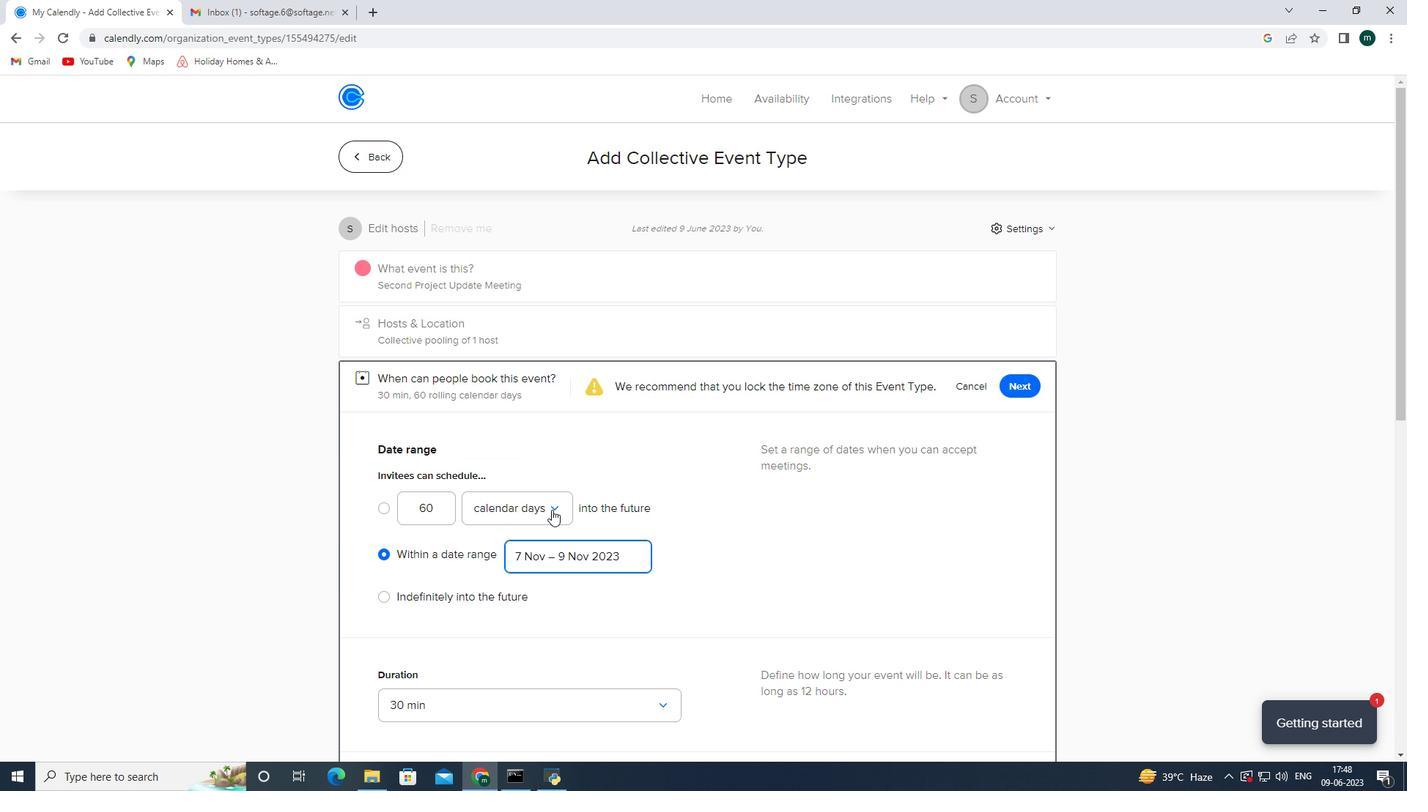 
Action: Mouse scrolled (561, 506) with delta (0, 0)
Screenshot: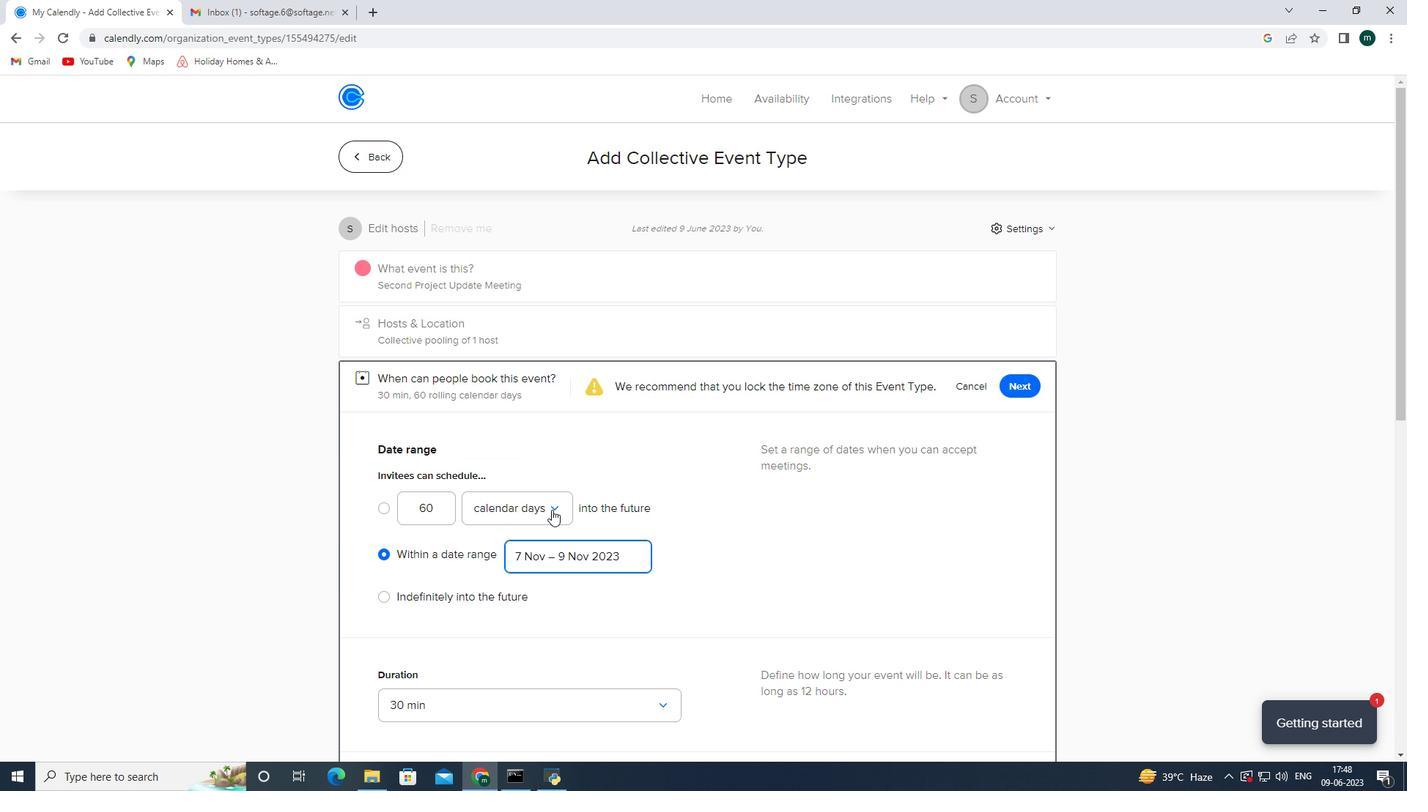 
Action: Mouse scrolled (561, 506) with delta (0, 0)
Screenshot: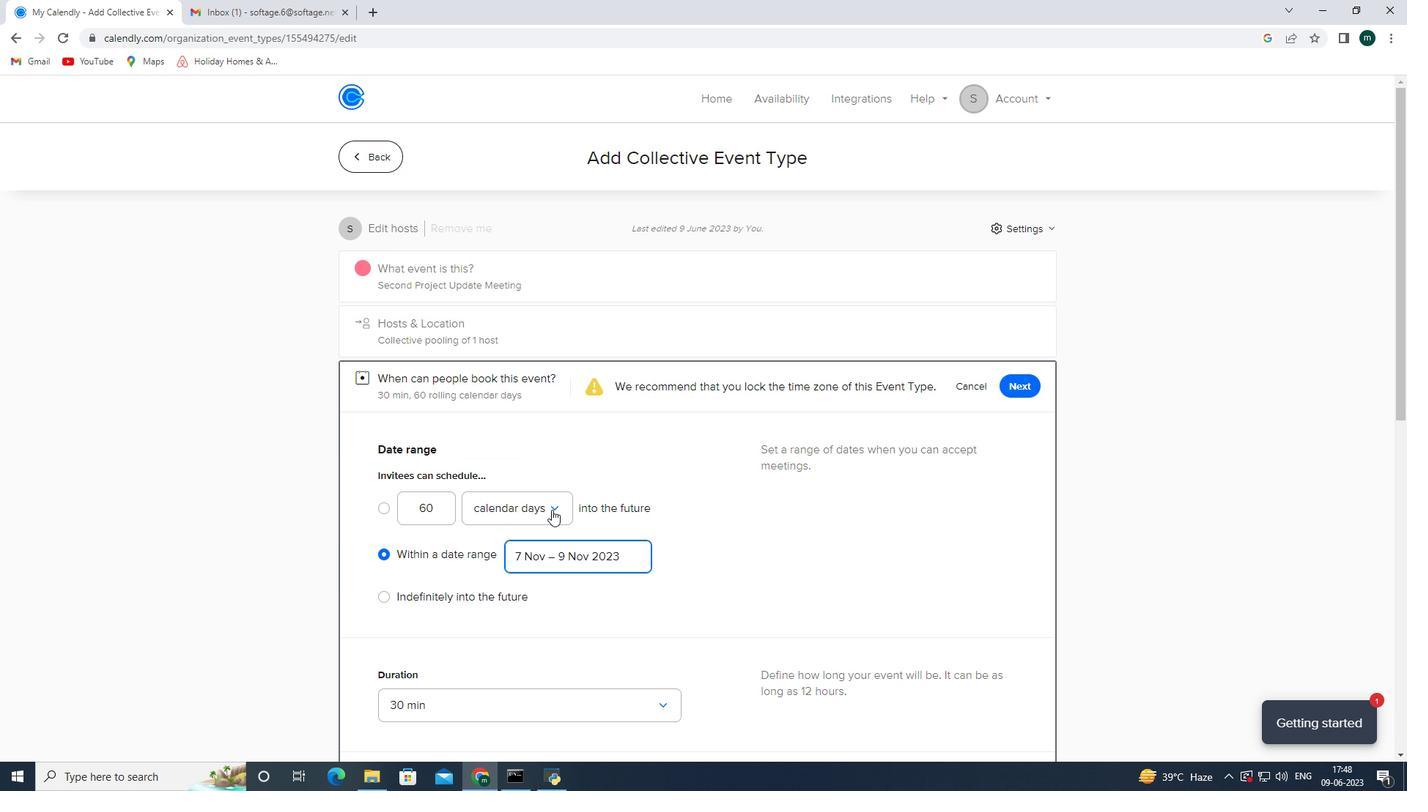 
Action: Mouse scrolled (561, 506) with delta (0, 0)
Screenshot: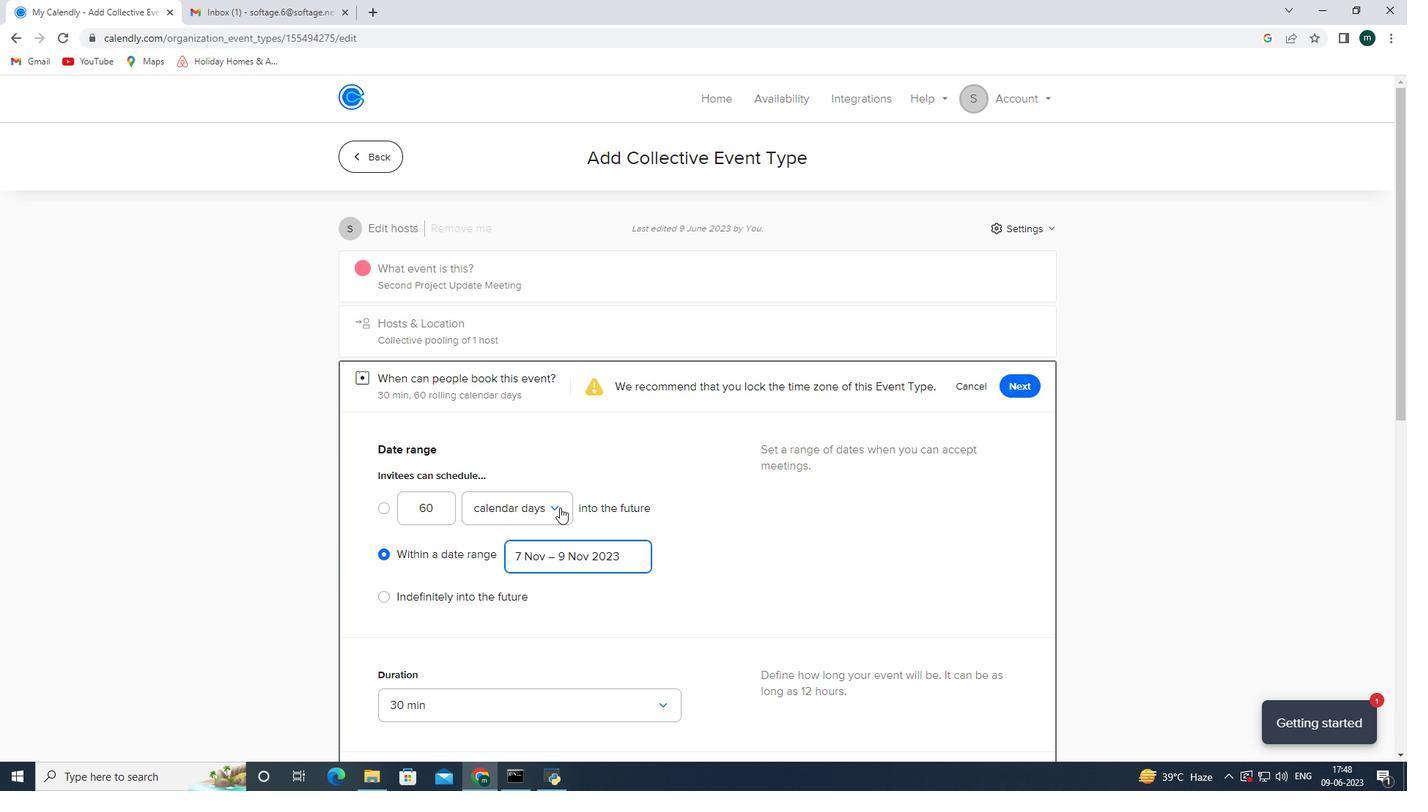 
Action: Mouse moved to (571, 500)
Screenshot: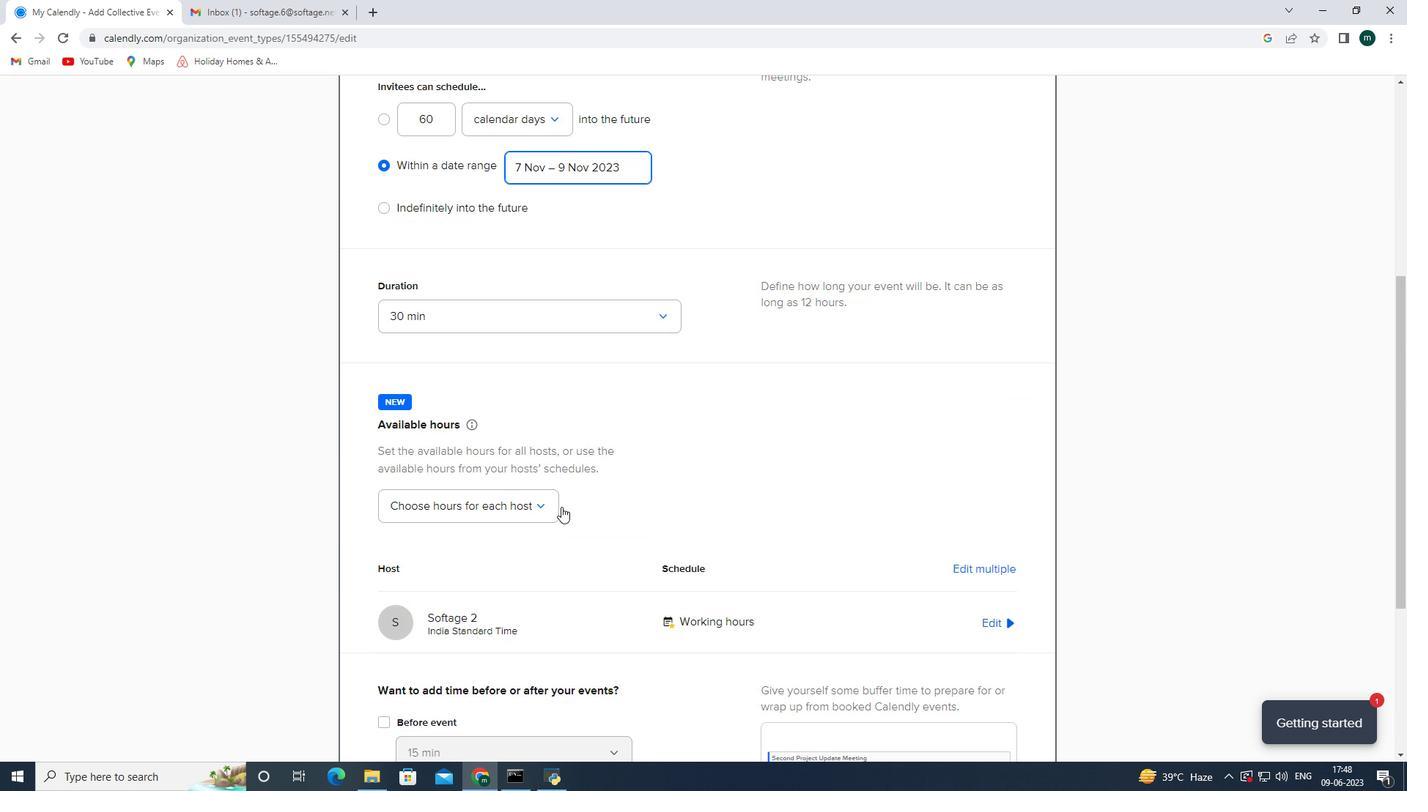 
Action: Mouse scrolled (571, 499) with delta (0, 0)
Screenshot: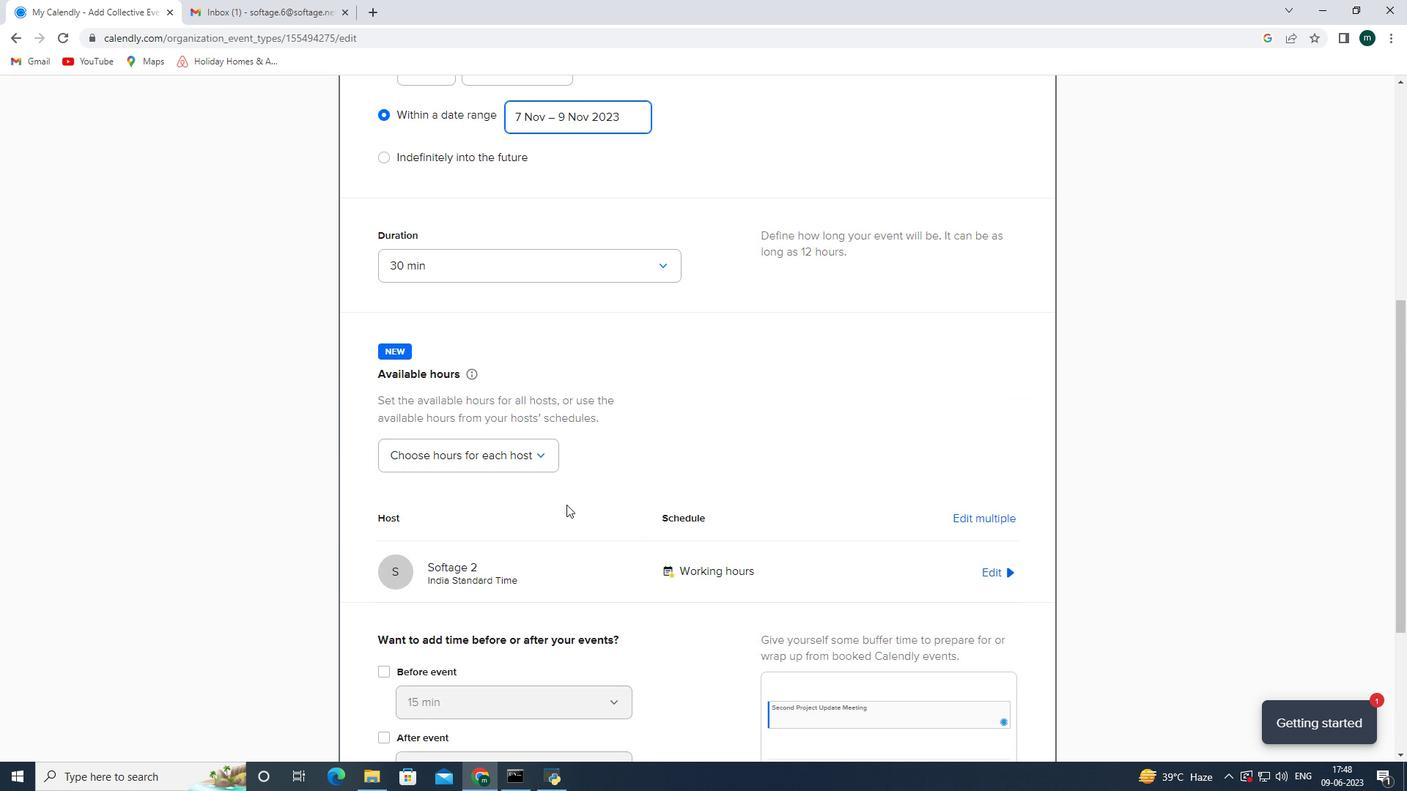 
Action: Mouse scrolled (571, 499) with delta (0, 0)
Screenshot: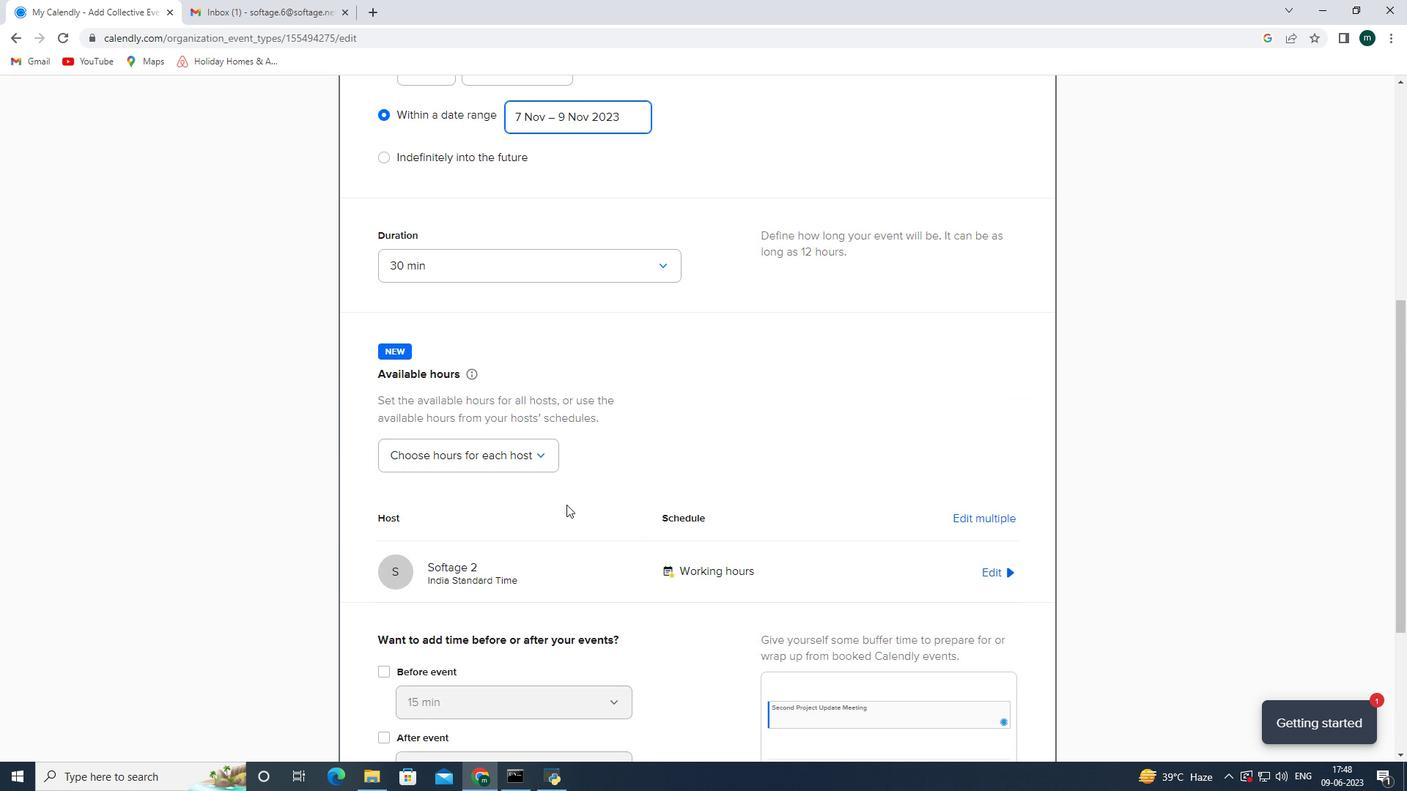 
Action: Mouse scrolled (571, 499) with delta (0, 0)
Screenshot: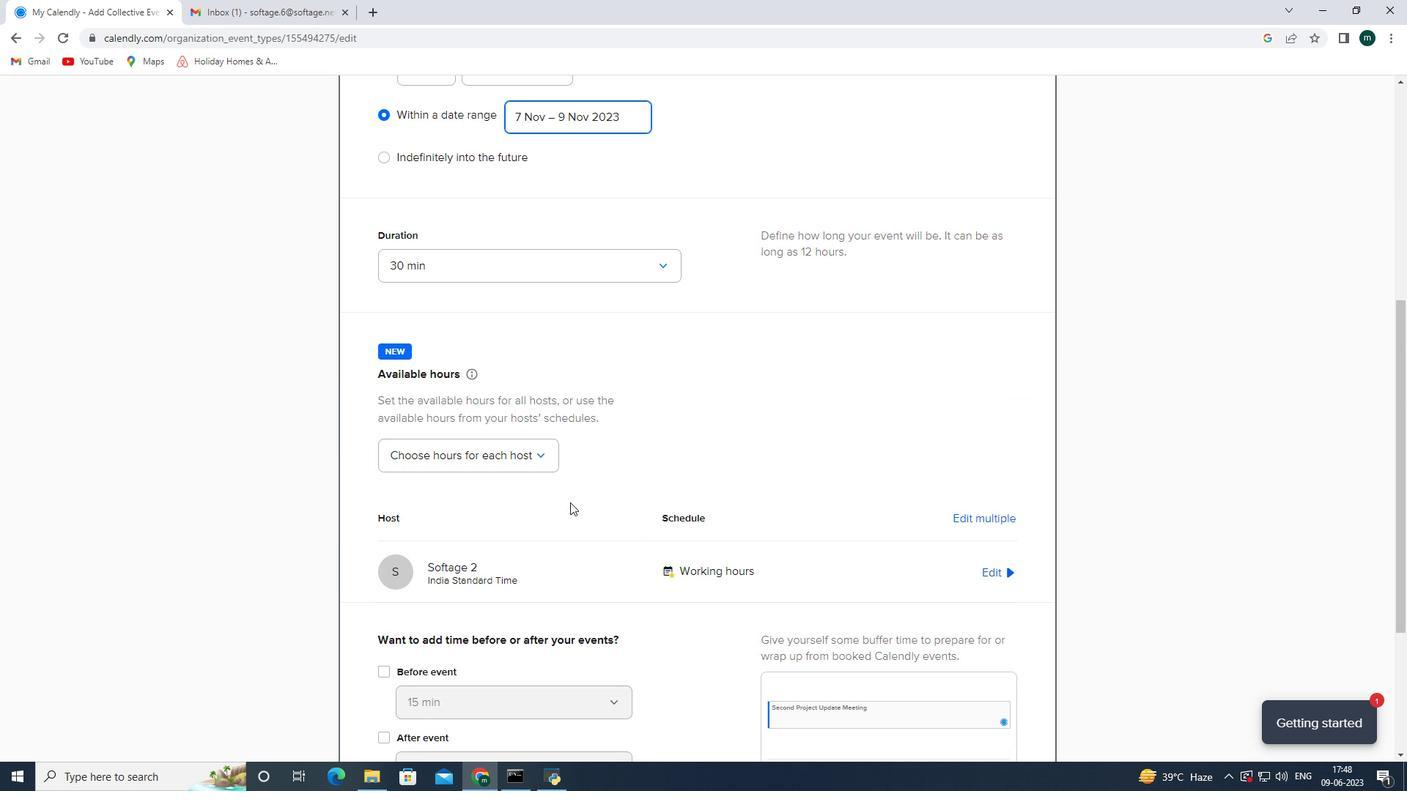 
Action: Mouse scrolled (571, 499) with delta (0, -1)
Screenshot: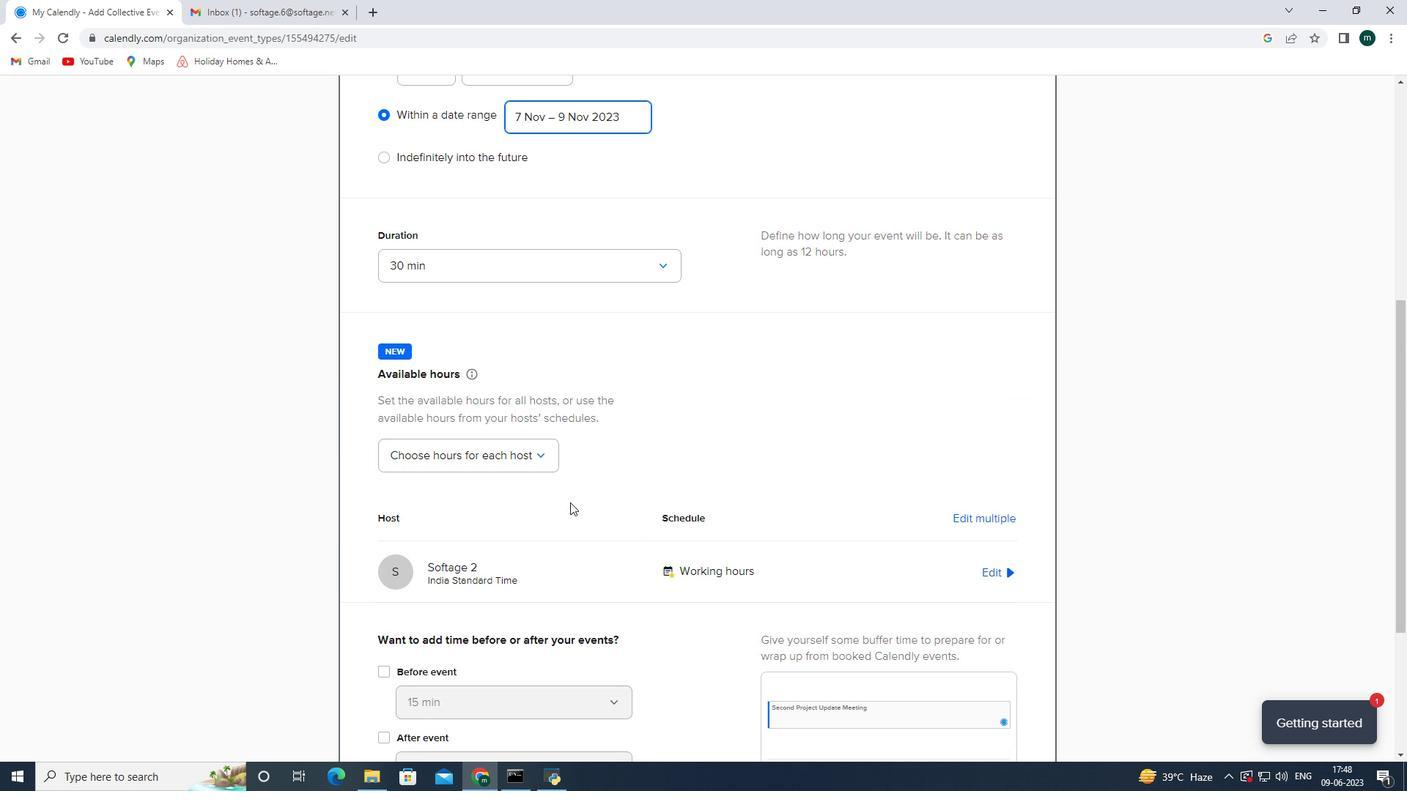 
Action: Mouse scrolled (571, 499) with delta (0, 0)
Screenshot: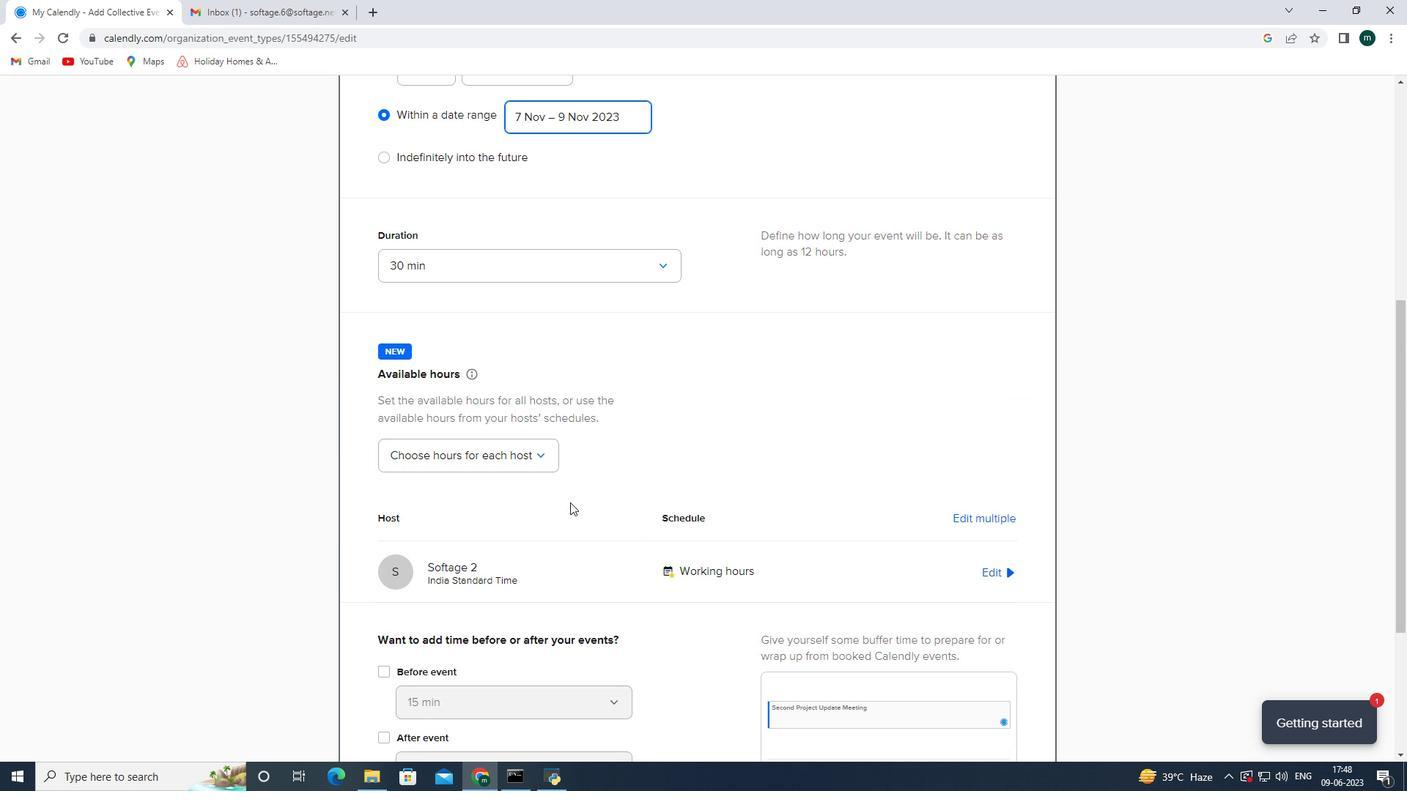 
Action: Mouse moved to (907, 566)
Screenshot: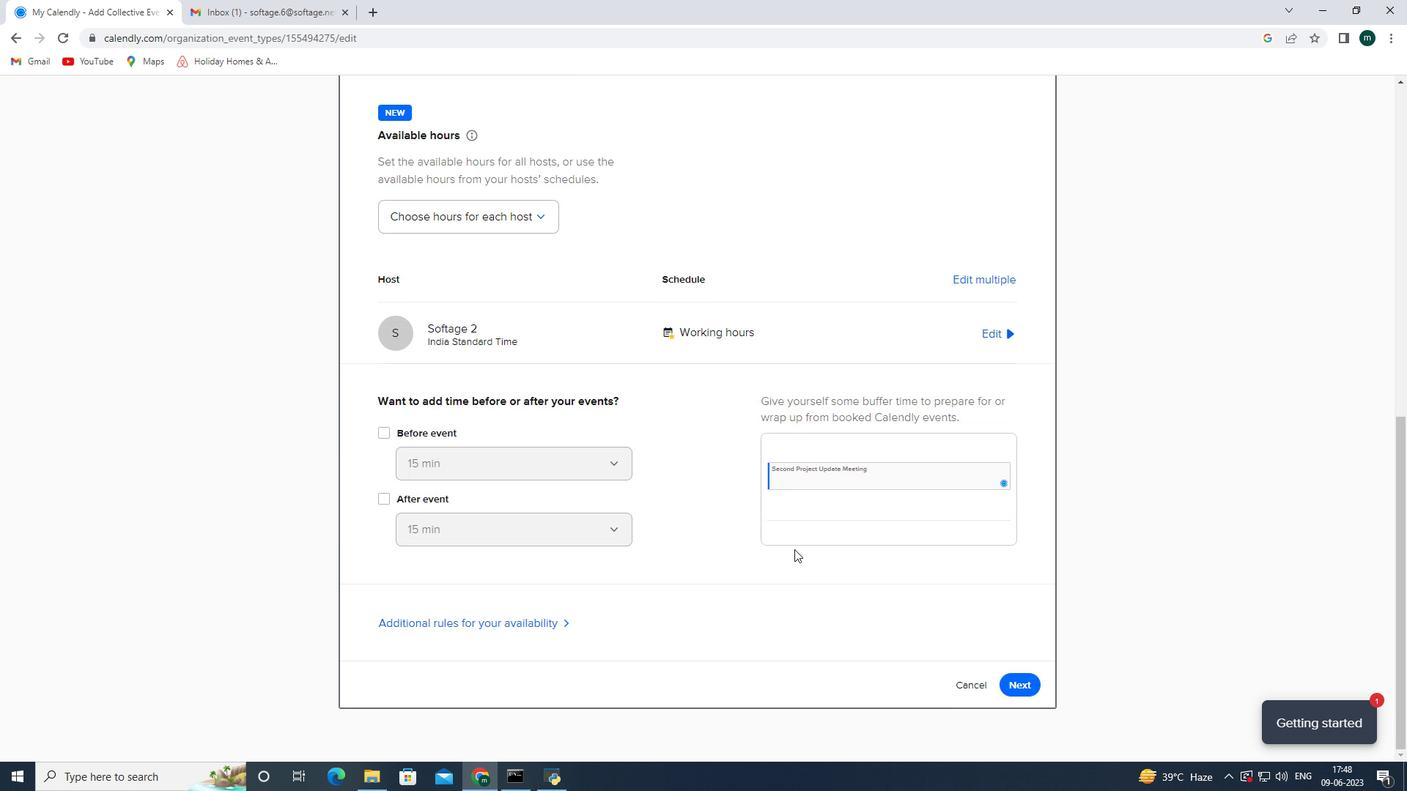 
Action: Mouse scrolled (907, 565) with delta (0, 0)
Screenshot: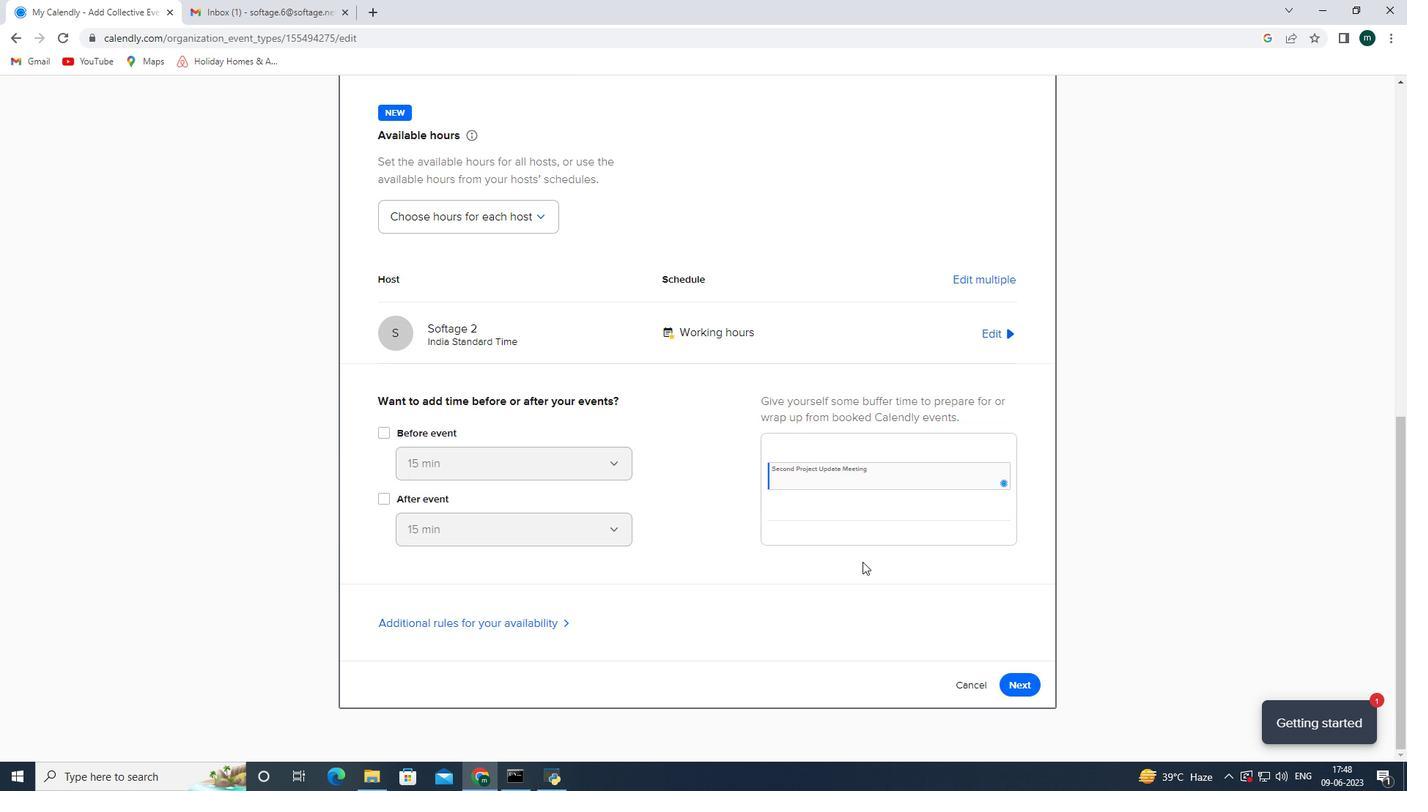 
Action: Mouse scrolled (907, 565) with delta (0, 0)
Screenshot: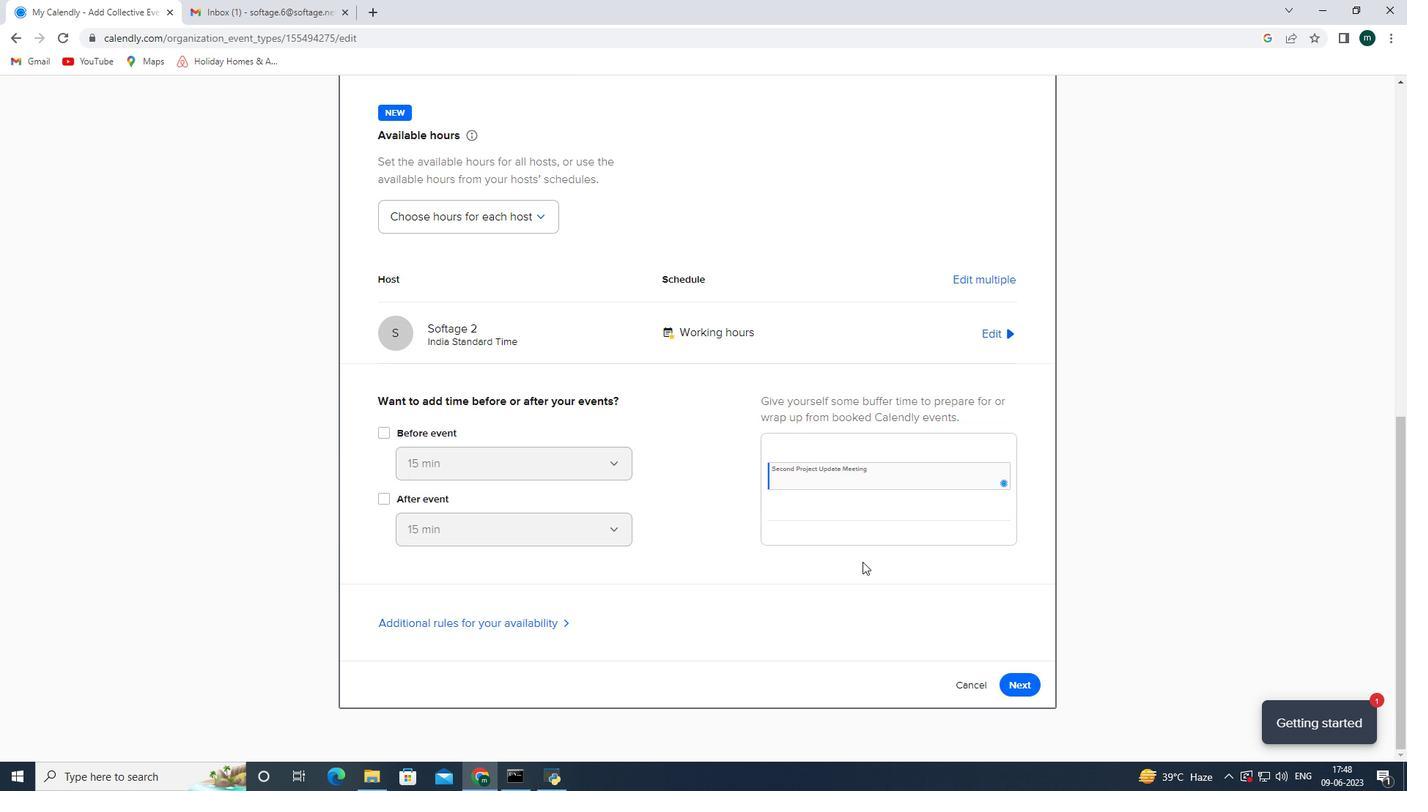 
Action: Mouse scrolled (907, 565) with delta (0, 0)
Screenshot: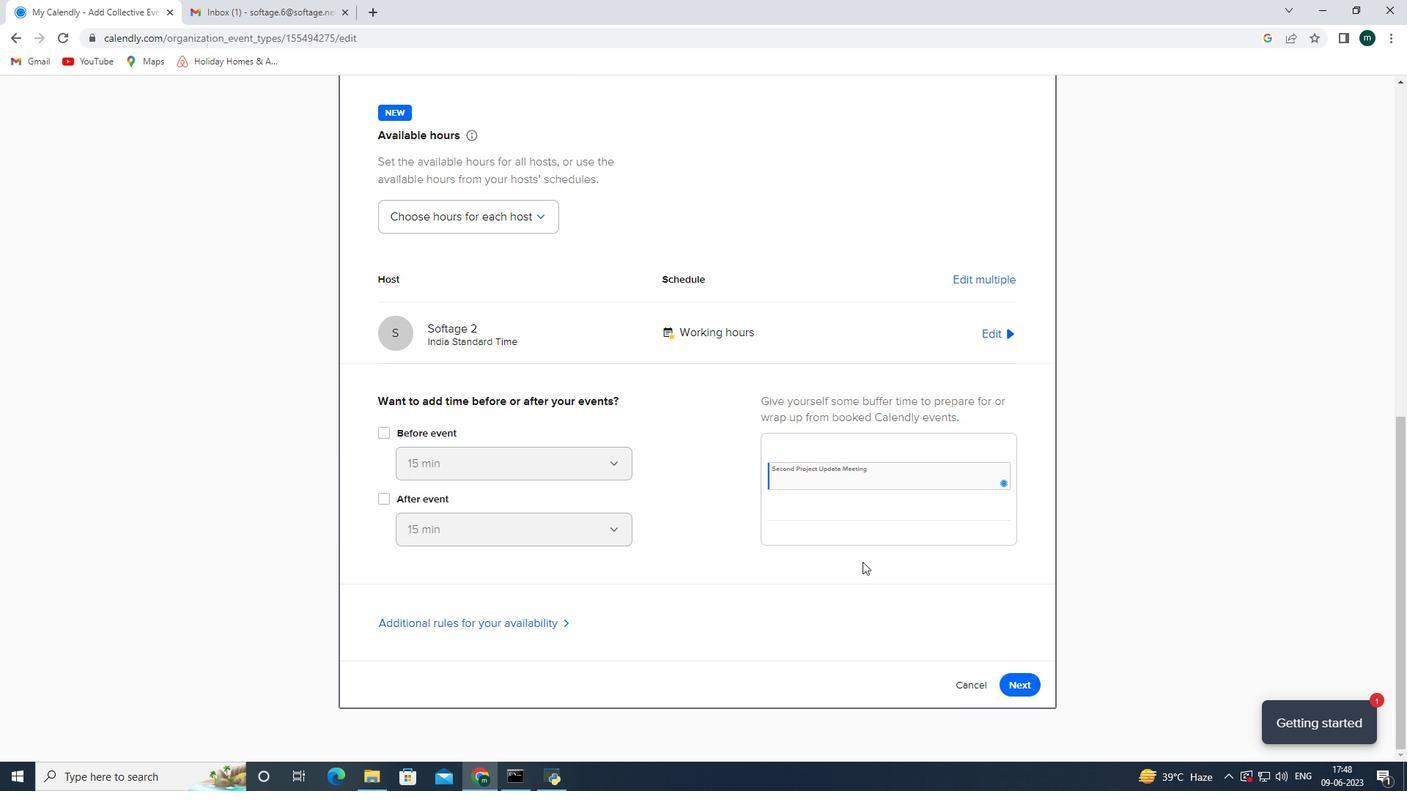 
Action: Mouse scrolled (907, 565) with delta (0, 0)
Screenshot: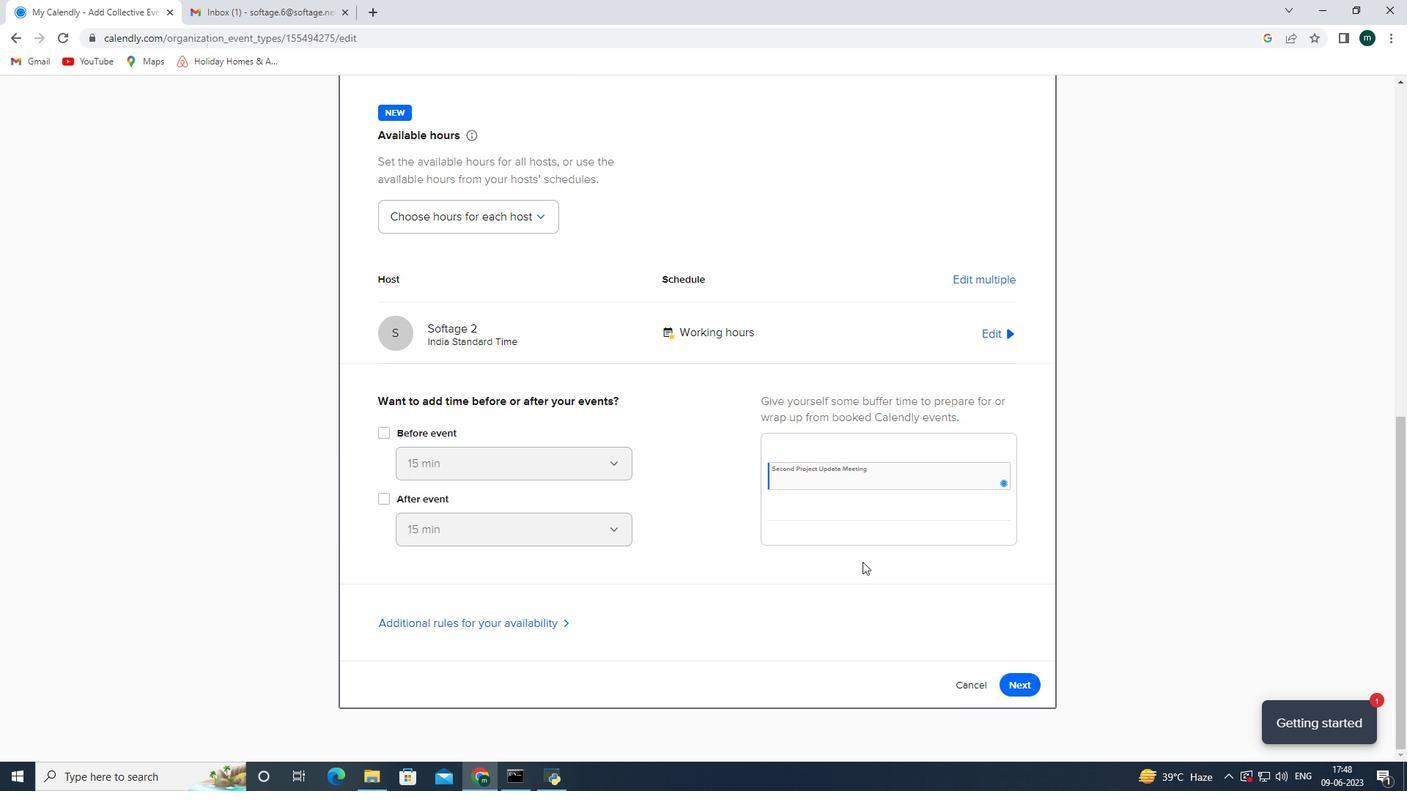 
Action: Mouse moved to (1011, 687)
Screenshot: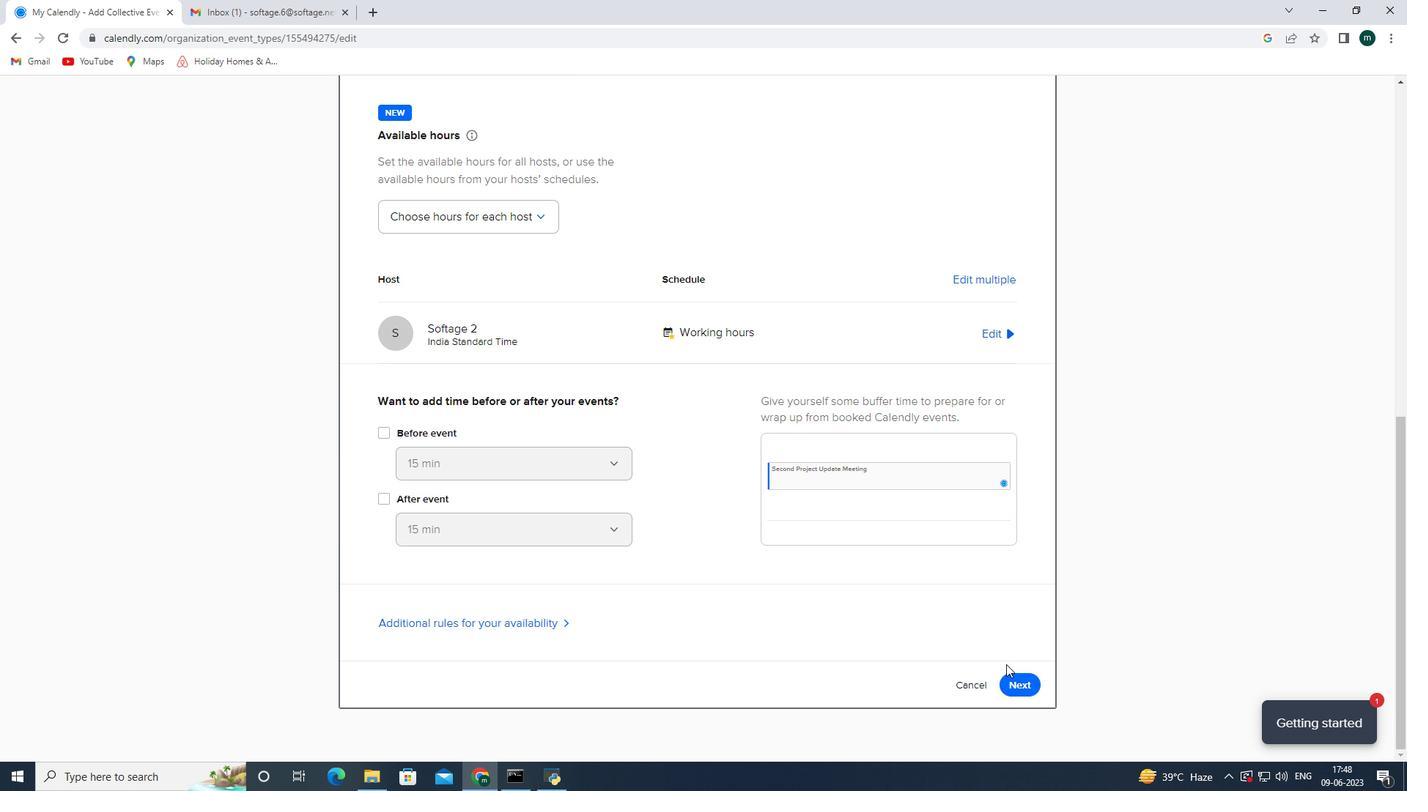 
Action: Mouse pressed left at (1011, 687)
Screenshot: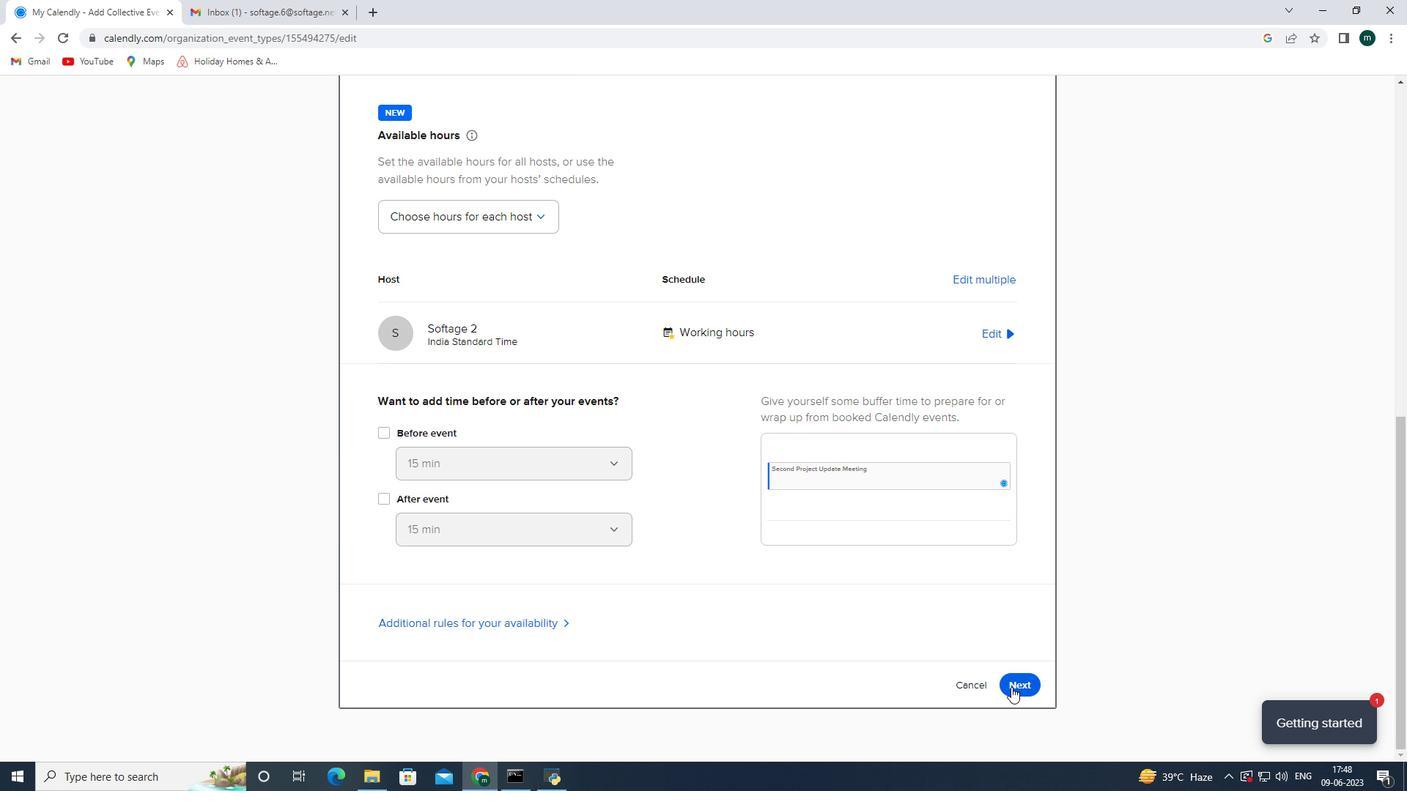 
Action: Mouse moved to (946, 164)
Screenshot: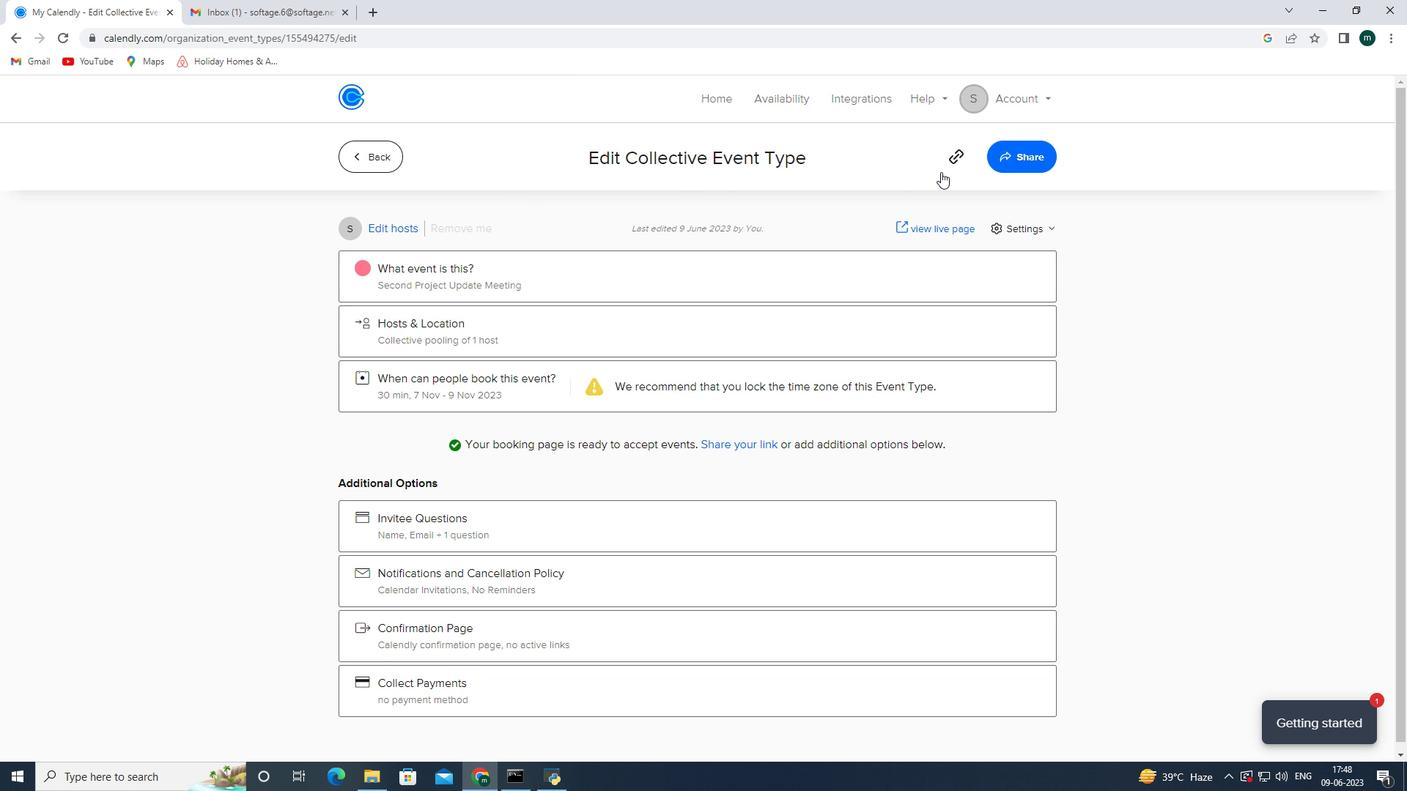 
Action: Mouse pressed left at (946, 164)
Screenshot: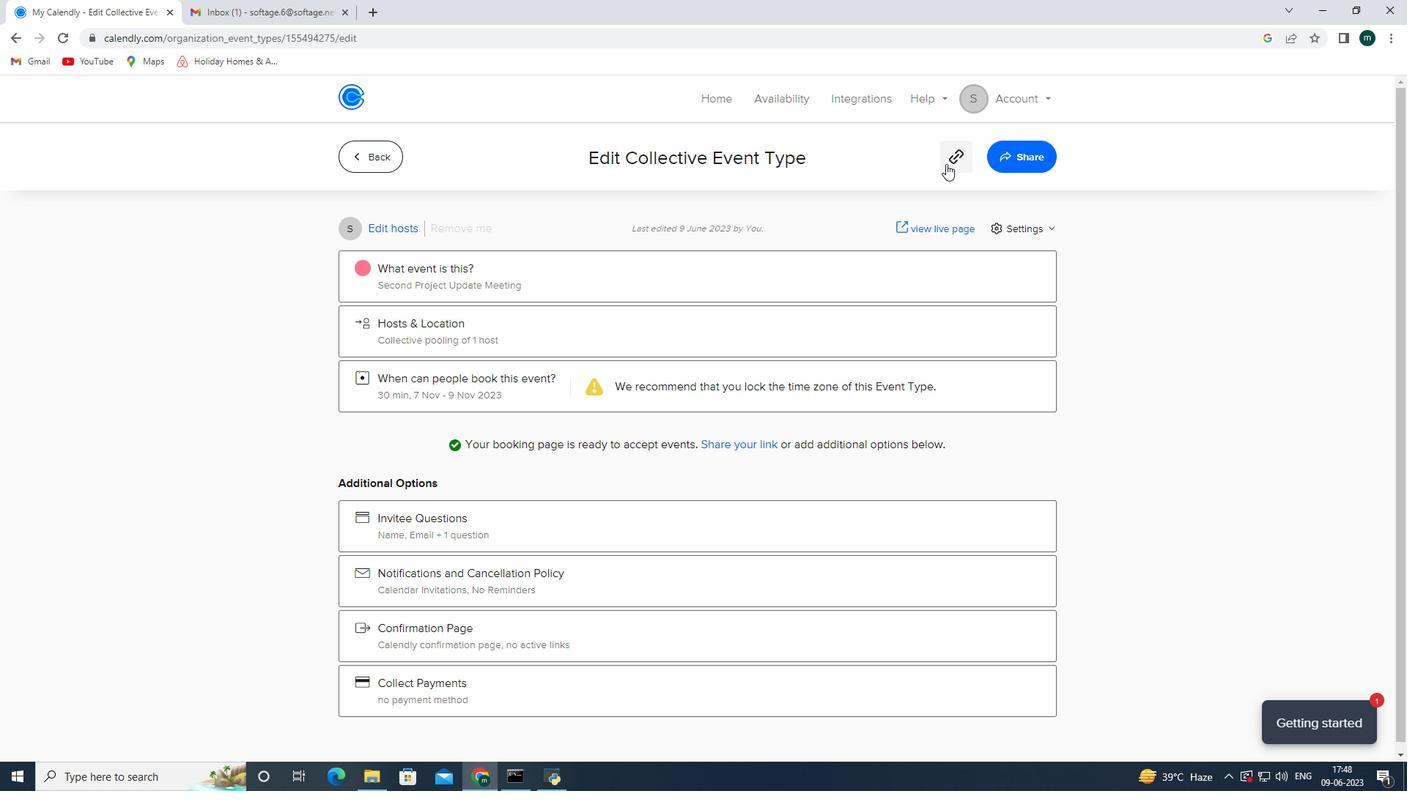 
Action: Mouse moved to (257, 0)
Screenshot: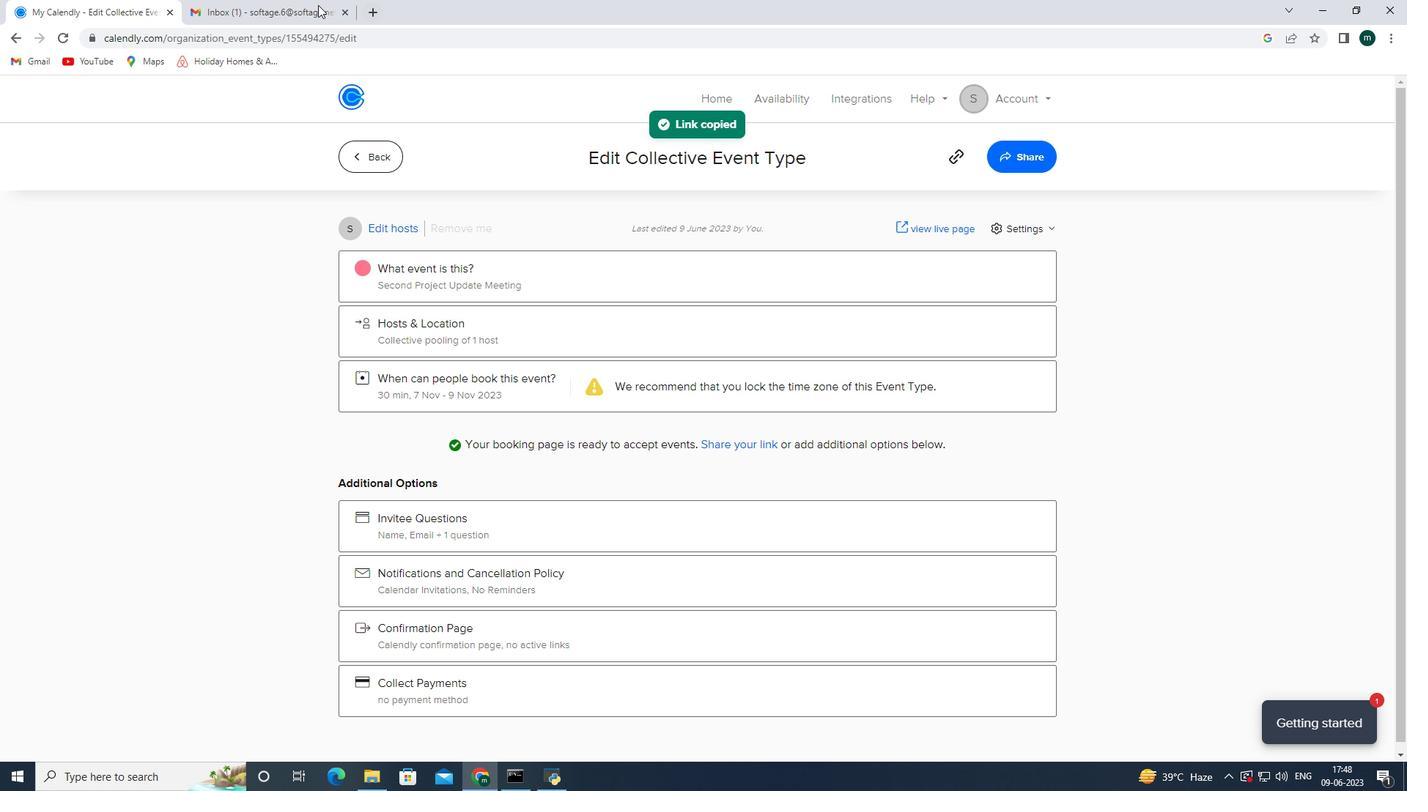 
Action: Mouse pressed left at (257, 0)
Screenshot: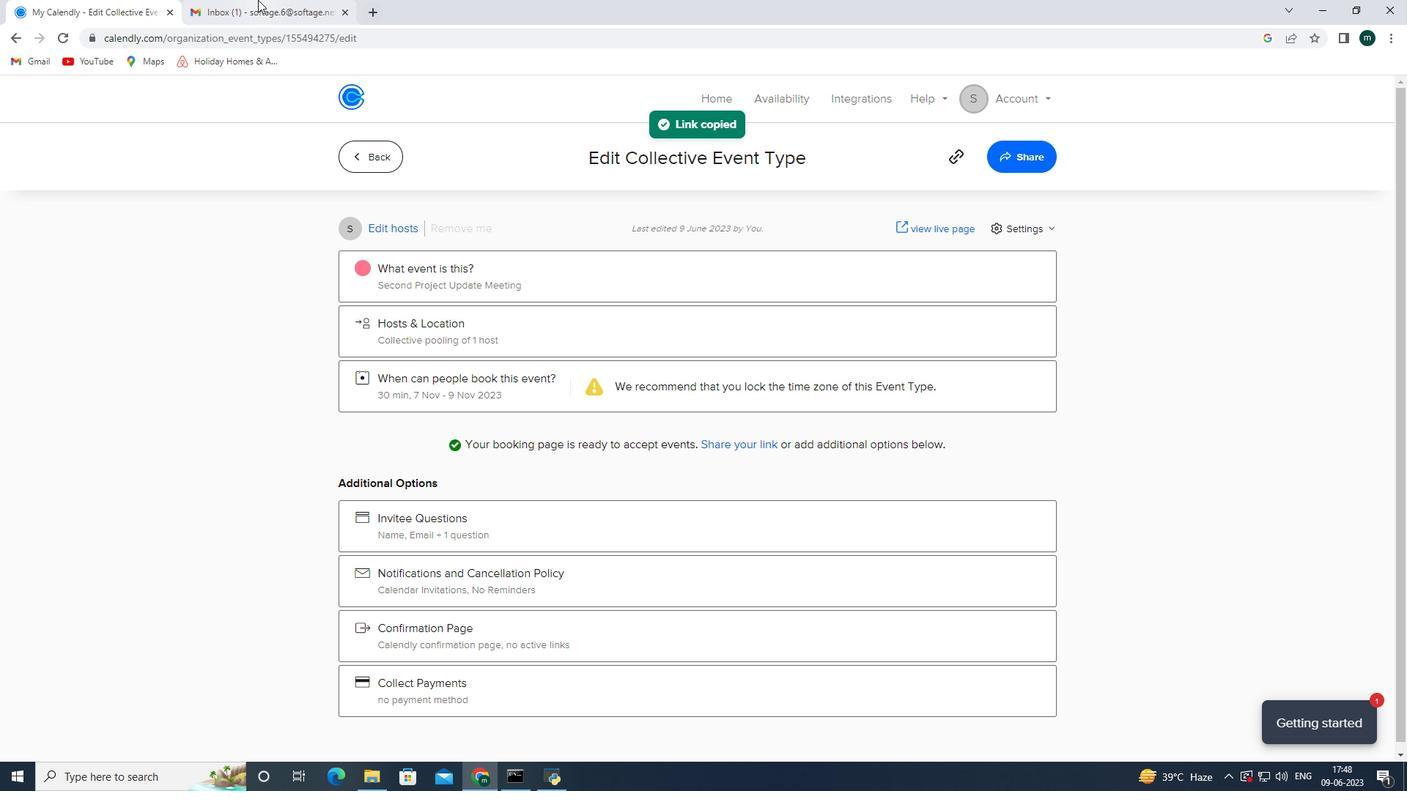 
Action: Mouse moved to (103, 150)
Screenshot: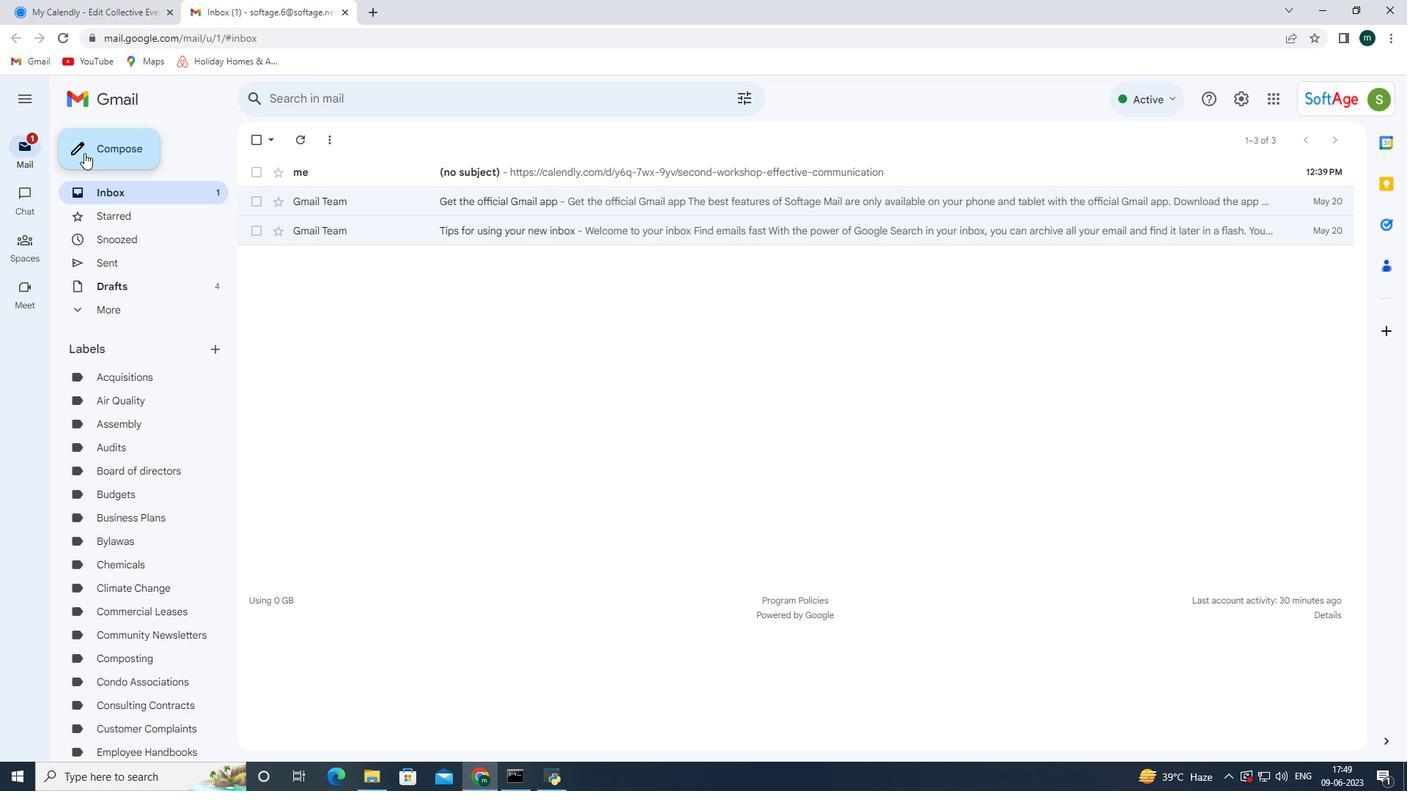 
Action: Mouse pressed left at (103, 150)
Screenshot: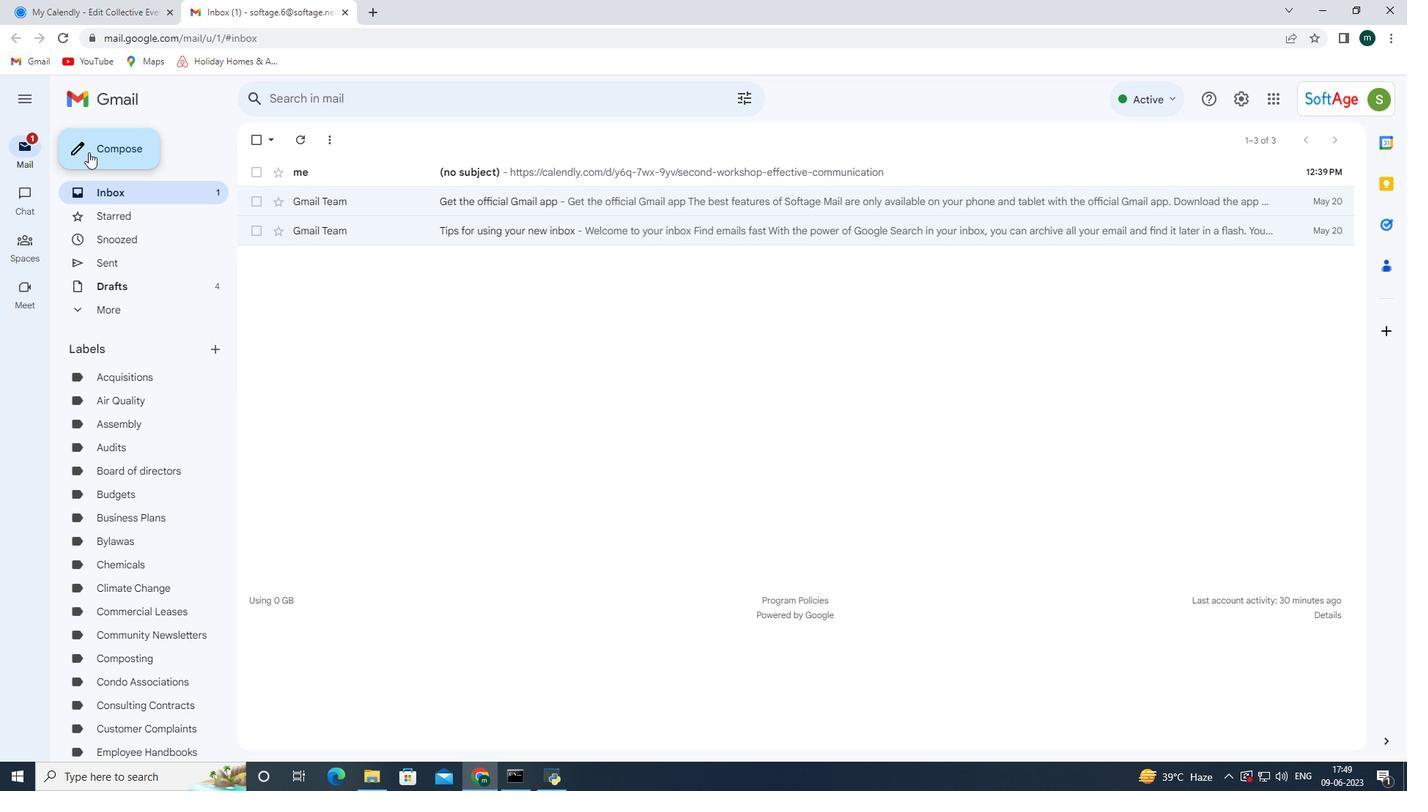 
Action: Mouse moved to (955, 364)
Screenshot: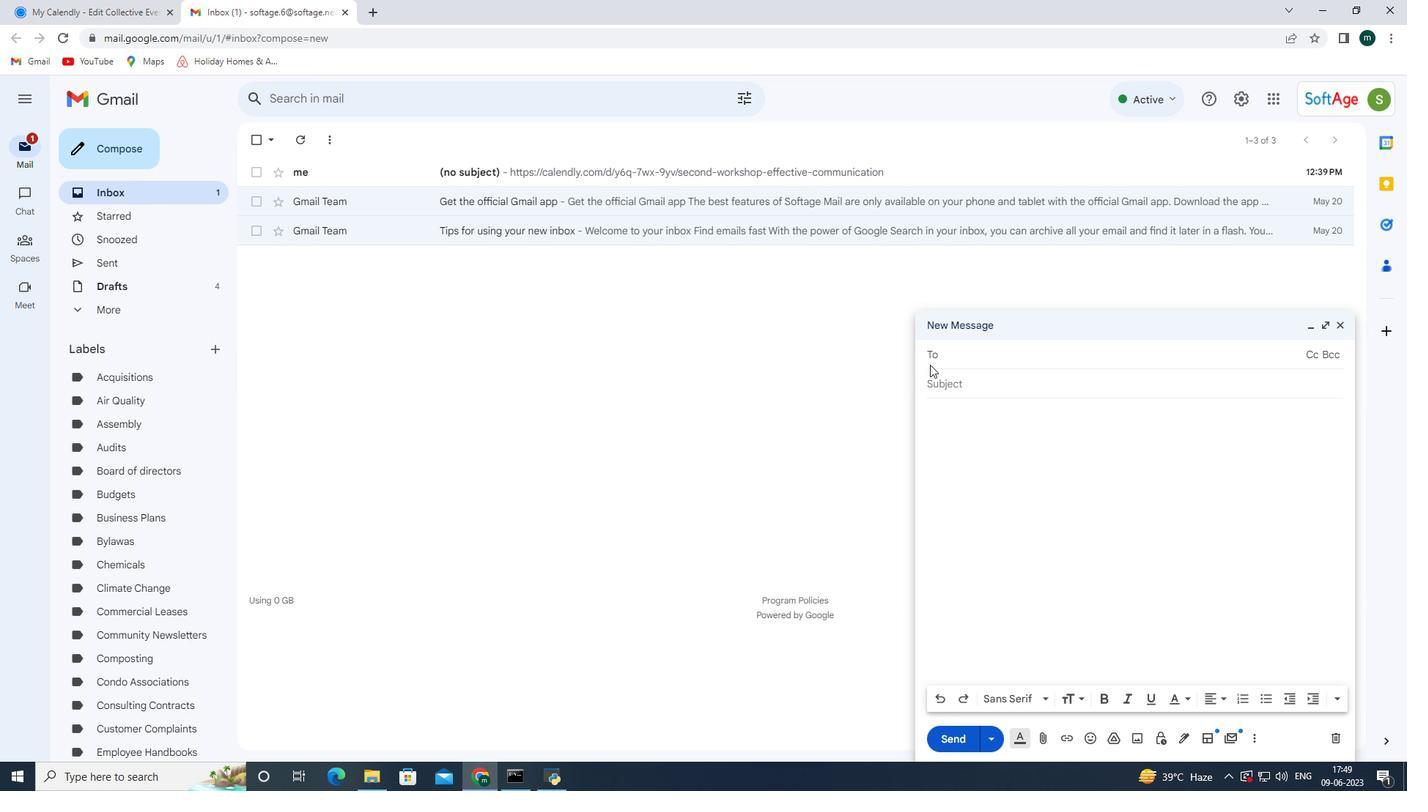 
Action: Mouse pressed left at (955, 364)
Screenshot: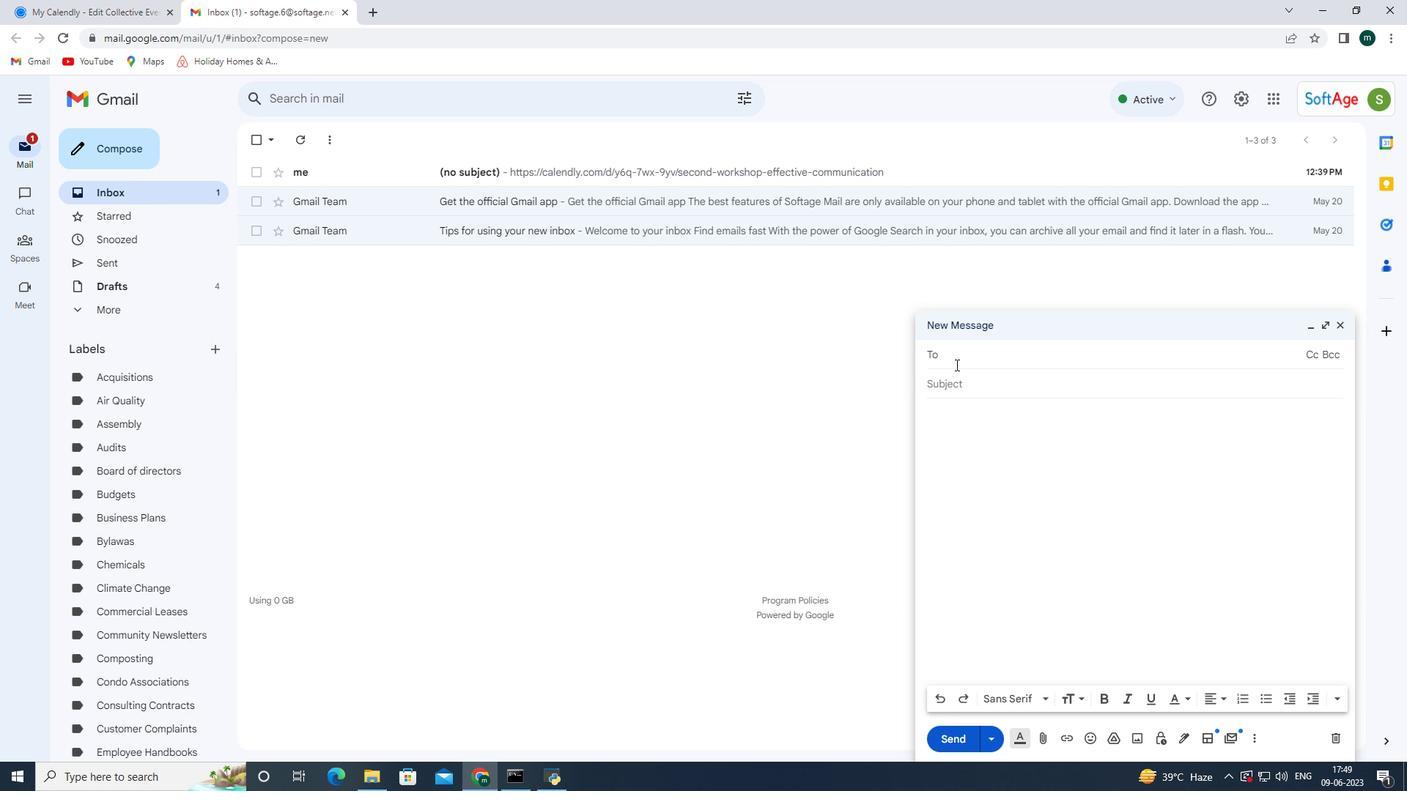 
Action: Mouse moved to (956, 364)
Screenshot: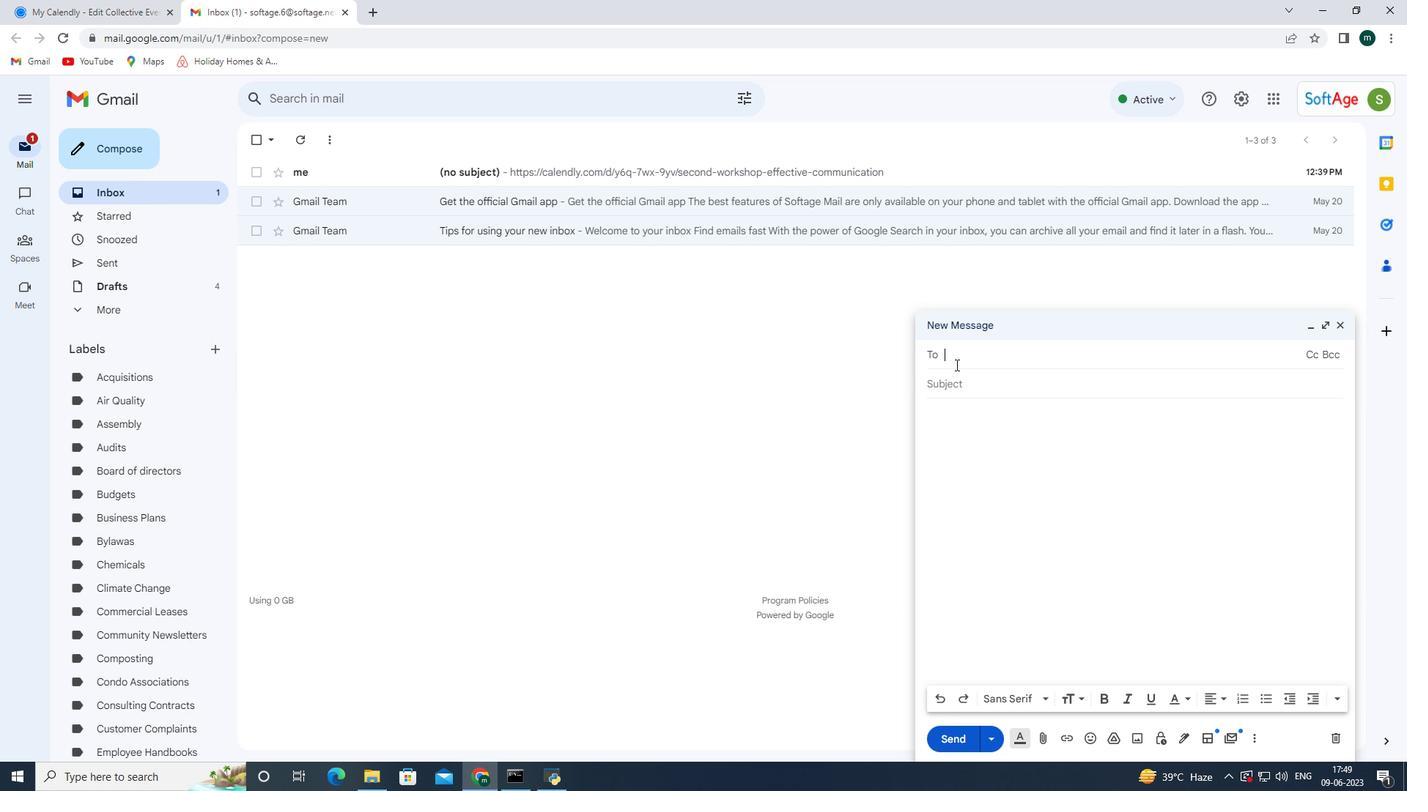 
Action: Key pressed s
Screenshot: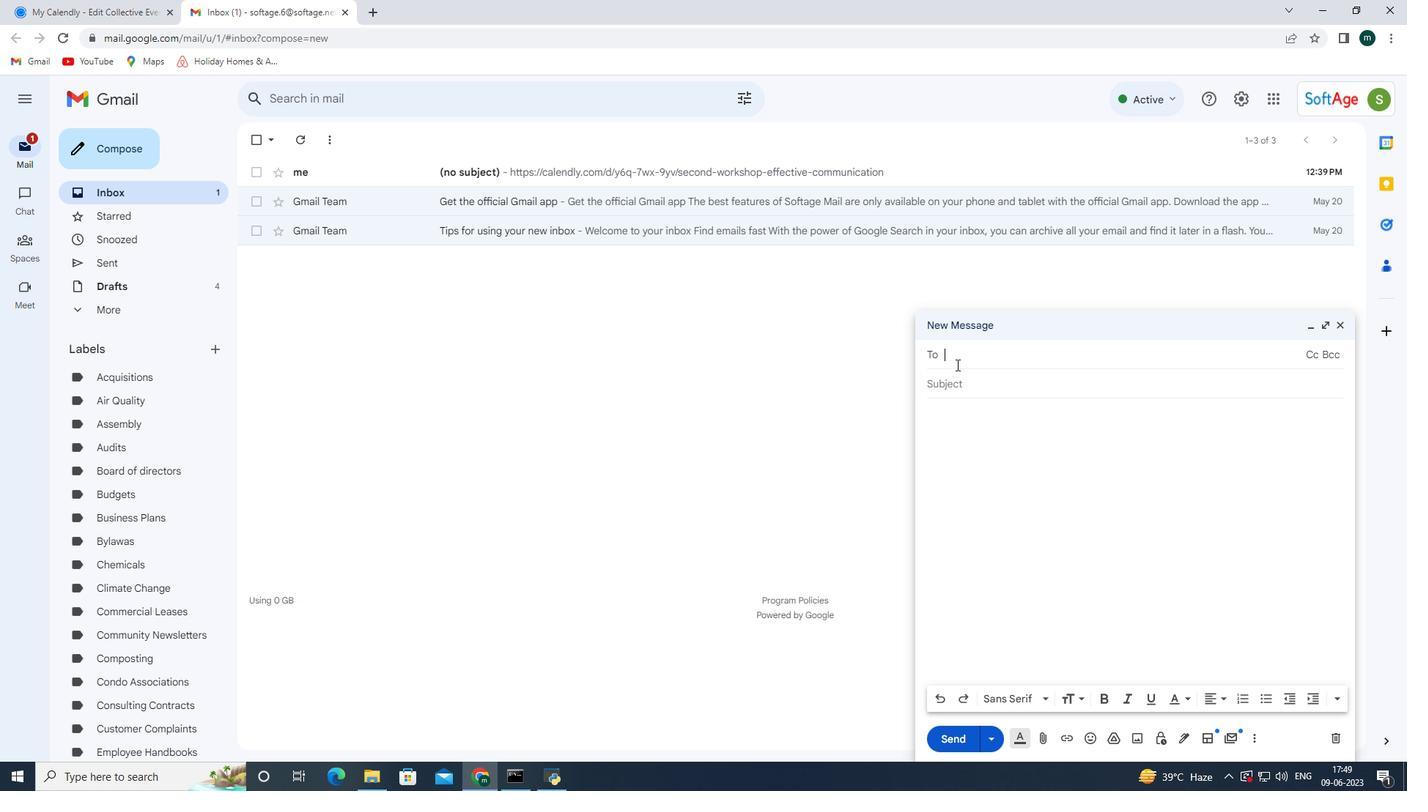 
Action: Mouse moved to (1040, 478)
Screenshot: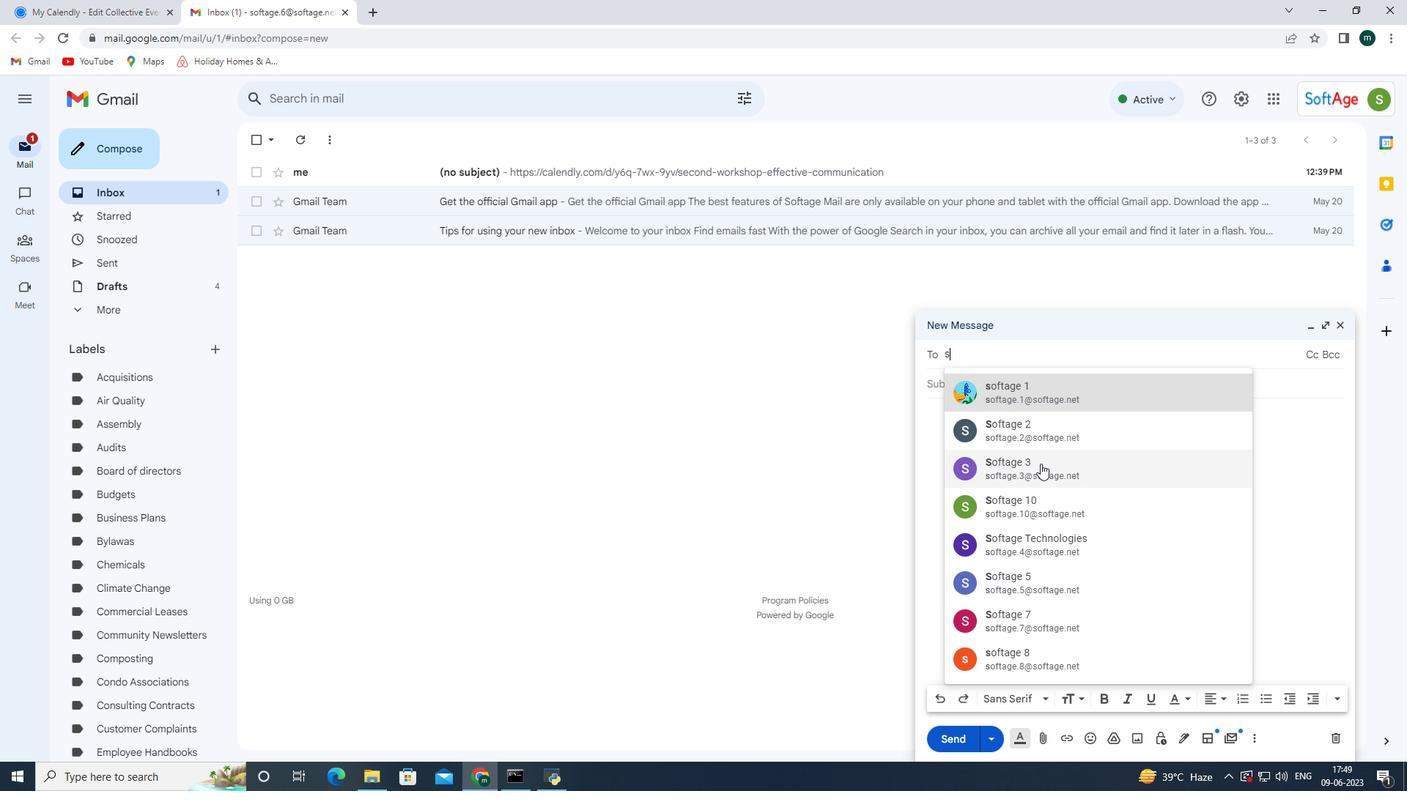
Action: Mouse pressed left at (1040, 478)
Screenshot: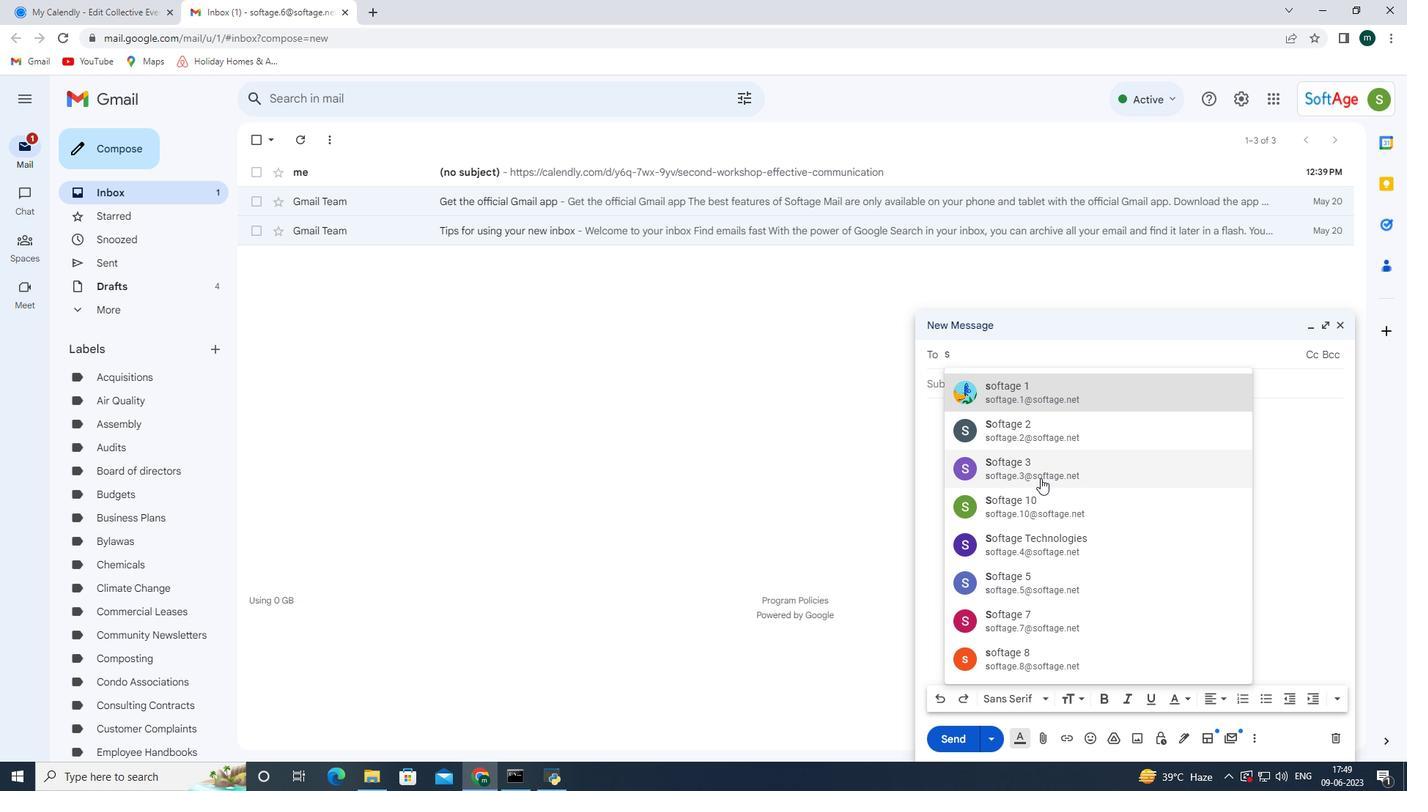 
Action: Mouse moved to (1091, 350)
Screenshot: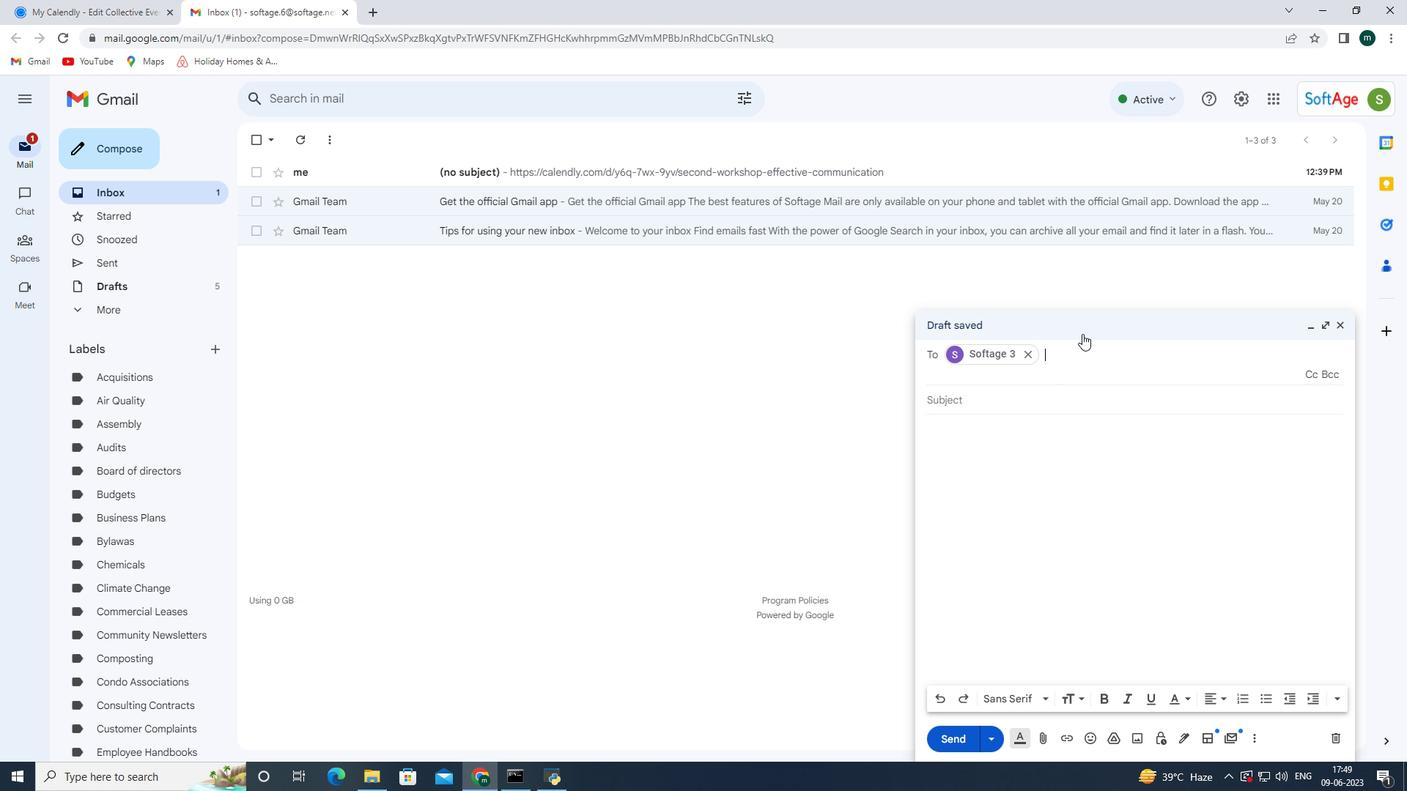 
Action: Mouse pressed left at (1091, 350)
Screenshot: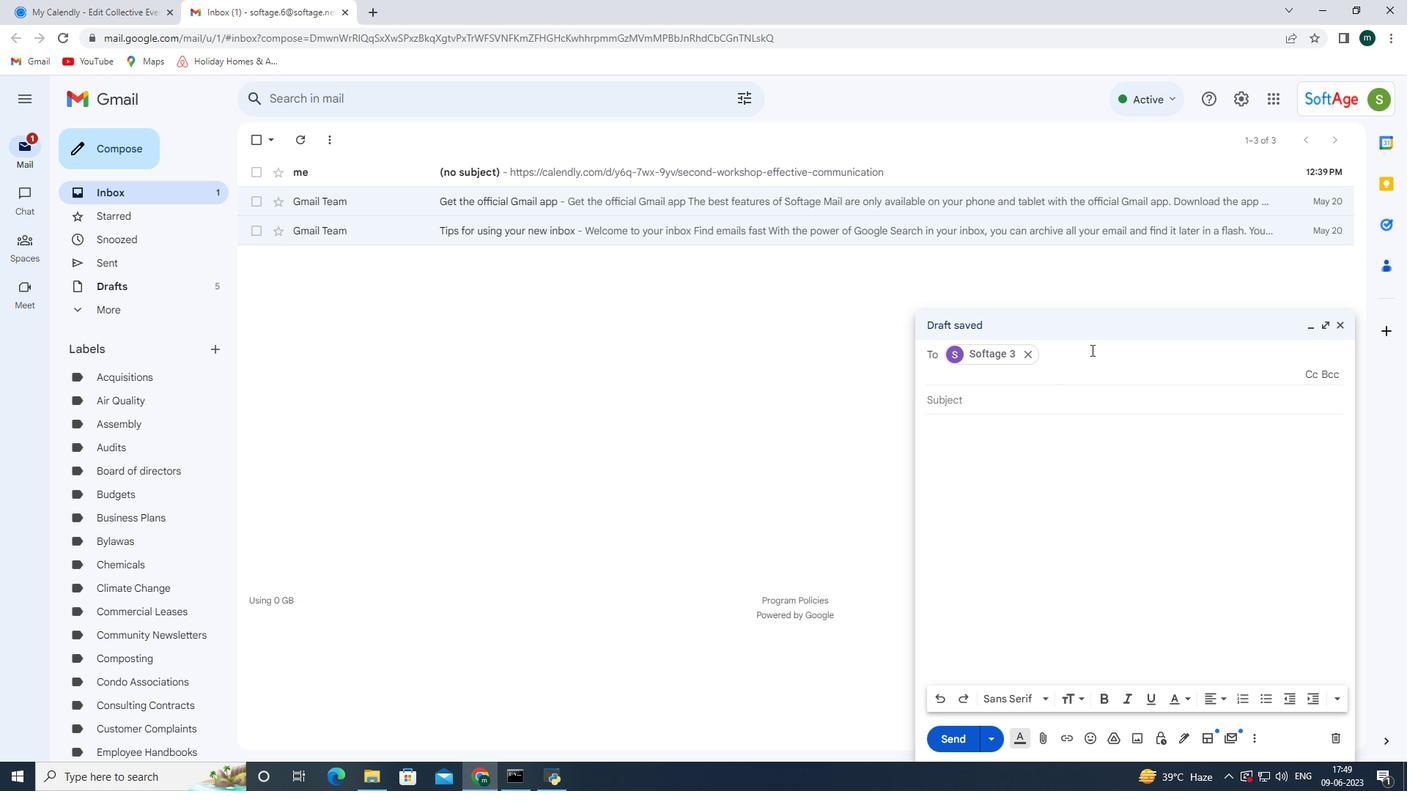 
Action: Key pressed s
Screenshot: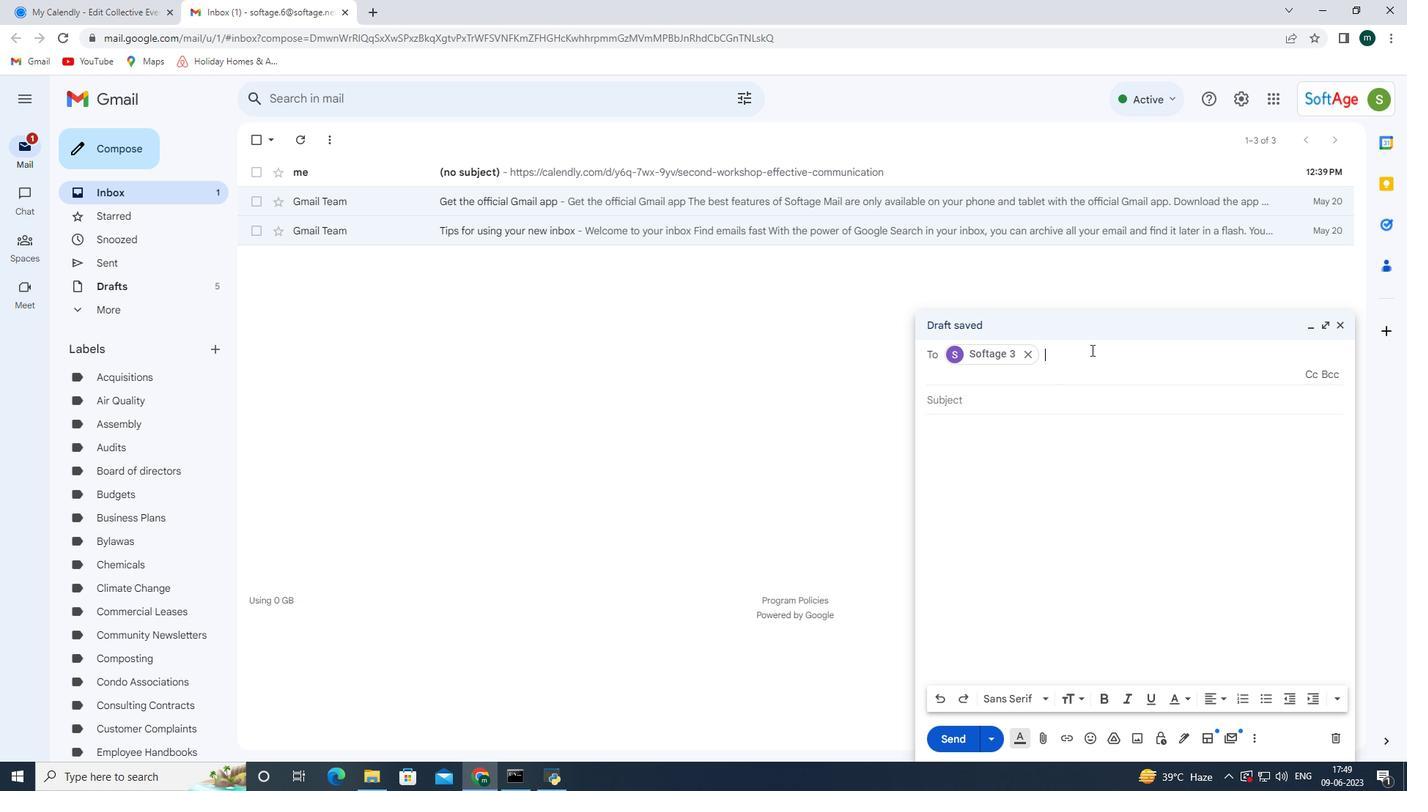
Action: Mouse moved to (1118, 548)
Screenshot: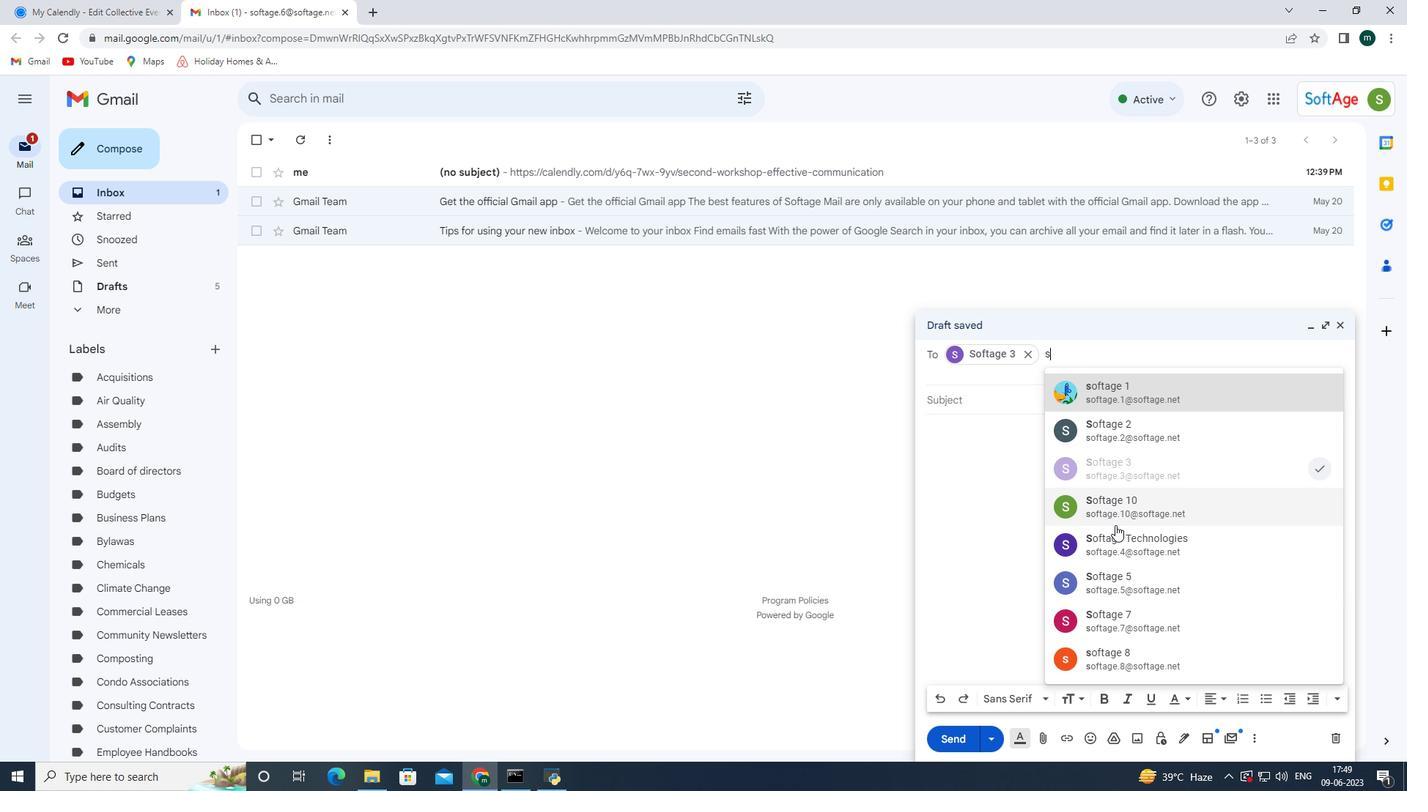 
Action: Mouse pressed left at (1118, 548)
Screenshot: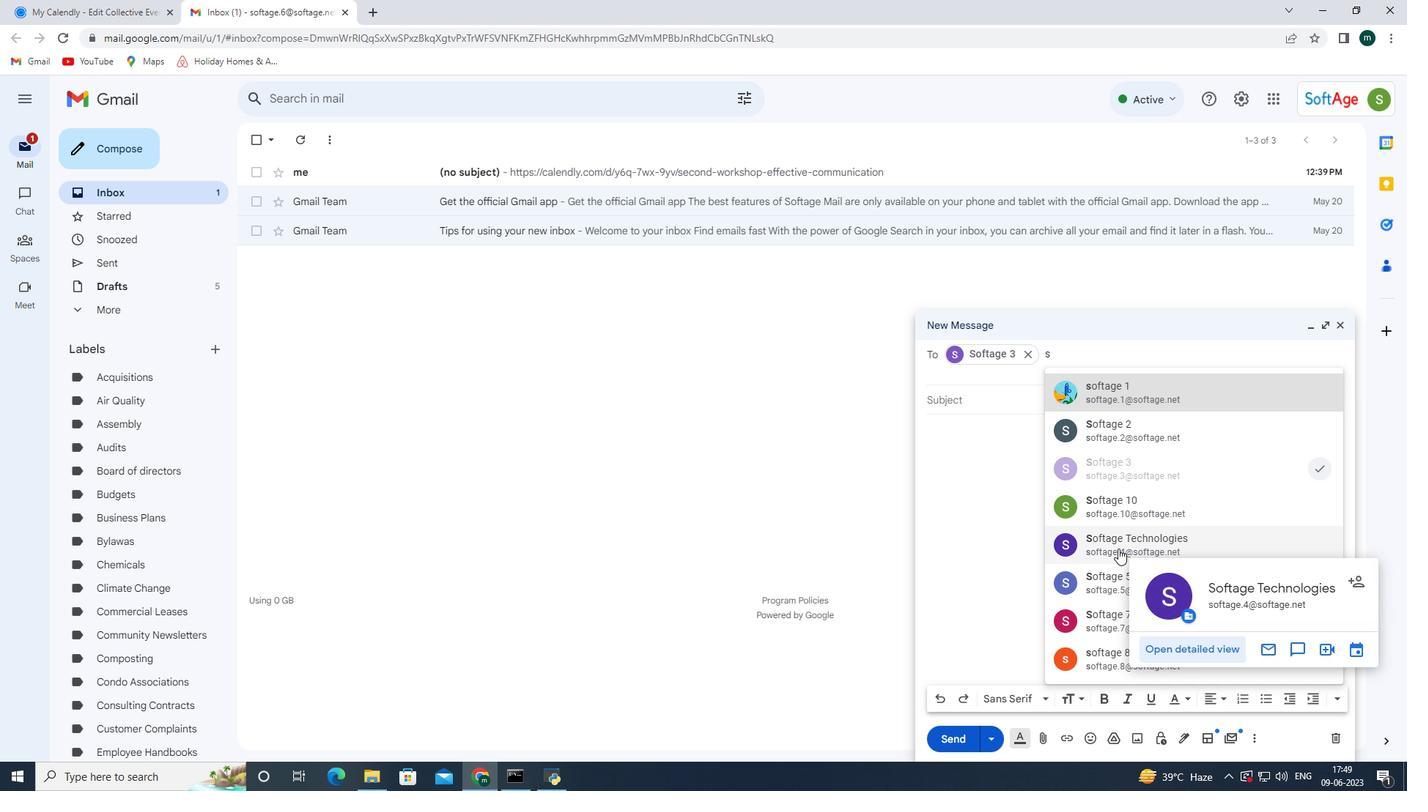 
Action: Mouse moved to (1058, 513)
Screenshot: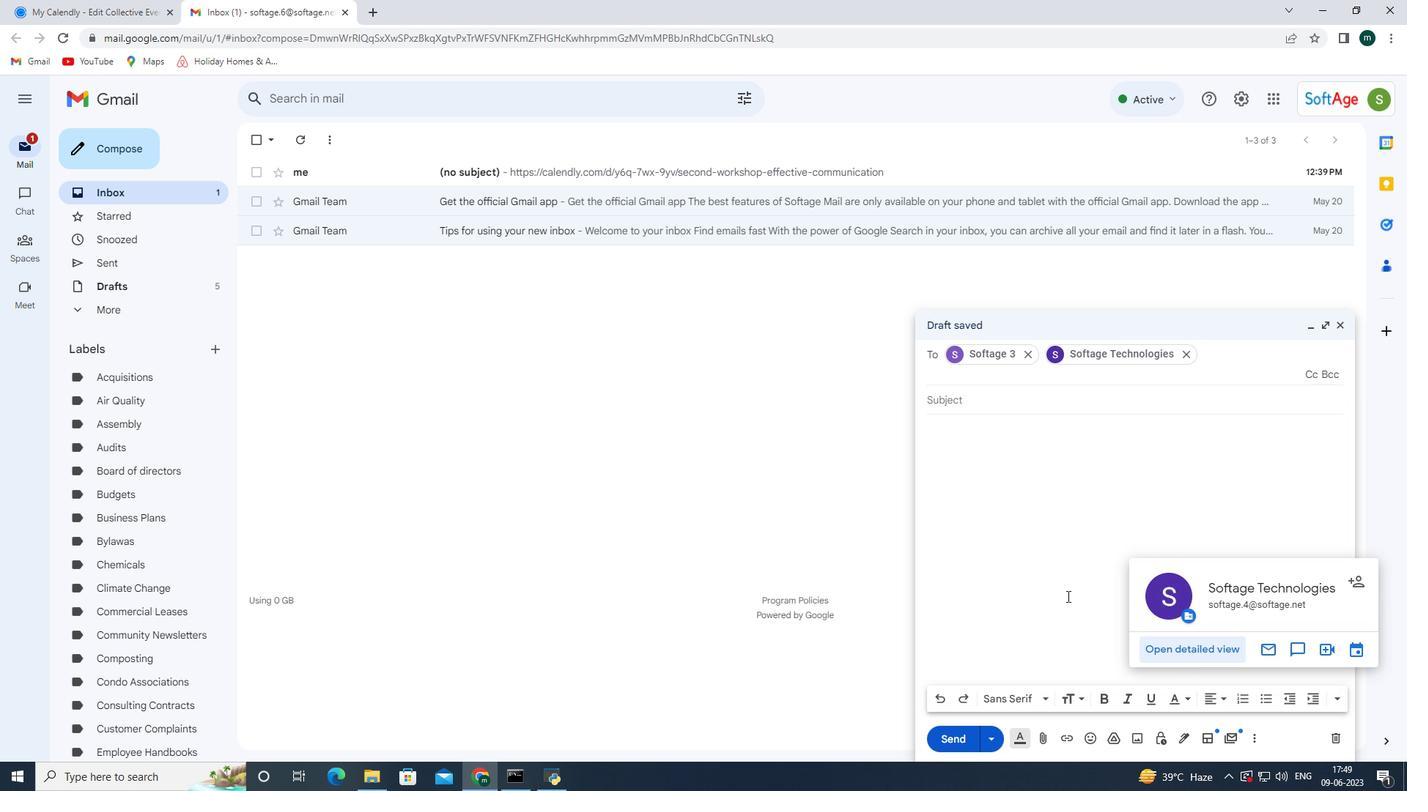 
Action: Mouse pressed left at (1058, 513)
Screenshot: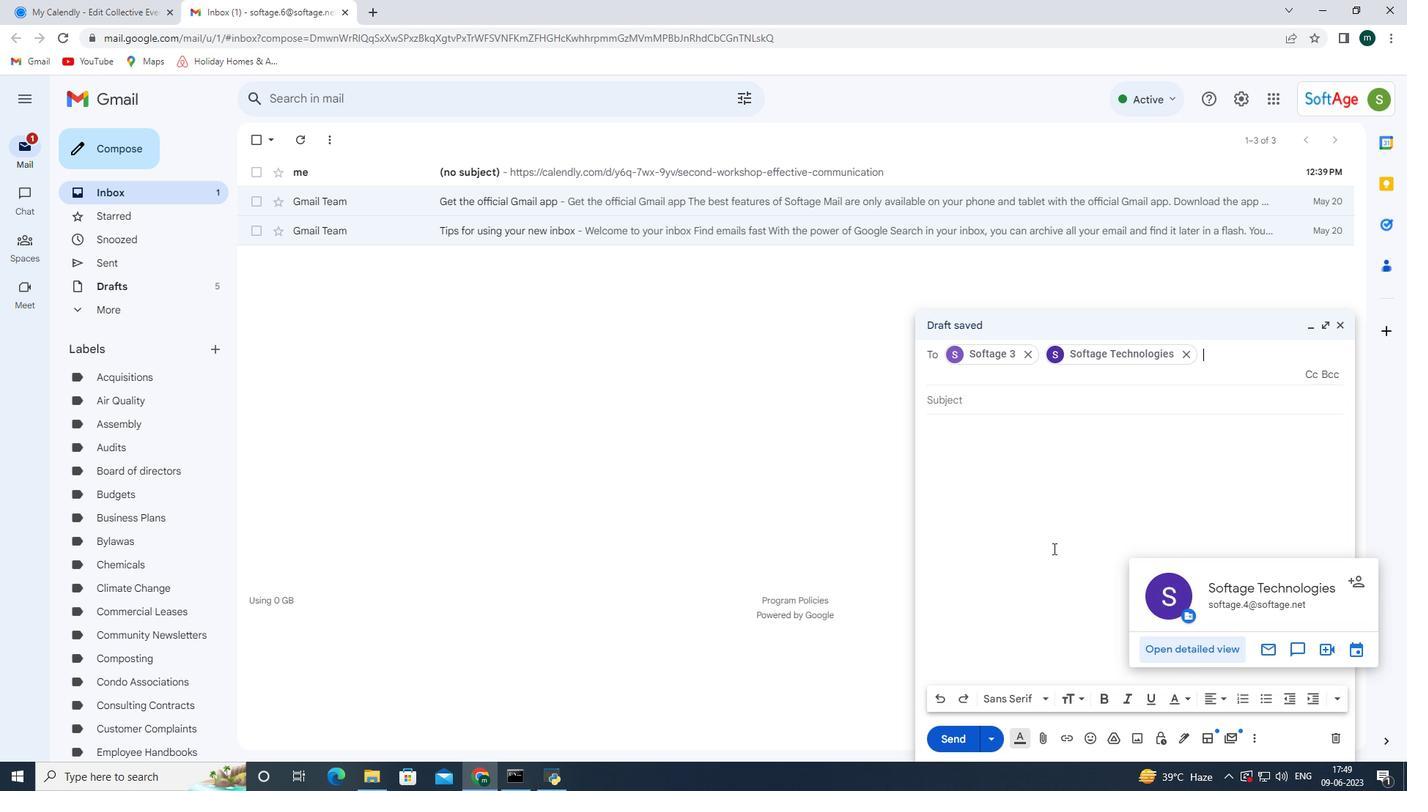 
Action: Key pressed ctrl+V
Screenshot: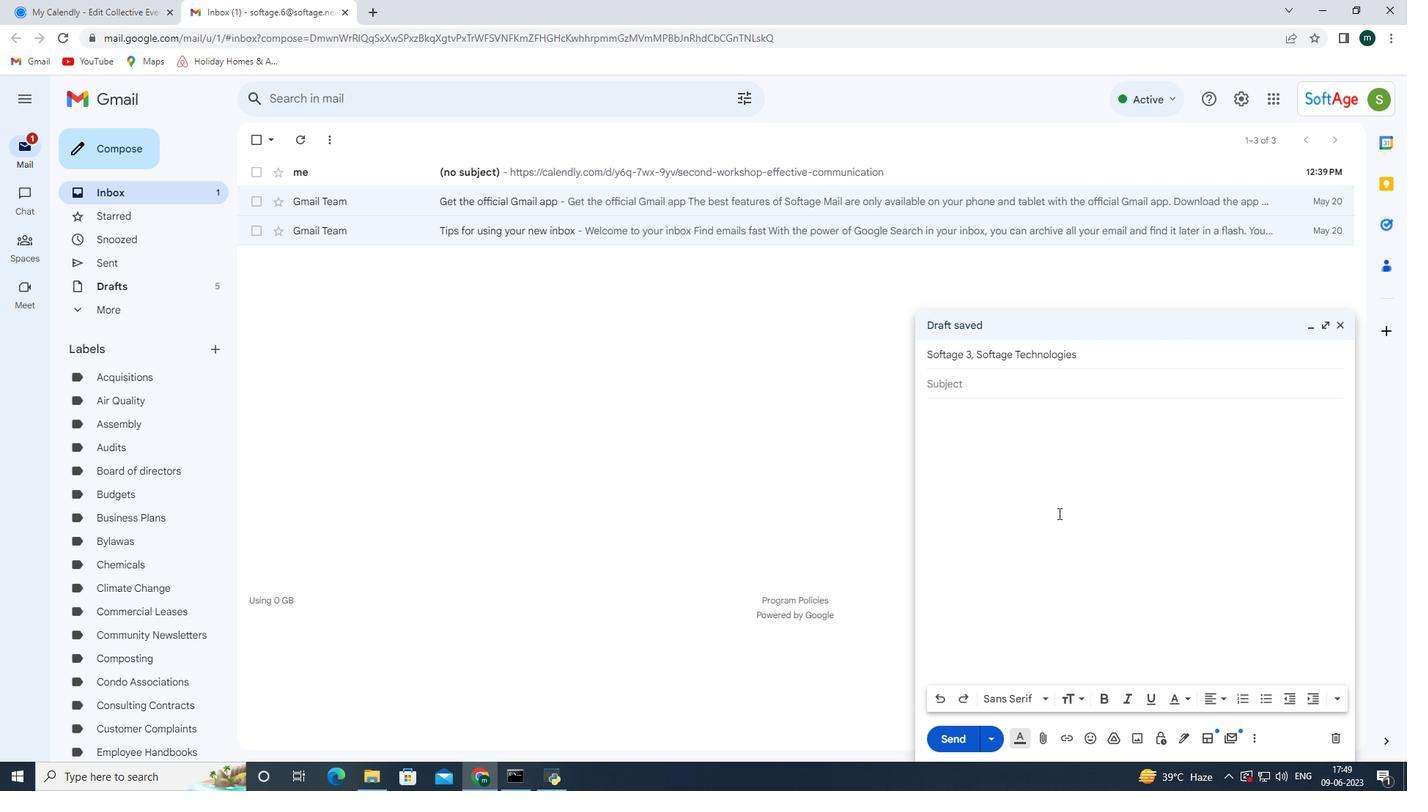 
Action: Mouse moved to (957, 738)
Screenshot: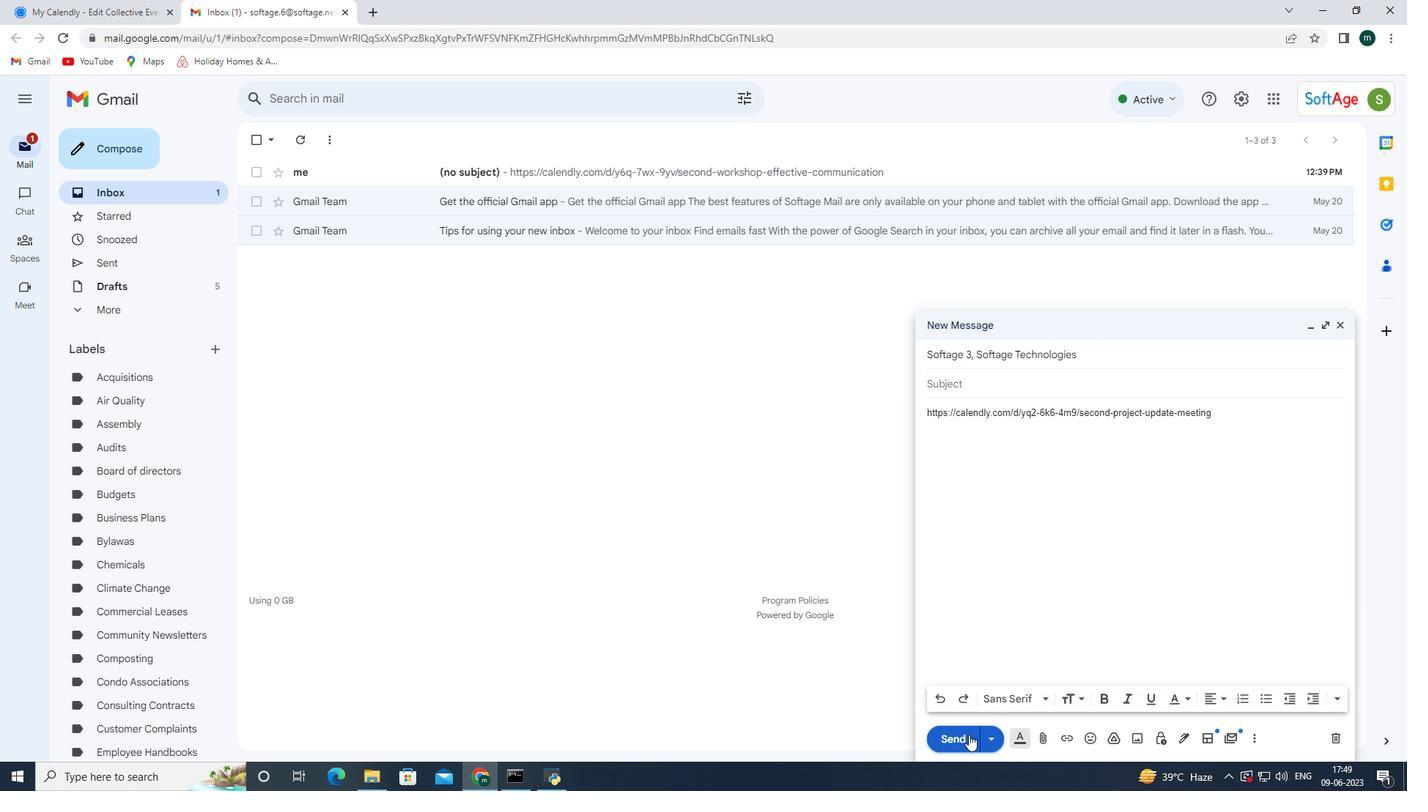 
Action: Mouse pressed left at (957, 738)
Screenshot: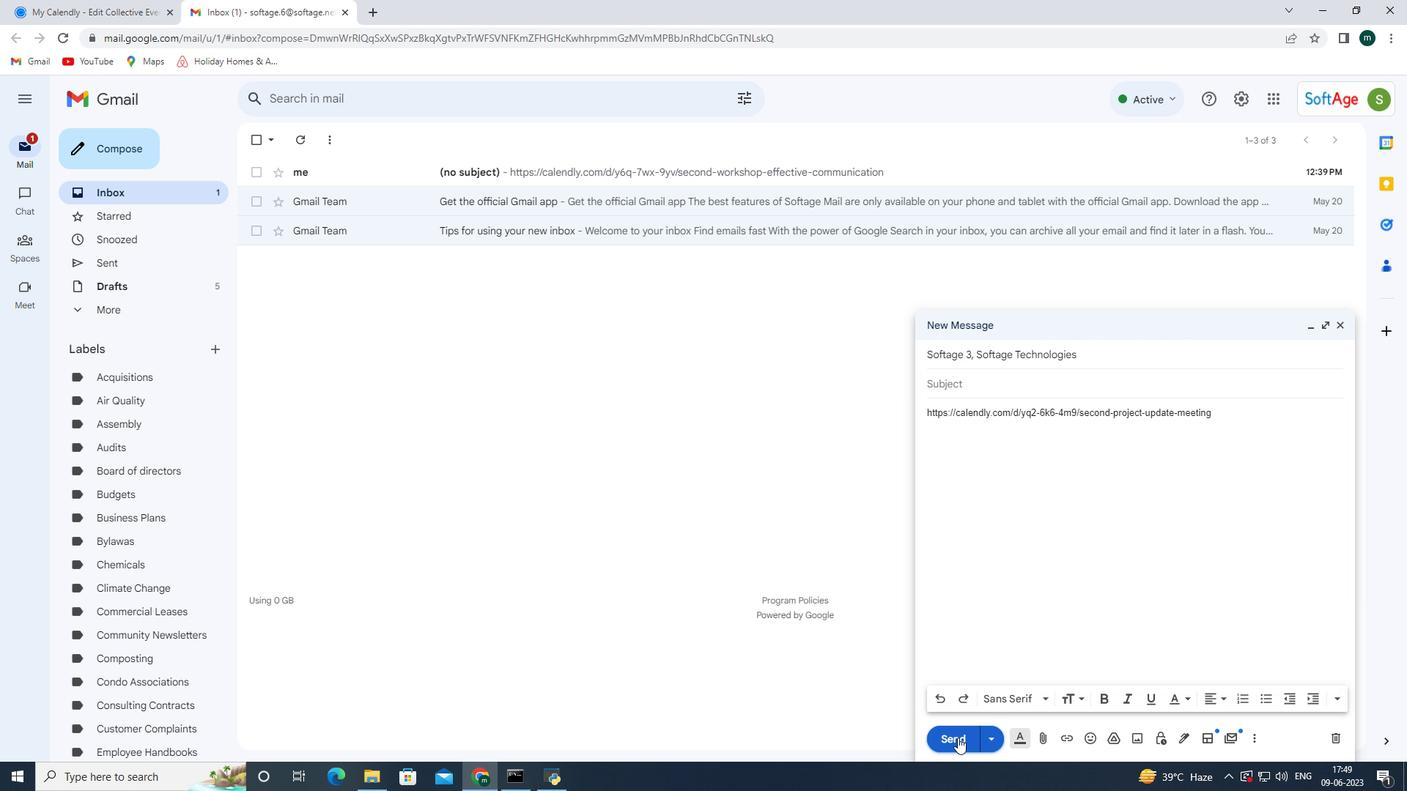 
Action: Mouse moved to (260, 423)
Screenshot: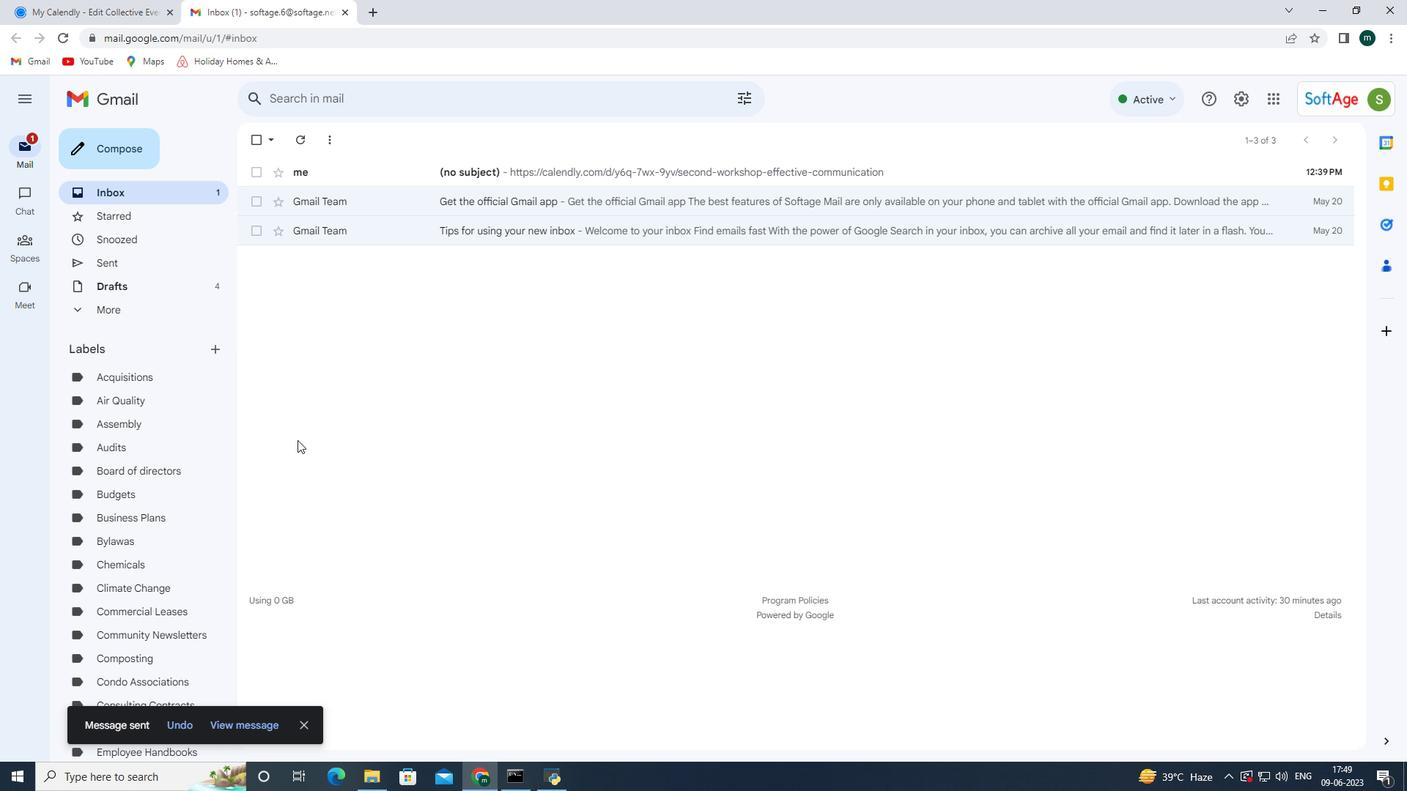
